 Task: Find a flat in Peabody, United States for 6 guests from 5th to 13th September with a price range of 15,000 to 20,000, 3 bedrooms, 3 bathrooms, and self check-in option.
Action: Mouse moved to (579, 137)
Screenshot: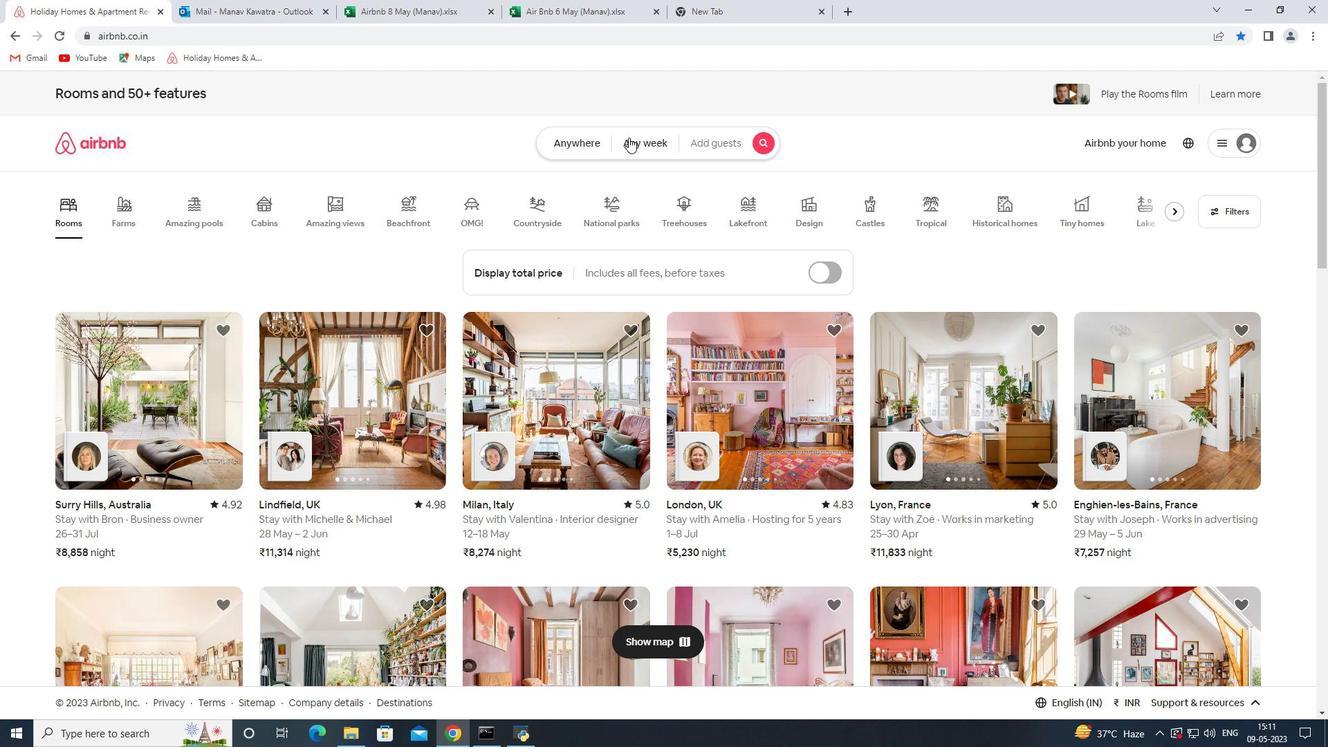 
Action: Mouse pressed left at (579, 137)
Screenshot: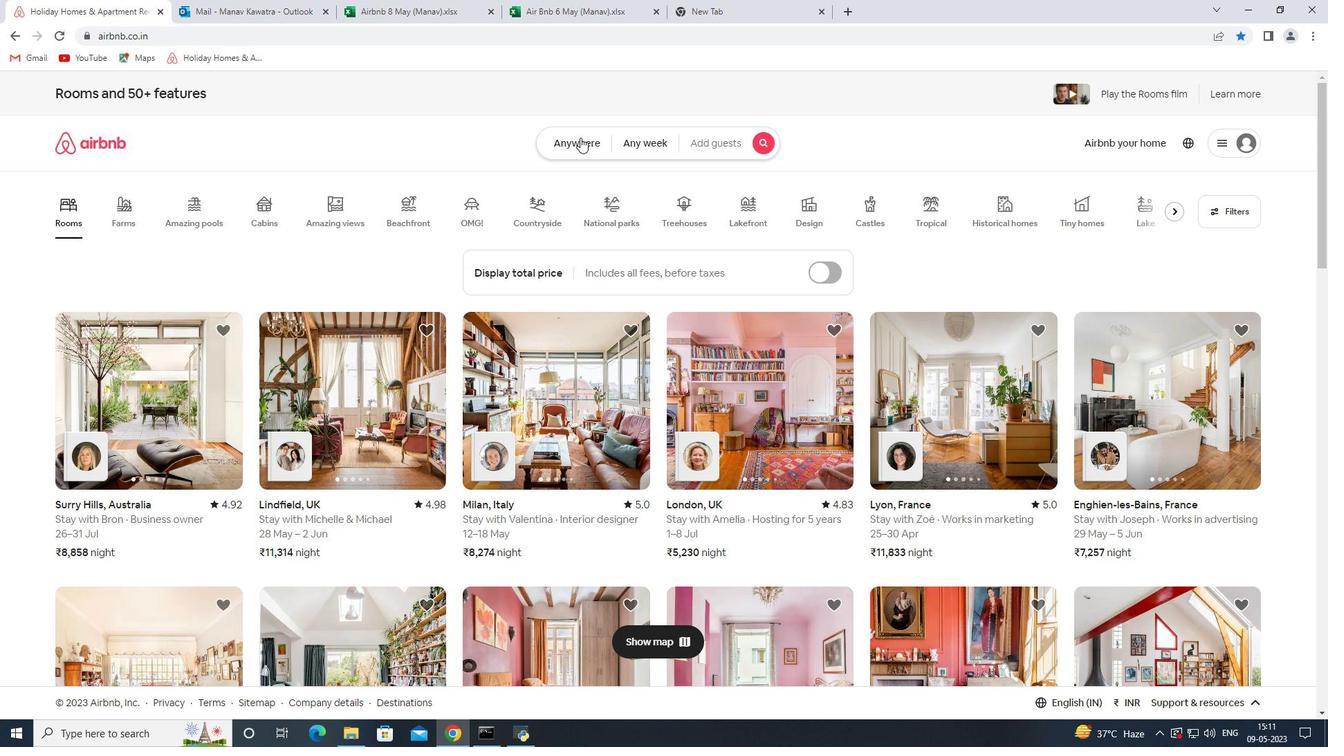 
Action: Mouse moved to (496, 207)
Screenshot: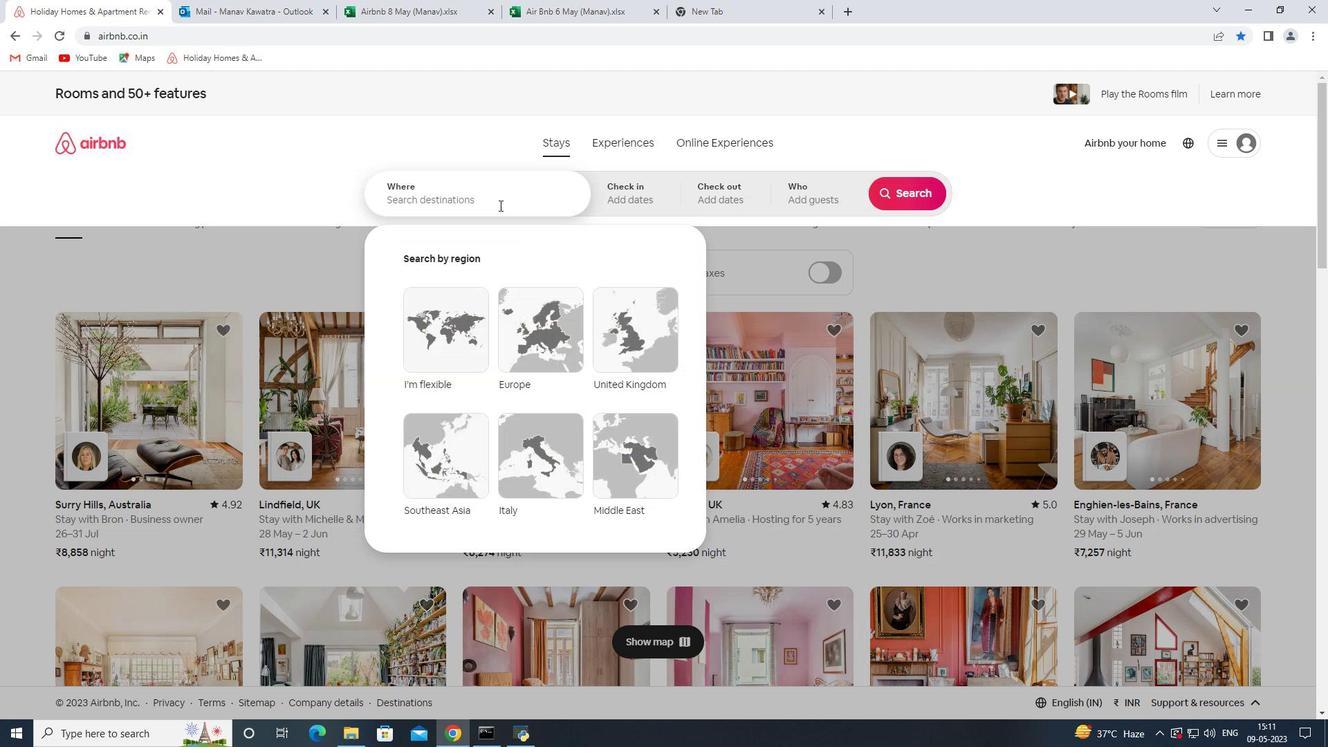 
Action: Mouse pressed left at (496, 207)
Screenshot: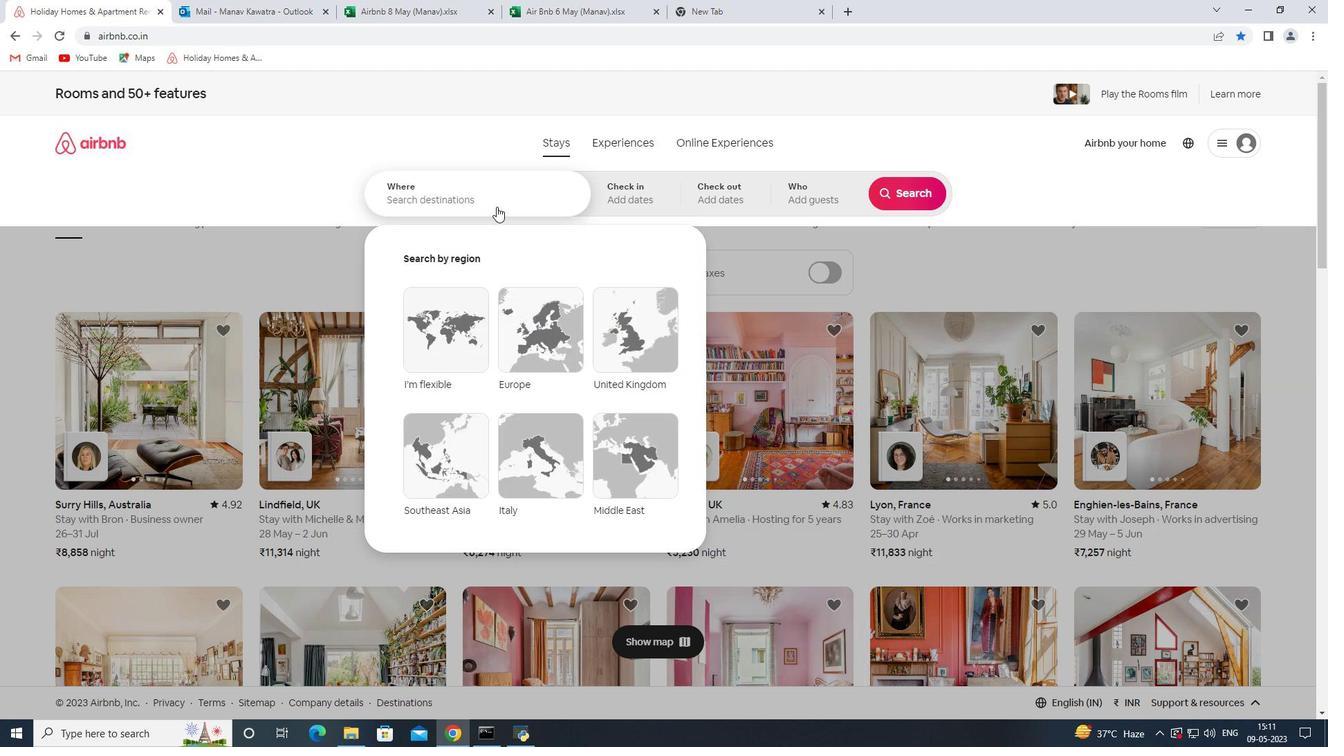 
Action: Mouse moved to (498, 199)
Screenshot: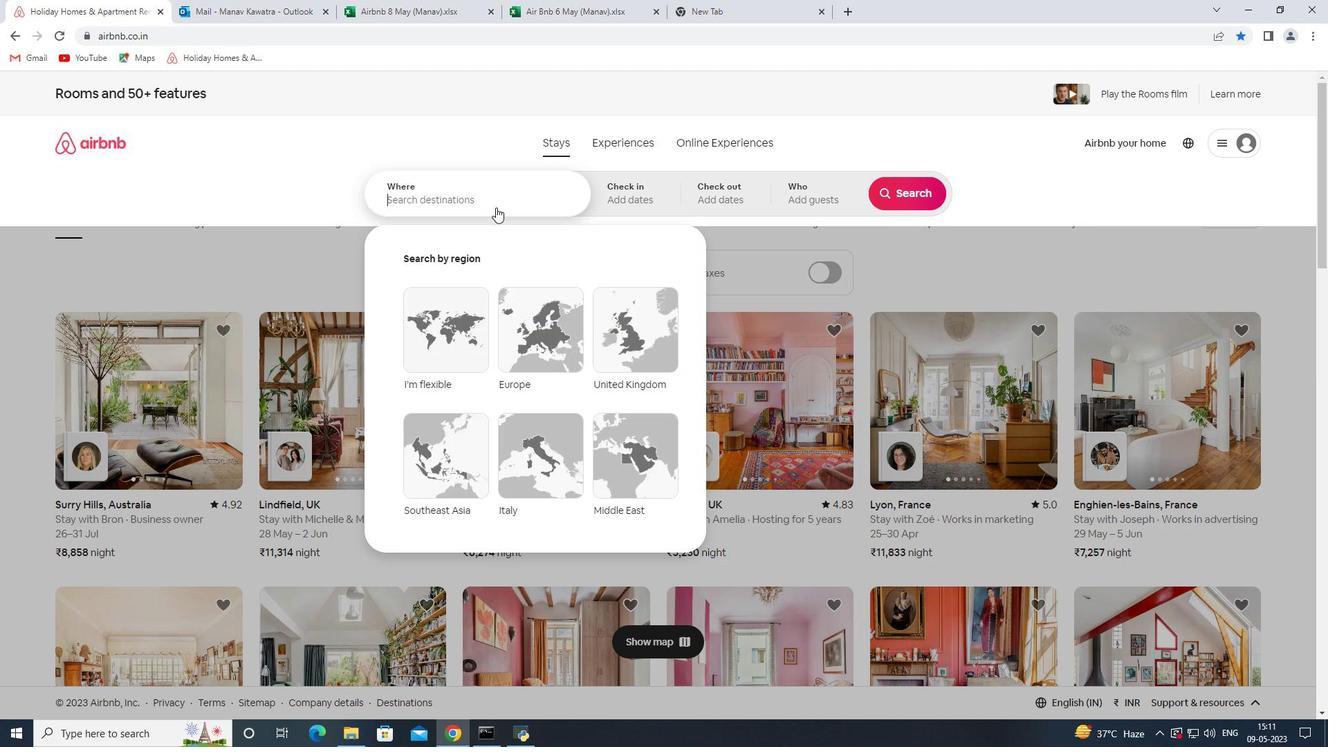 
Action: Key pressed <Key.shift><Key.shift><Key.shift><Key.shift>Pean<Key.backspace>body<Key.space><Key.shift>United<Key.space>statesb<Key.space><Key.backspace><Key.backspace><Key.enter>
Screenshot: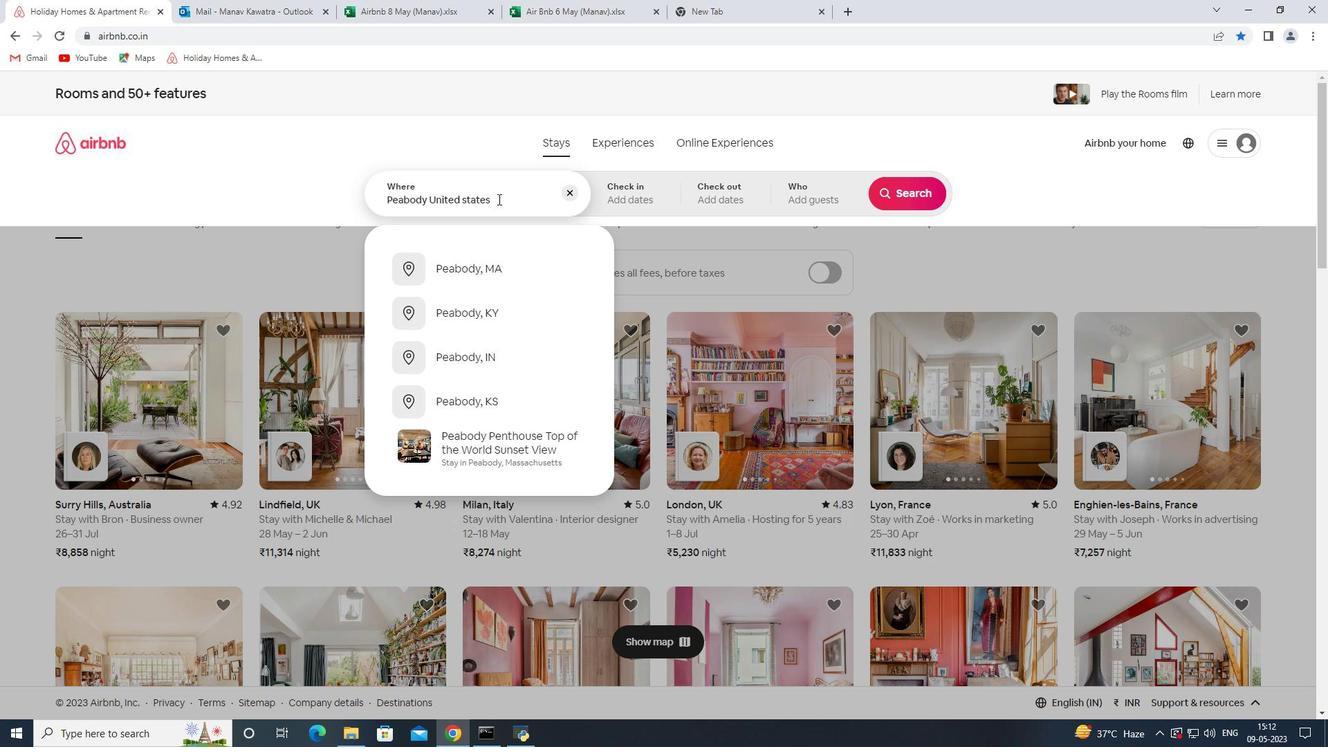
Action: Mouse moved to (908, 307)
Screenshot: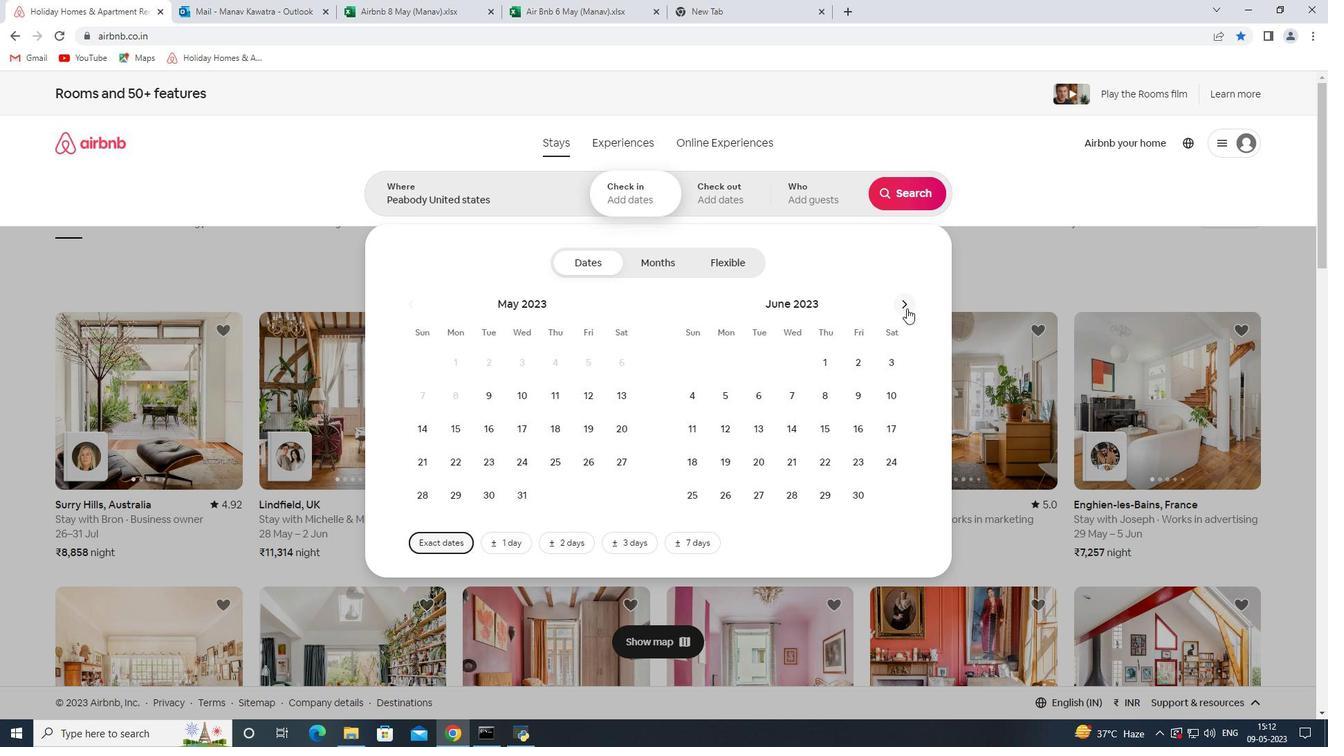 
Action: Mouse pressed left at (908, 307)
Screenshot: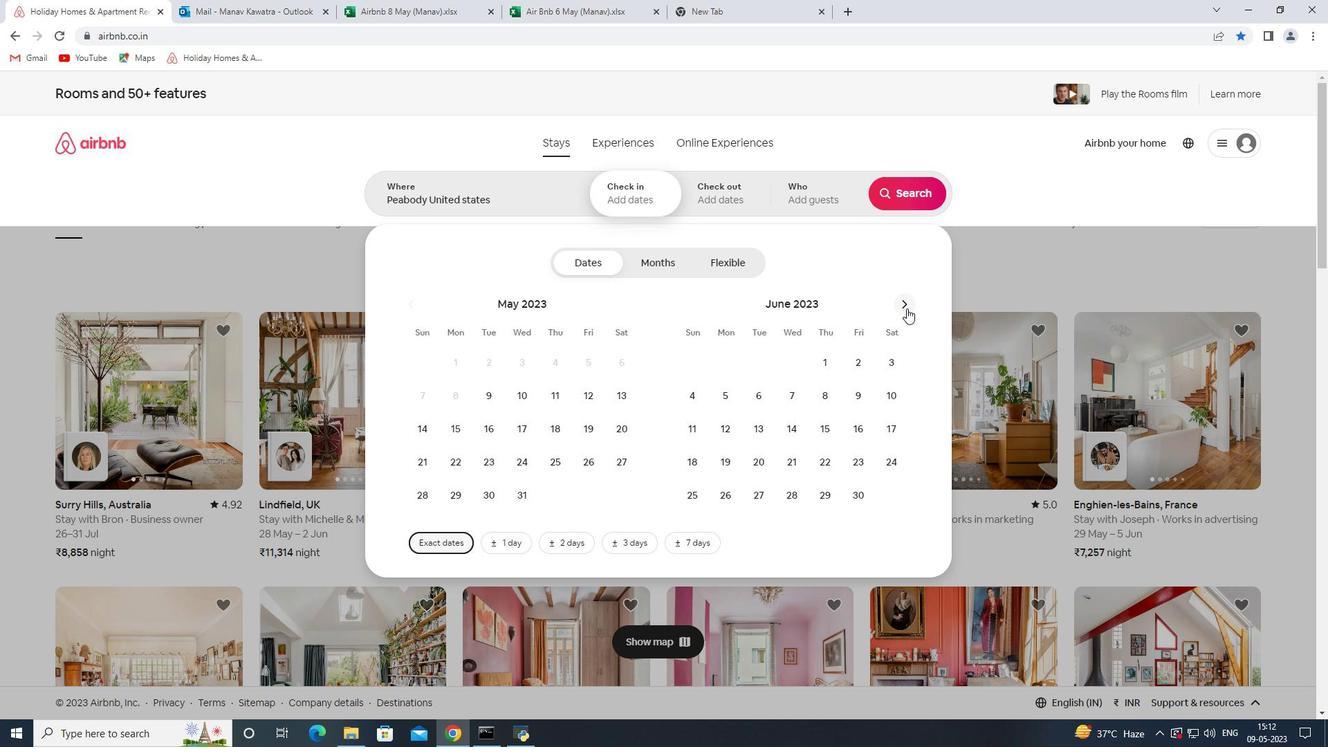 
Action: Mouse pressed left at (908, 307)
Screenshot: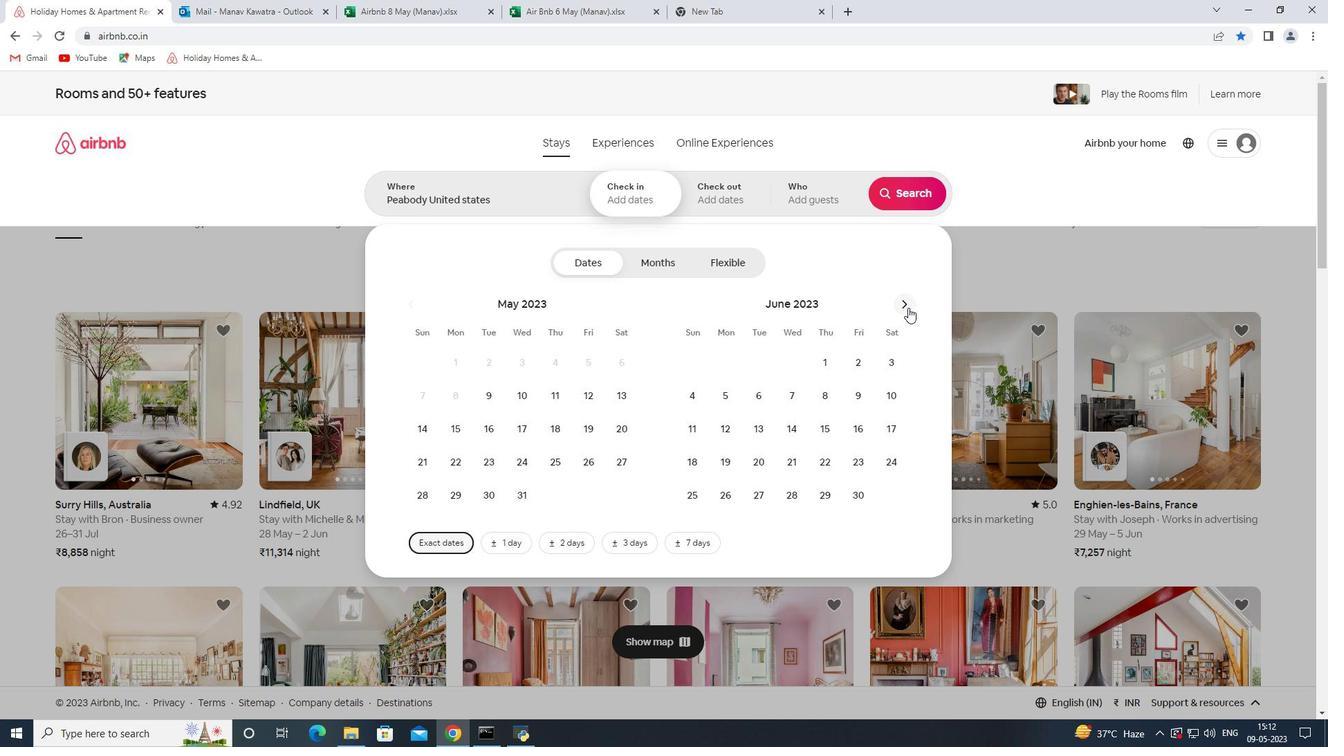 
Action: Mouse pressed left at (908, 307)
Screenshot: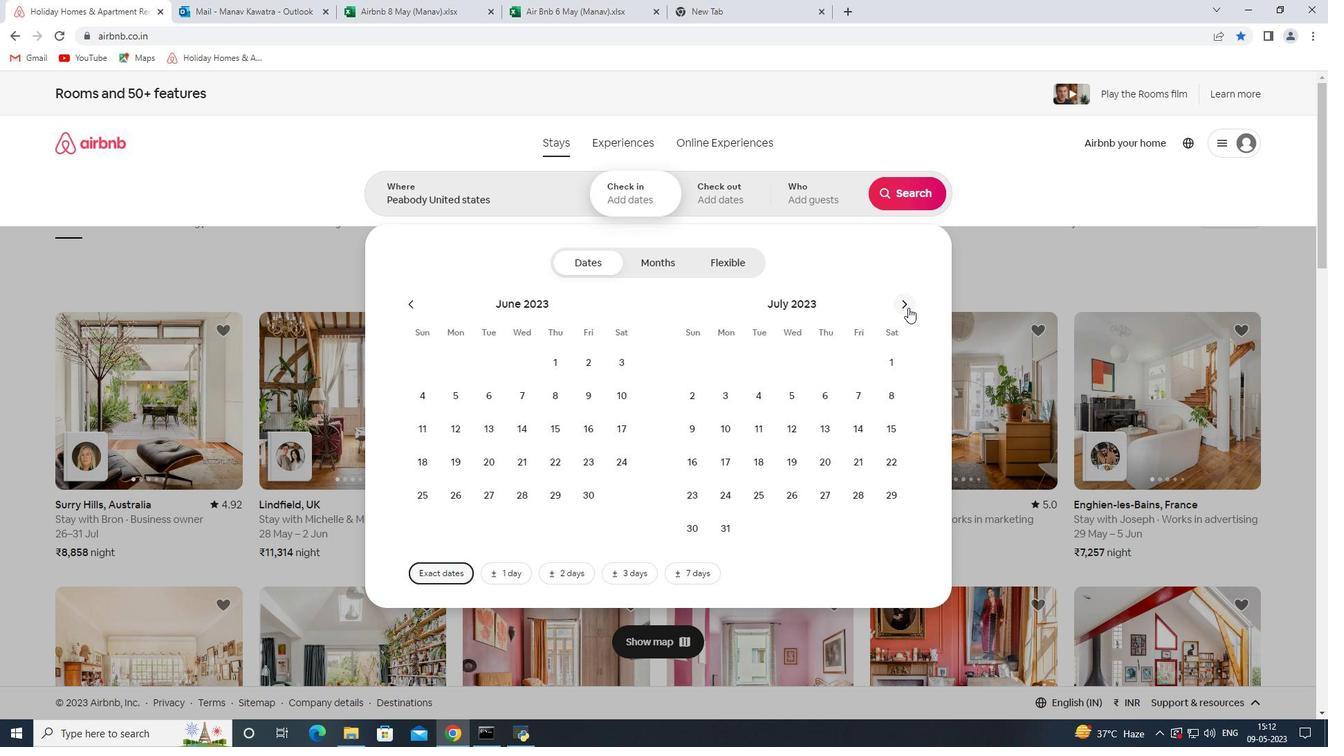 
Action: Mouse moved to (904, 303)
Screenshot: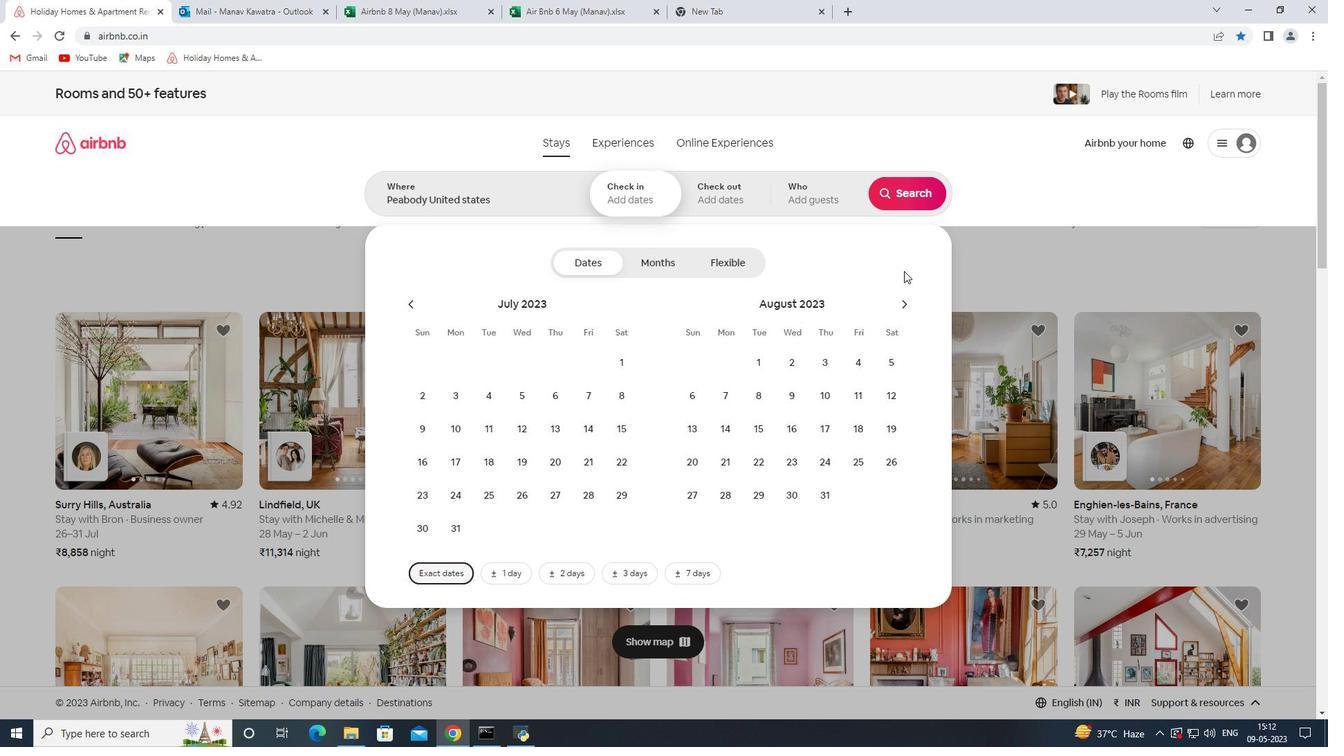 
Action: Mouse pressed left at (904, 303)
Screenshot: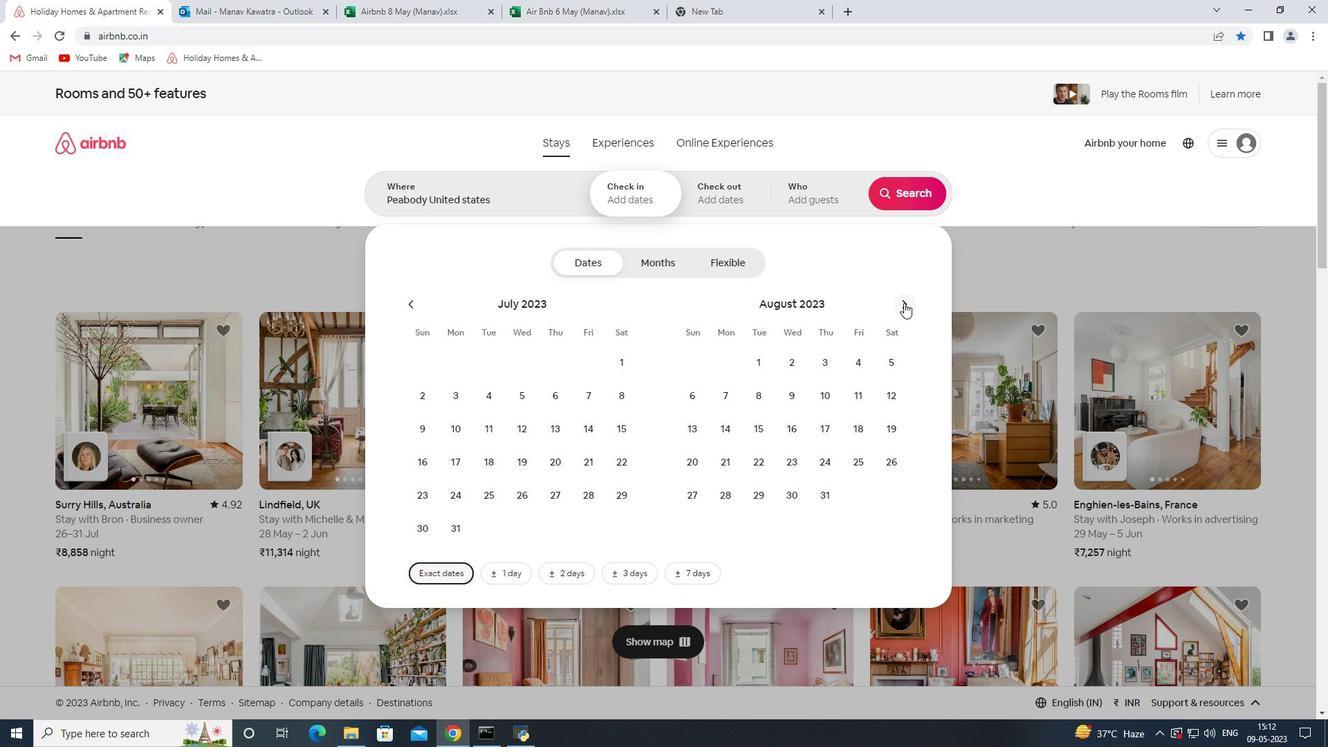 
Action: Mouse moved to (753, 398)
Screenshot: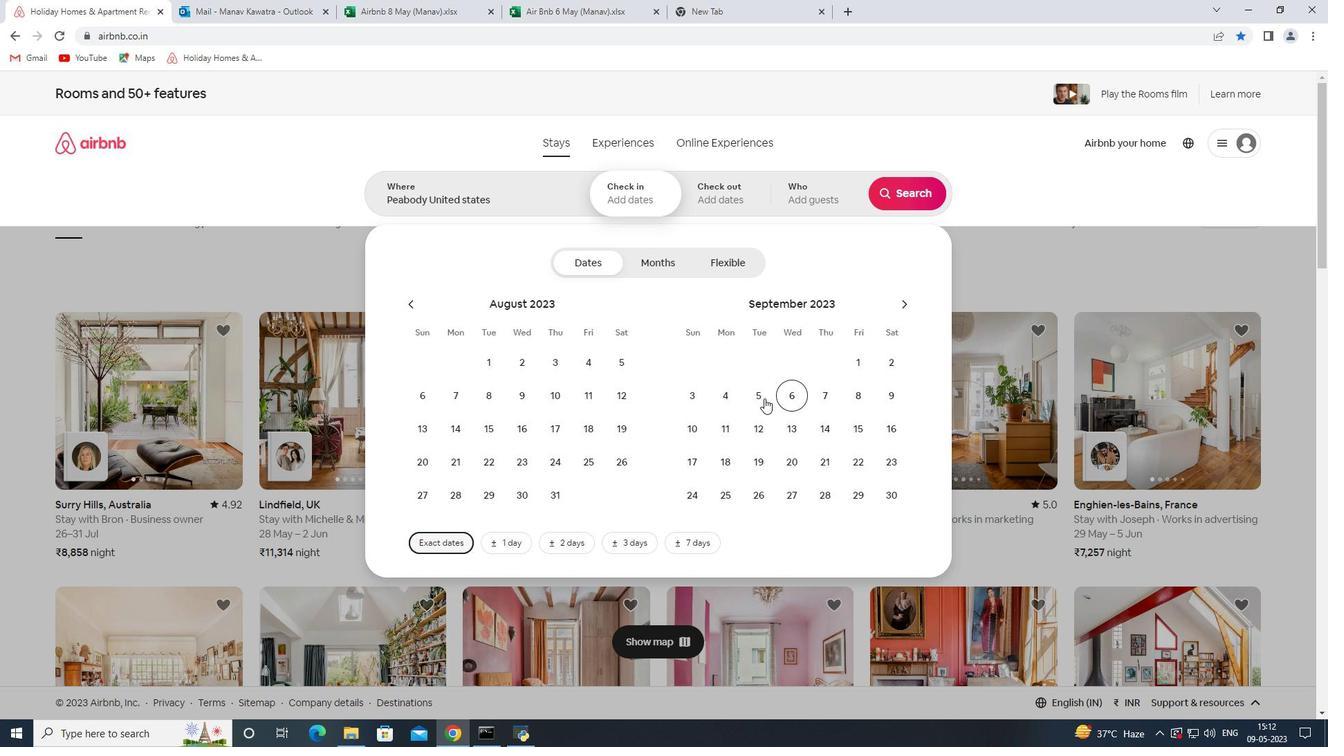 
Action: Mouse pressed left at (753, 398)
Screenshot: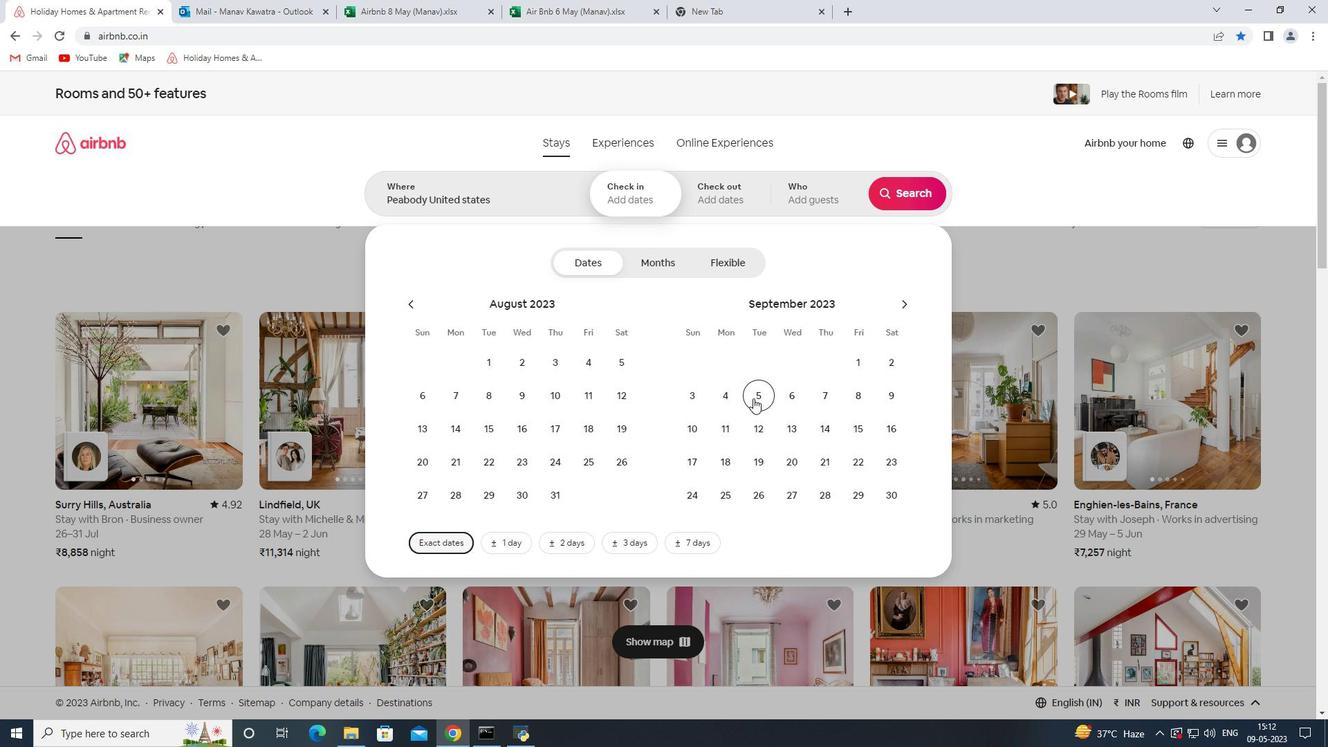
Action: Mouse moved to (794, 431)
Screenshot: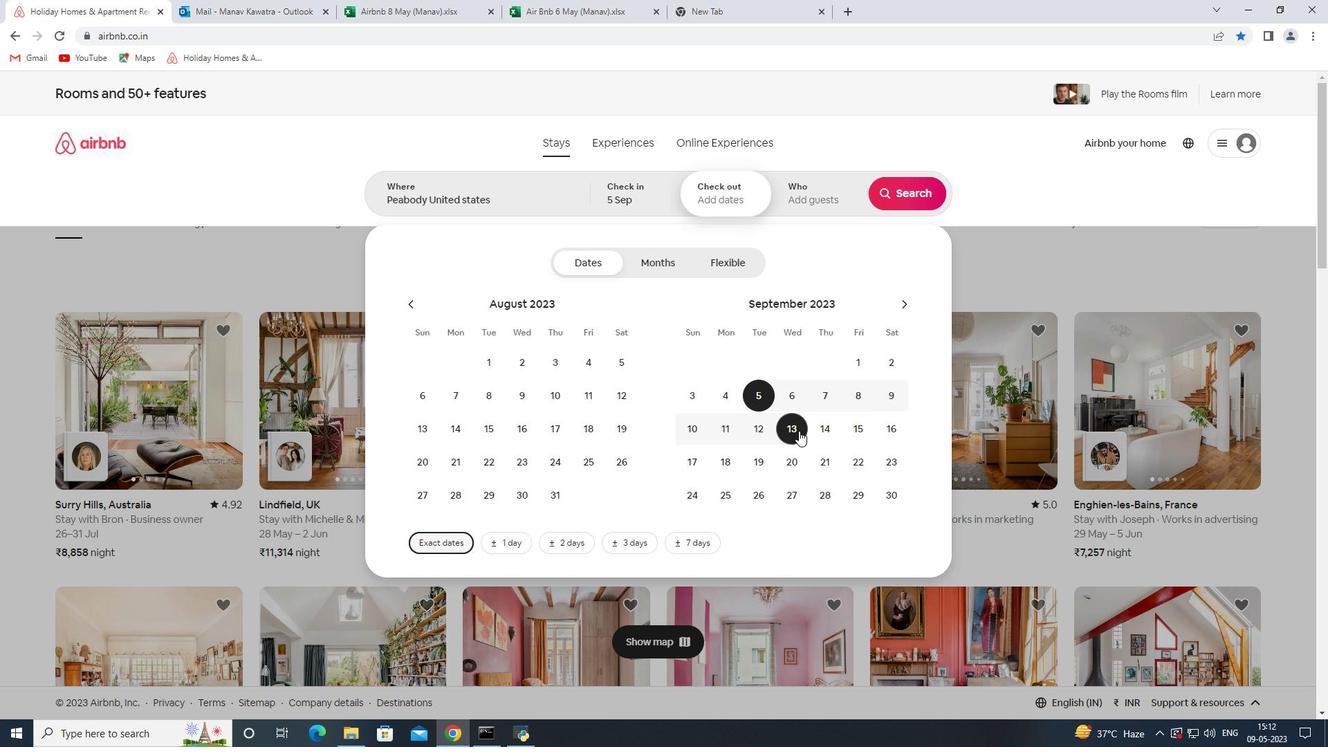 
Action: Mouse pressed left at (794, 431)
Screenshot: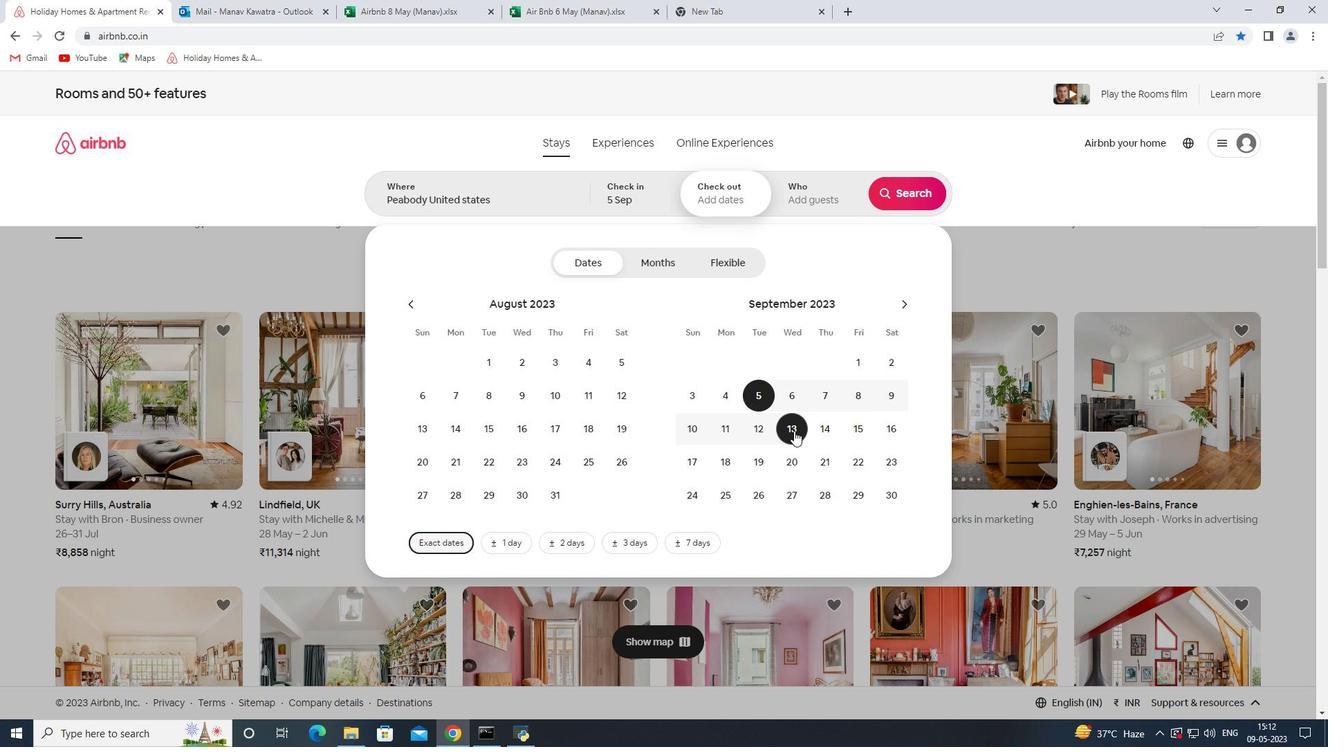 
Action: Mouse moved to (823, 199)
Screenshot: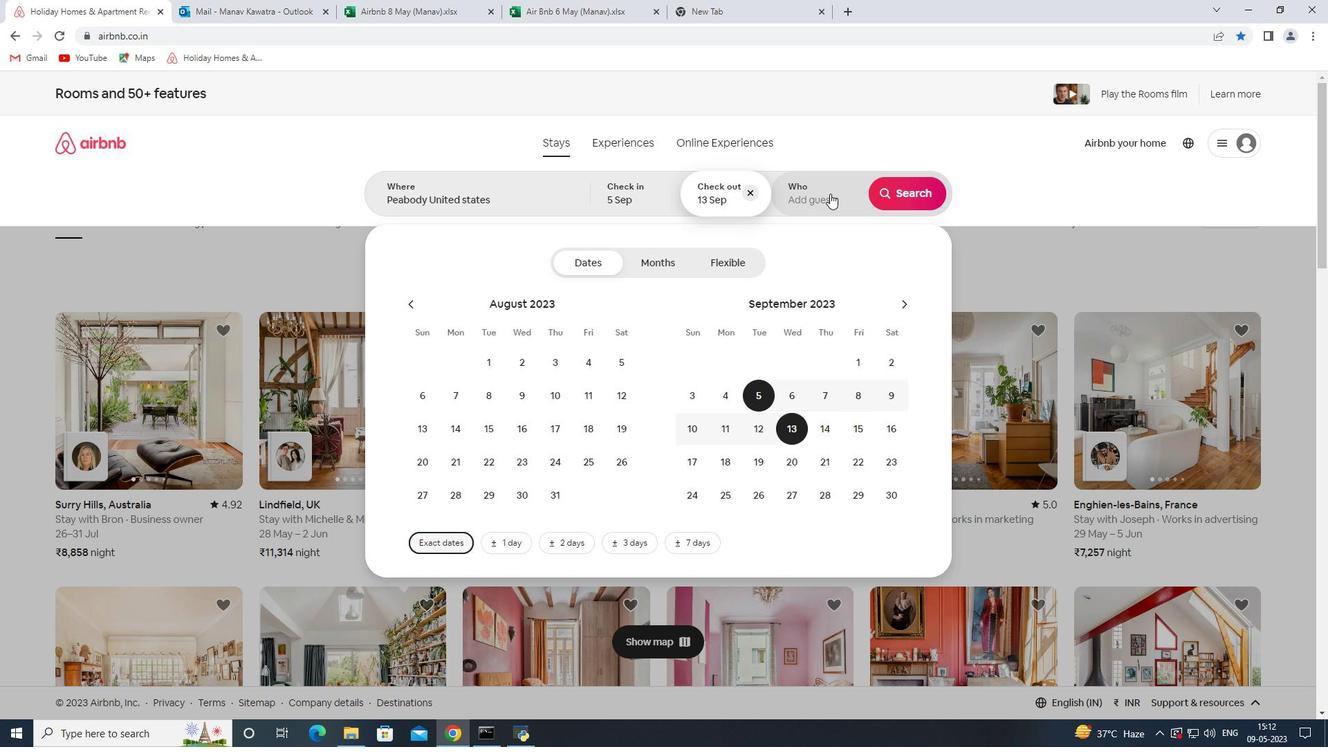 
Action: Mouse pressed left at (823, 199)
Screenshot: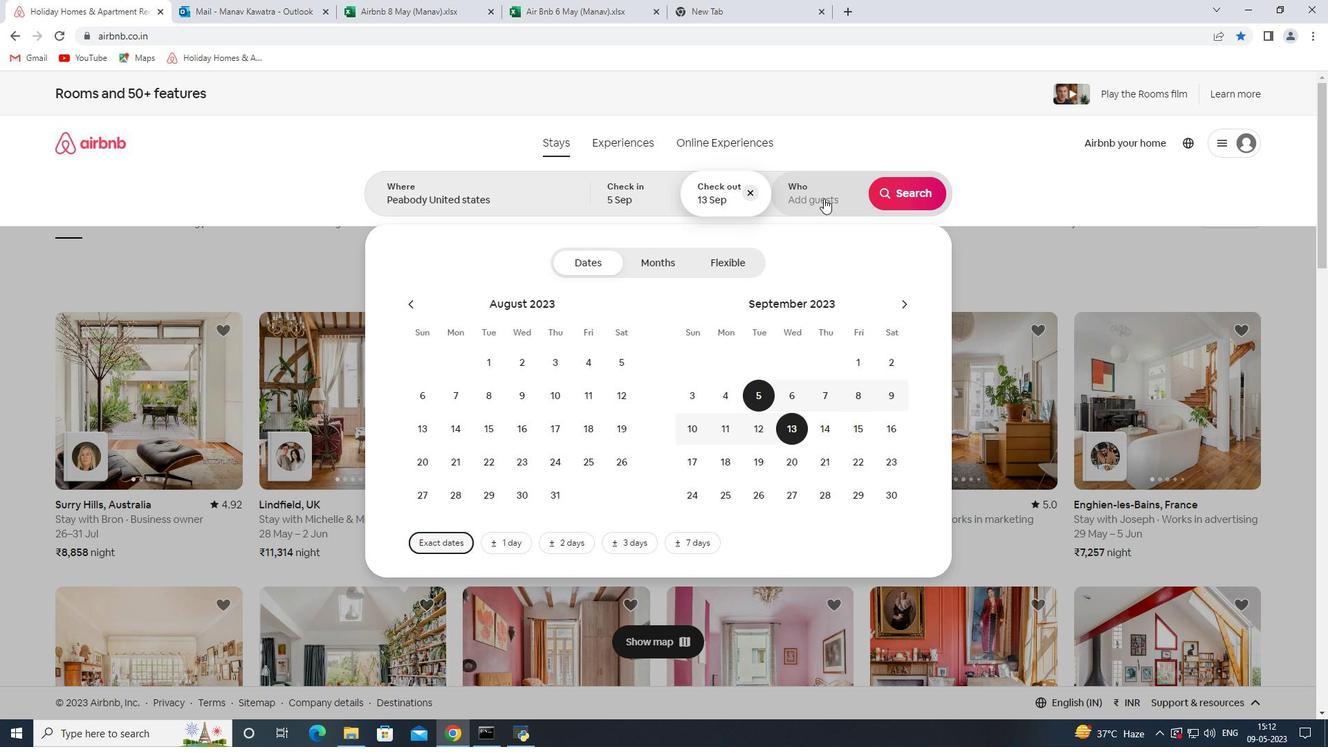 
Action: Mouse moved to (909, 262)
Screenshot: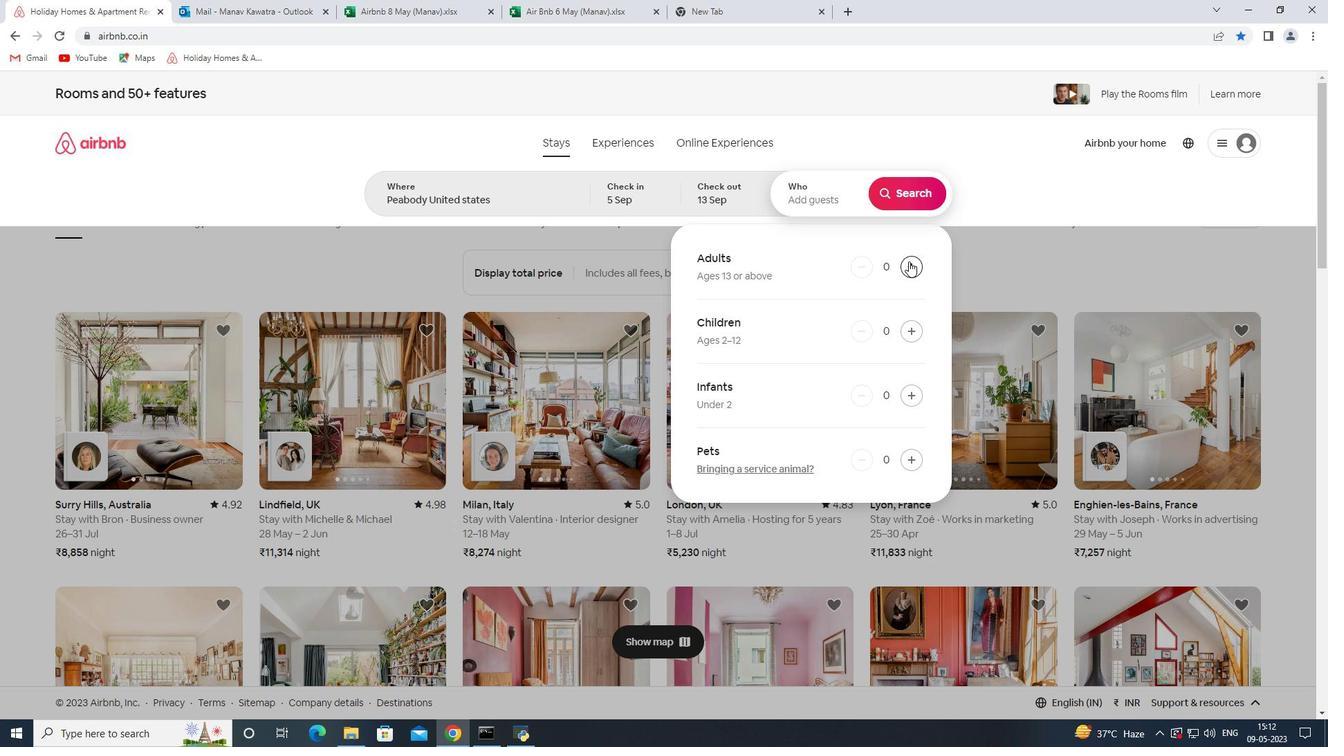 
Action: Mouse pressed left at (909, 262)
Screenshot: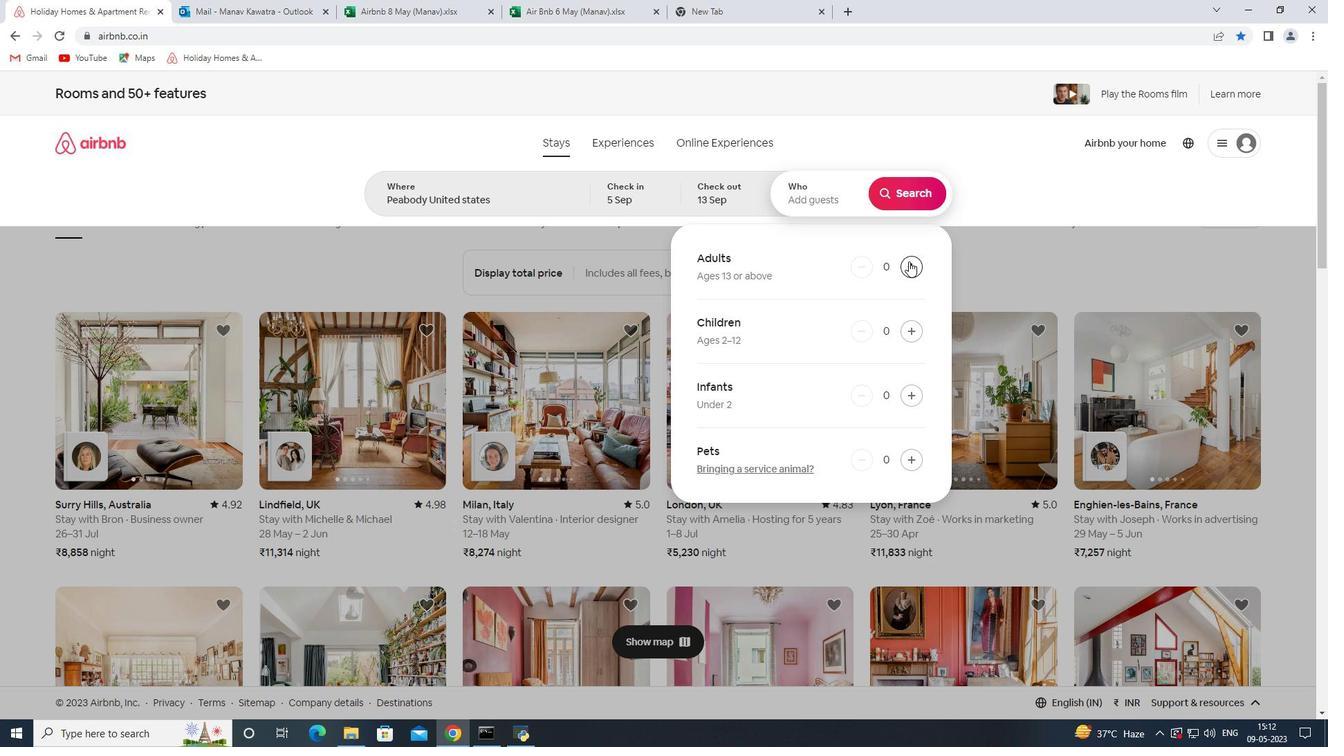 
Action: Mouse pressed left at (909, 262)
Screenshot: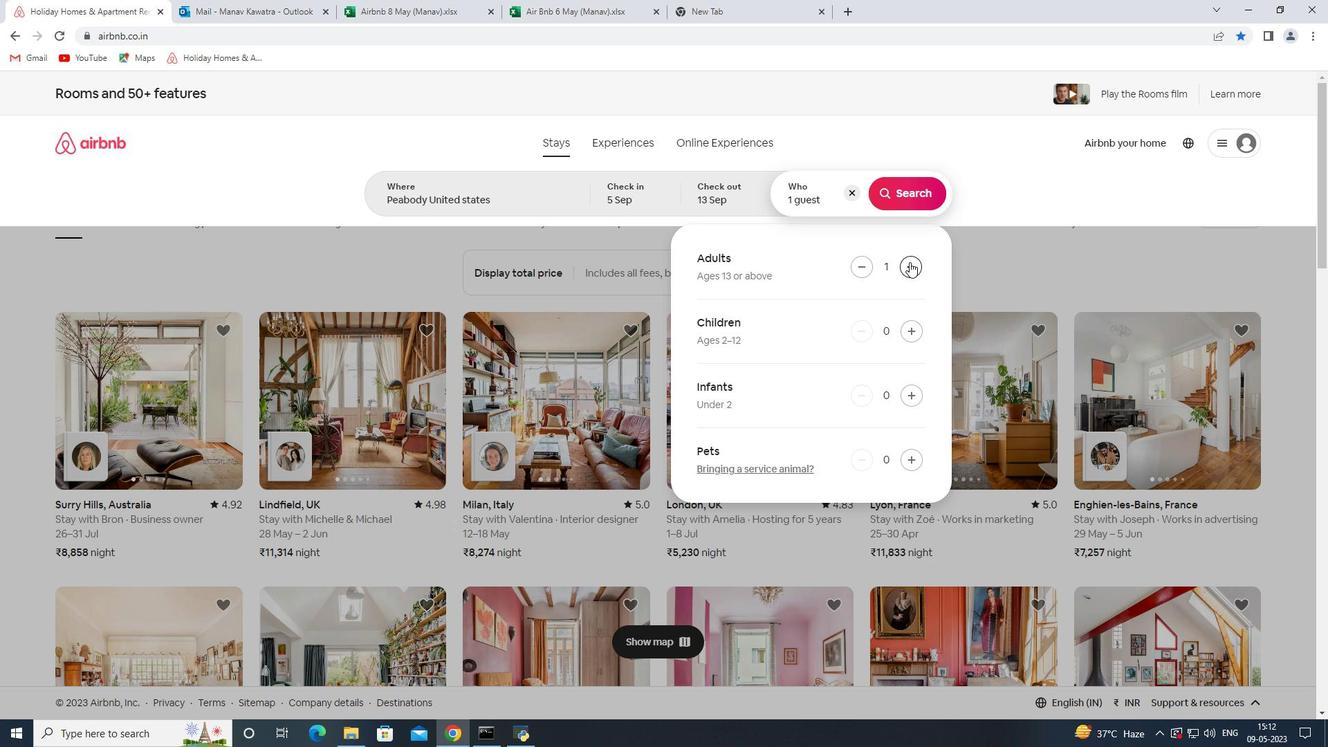 
Action: Mouse pressed left at (909, 262)
Screenshot: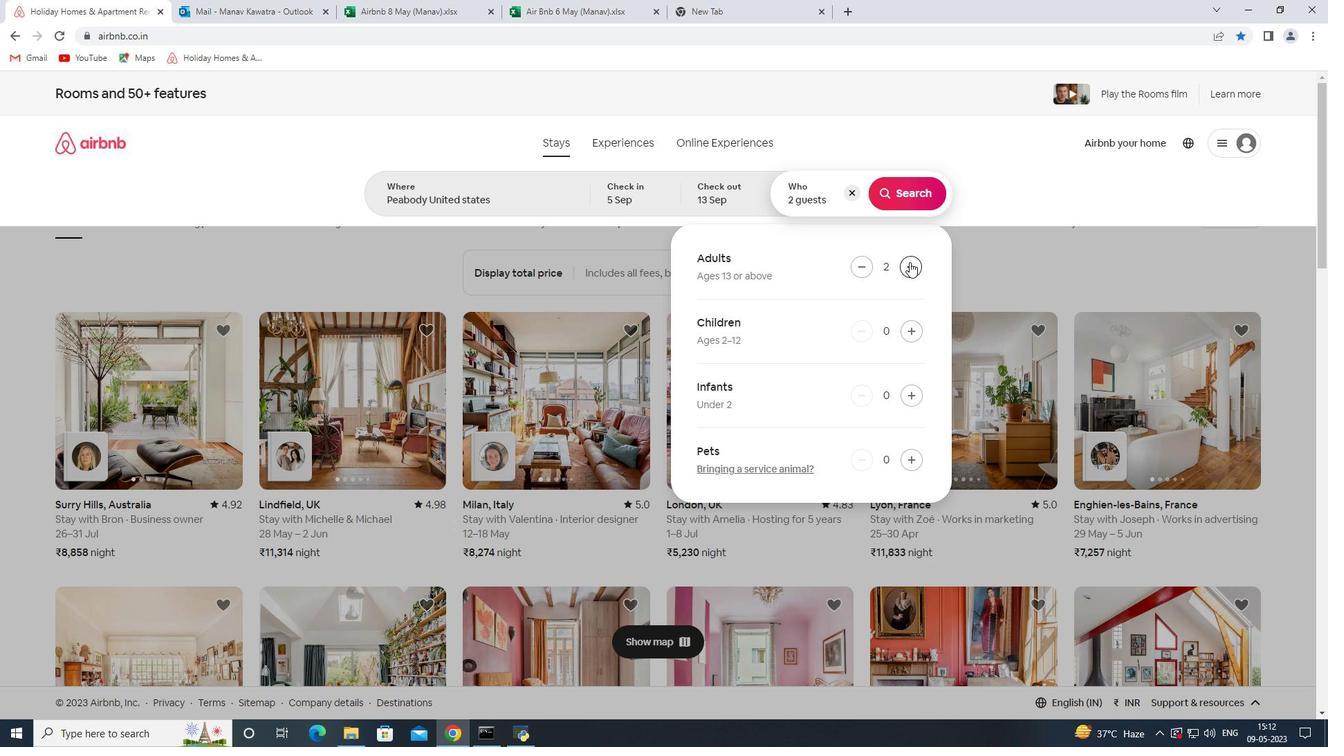 
Action: Mouse pressed left at (909, 262)
Screenshot: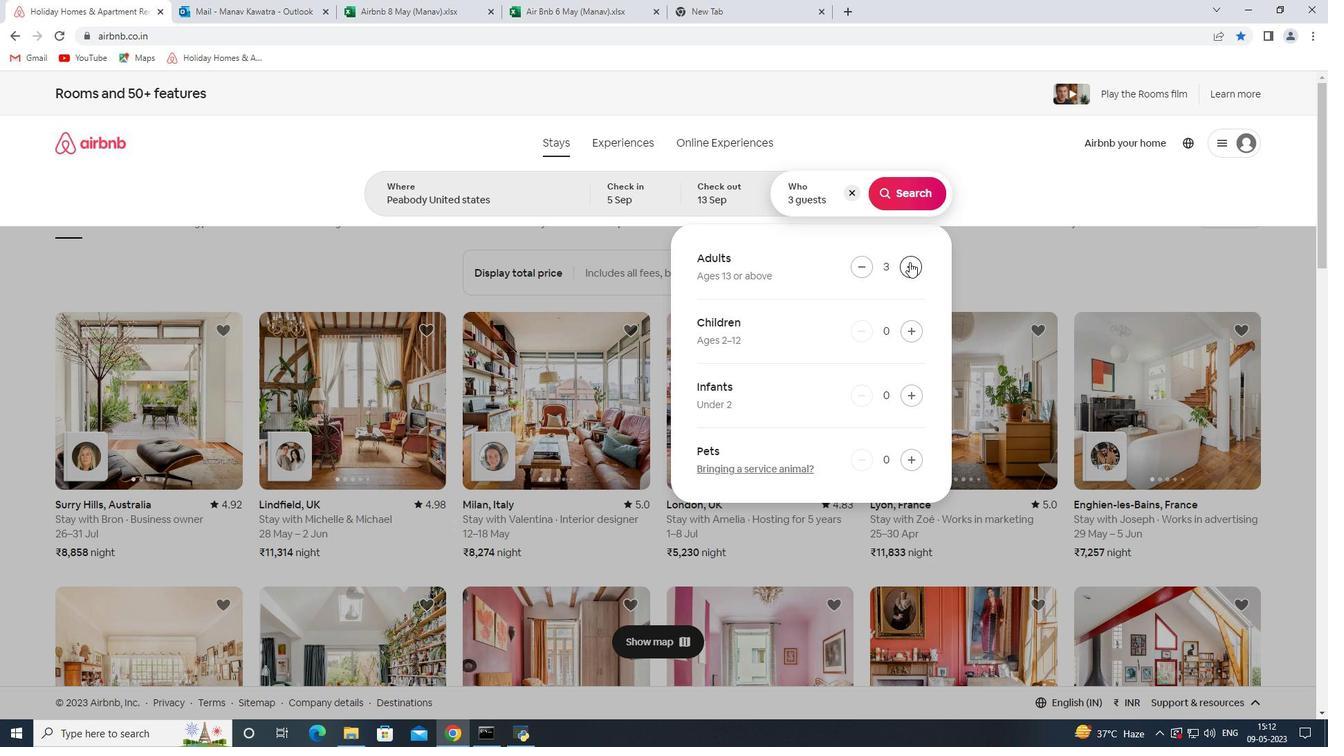 
Action: Mouse pressed left at (909, 262)
Screenshot: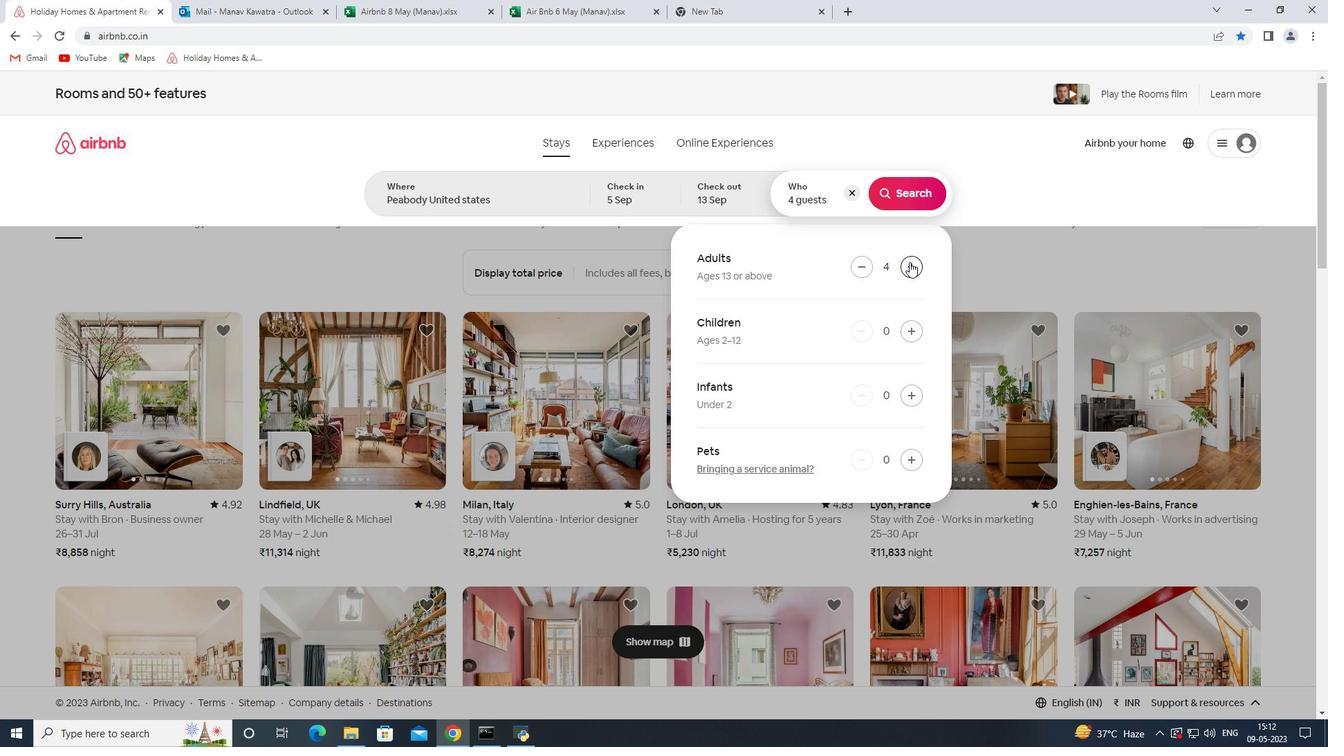 
Action: Mouse pressed left at (909, 262)
Screenshot: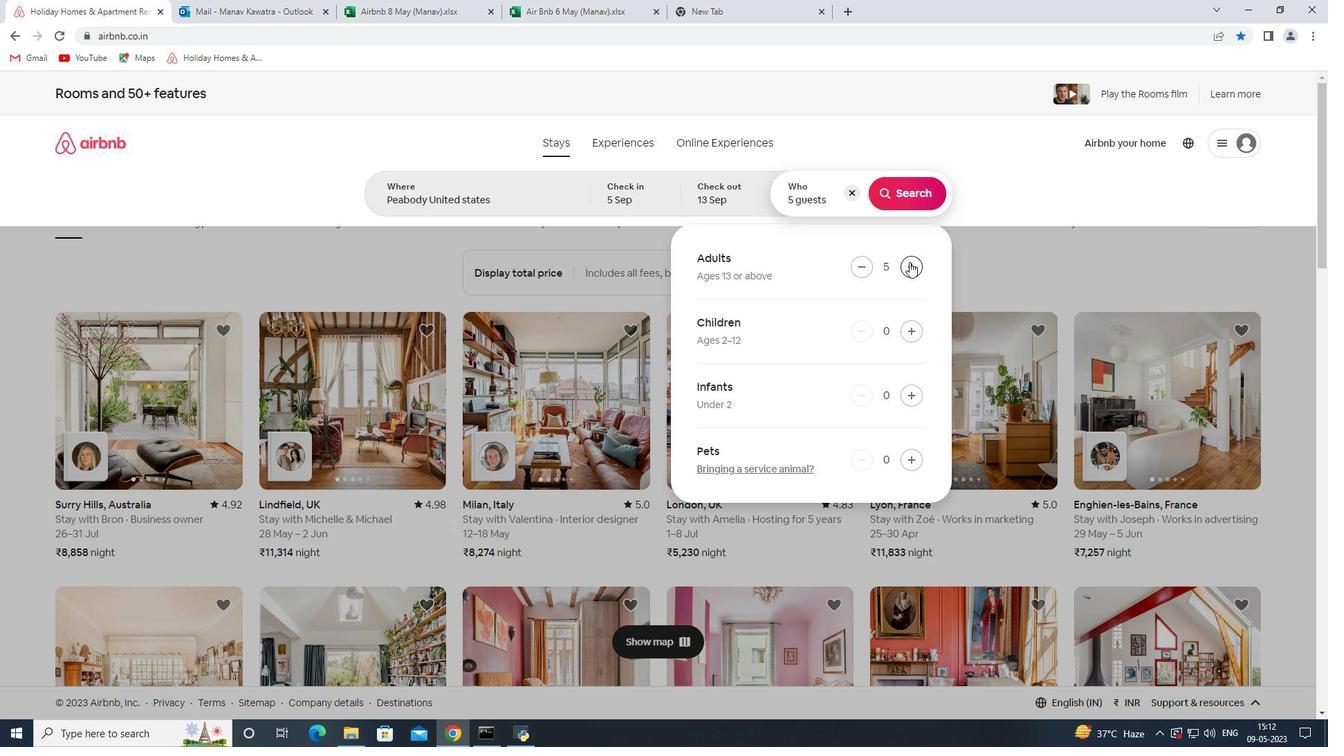 
Action: Mouse moved to (901, 200)
Screenshot: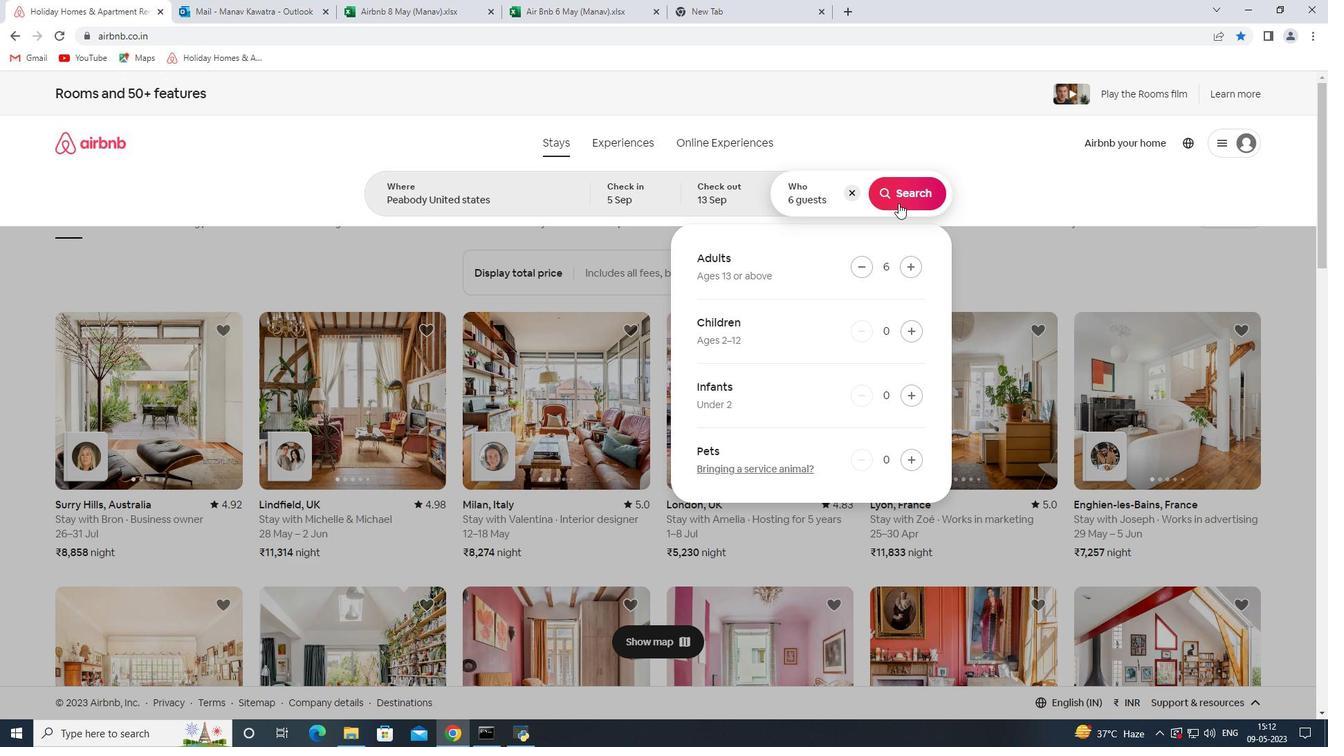 
Action: Mouse pressed left at (901, 200)
Screenshot: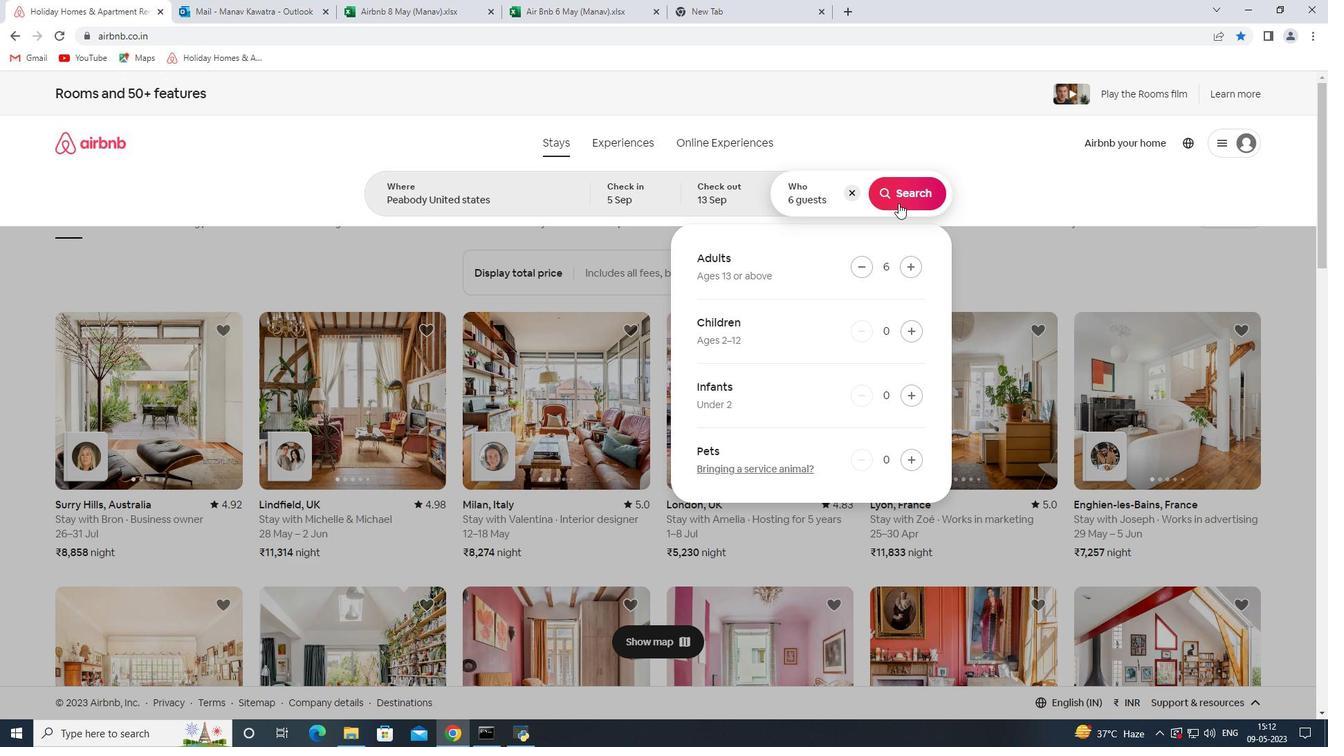 
Action: Mouse moved to (1272, 157)
Screenshot: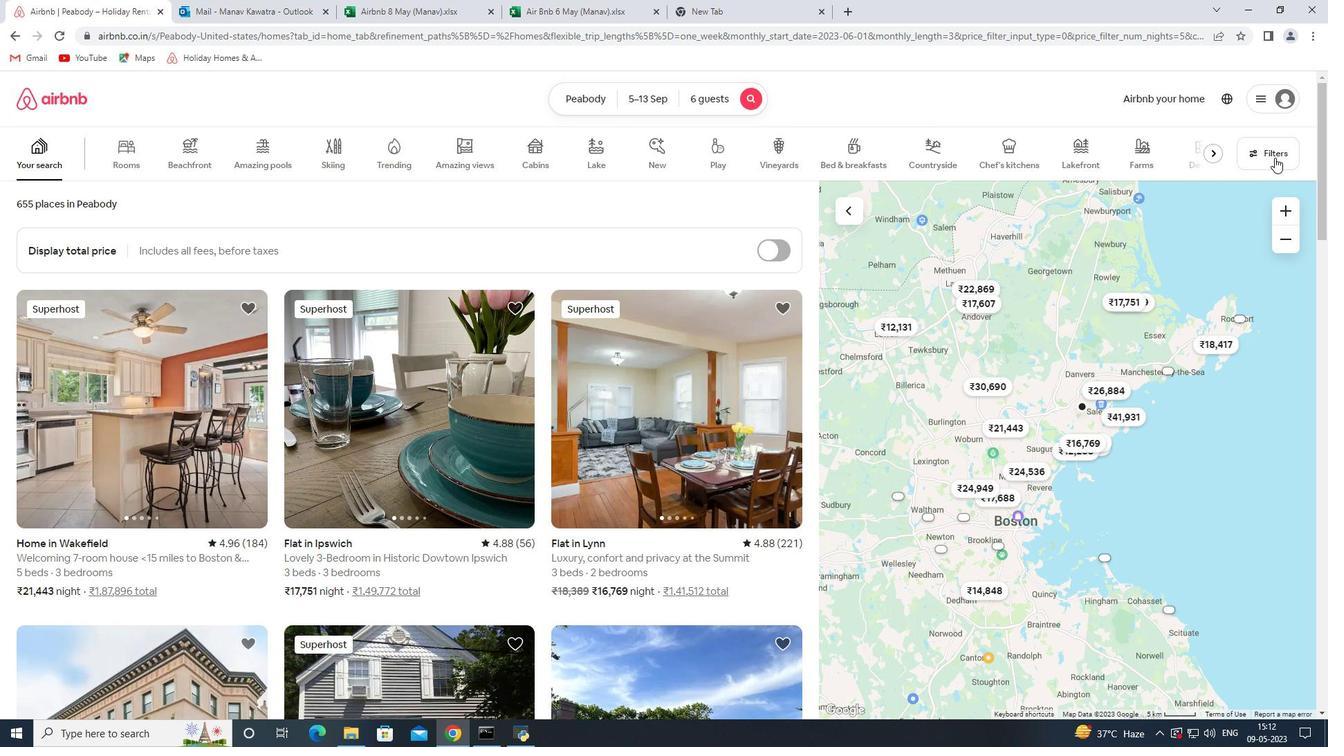 
Action: Mouse pressed left at (1272, 157)
Screenshot: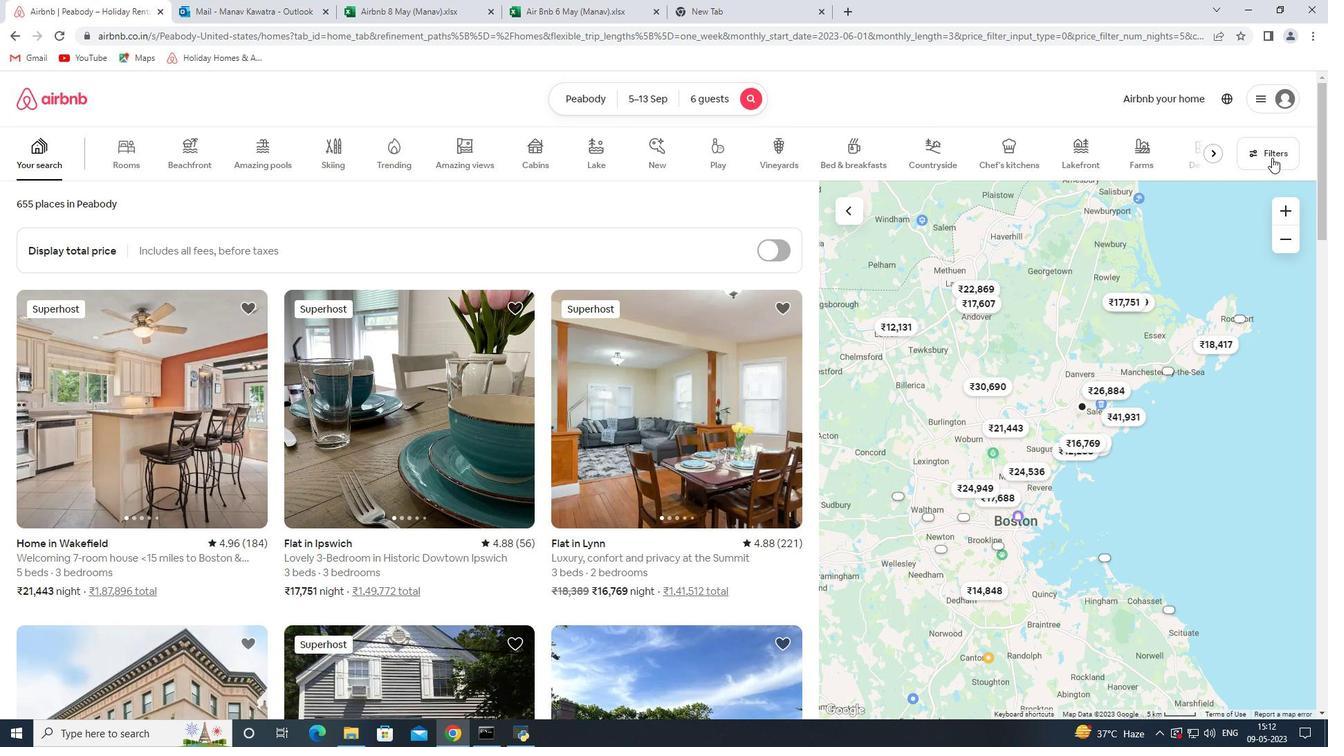 
Action: Mouse moved to (548, 492)
Screenshot: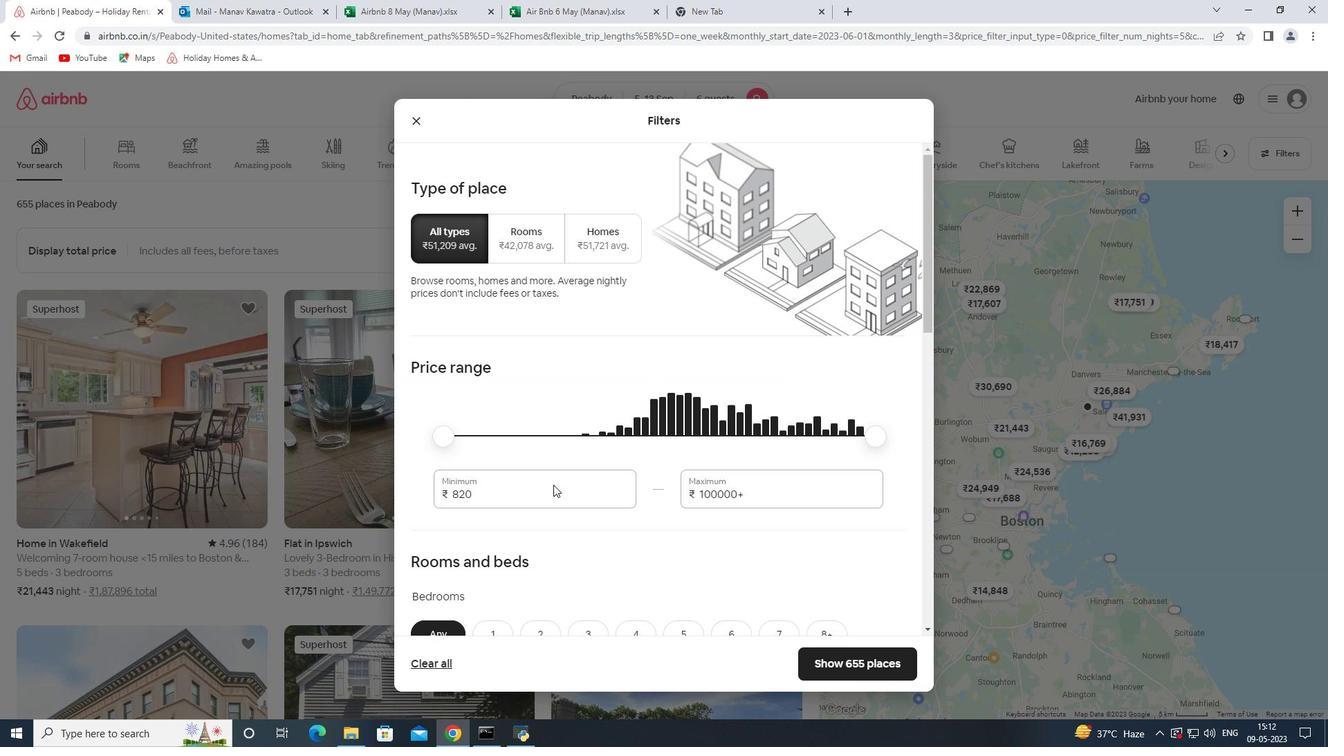 
Action: Mouse pressed left at (548, 492)
Screenshot: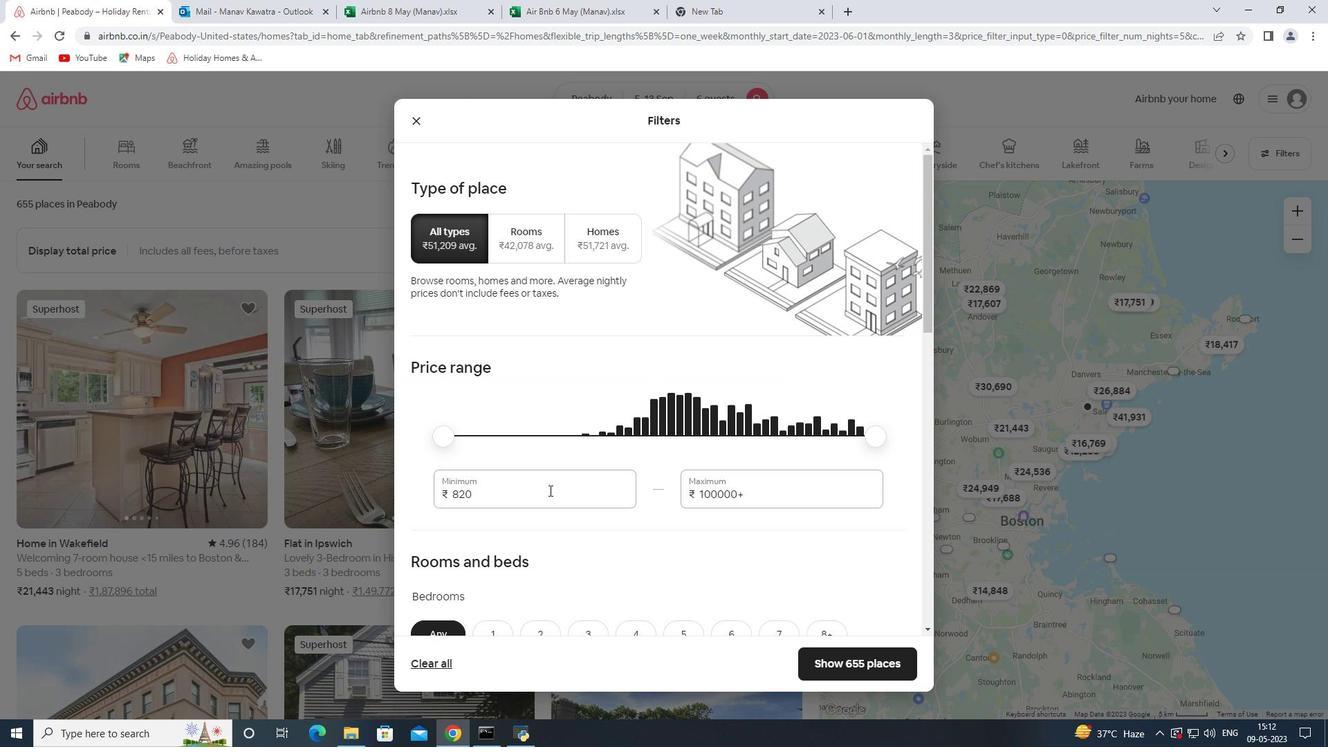 
Action: Mouse pressed left at (548, 492)
Screenshot: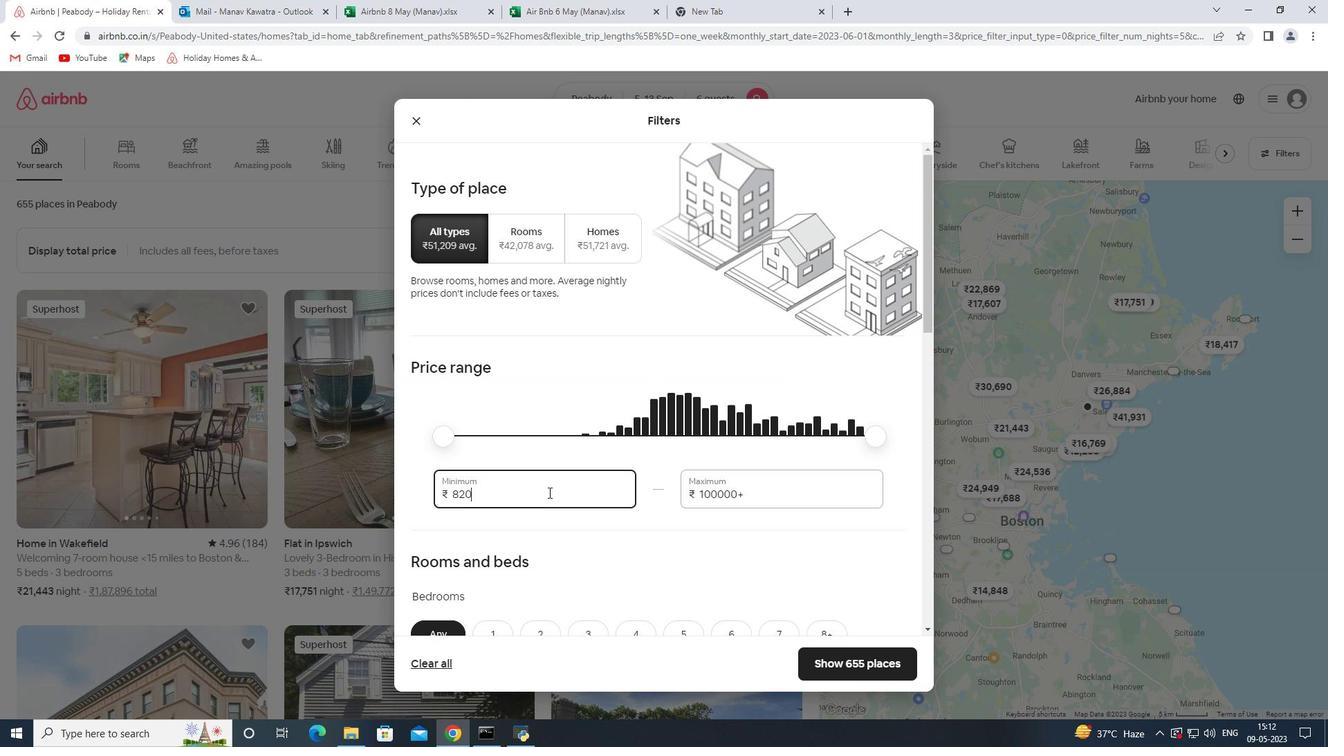 
Action: Key pressed 15000<Key.tab>20000
Screenshot: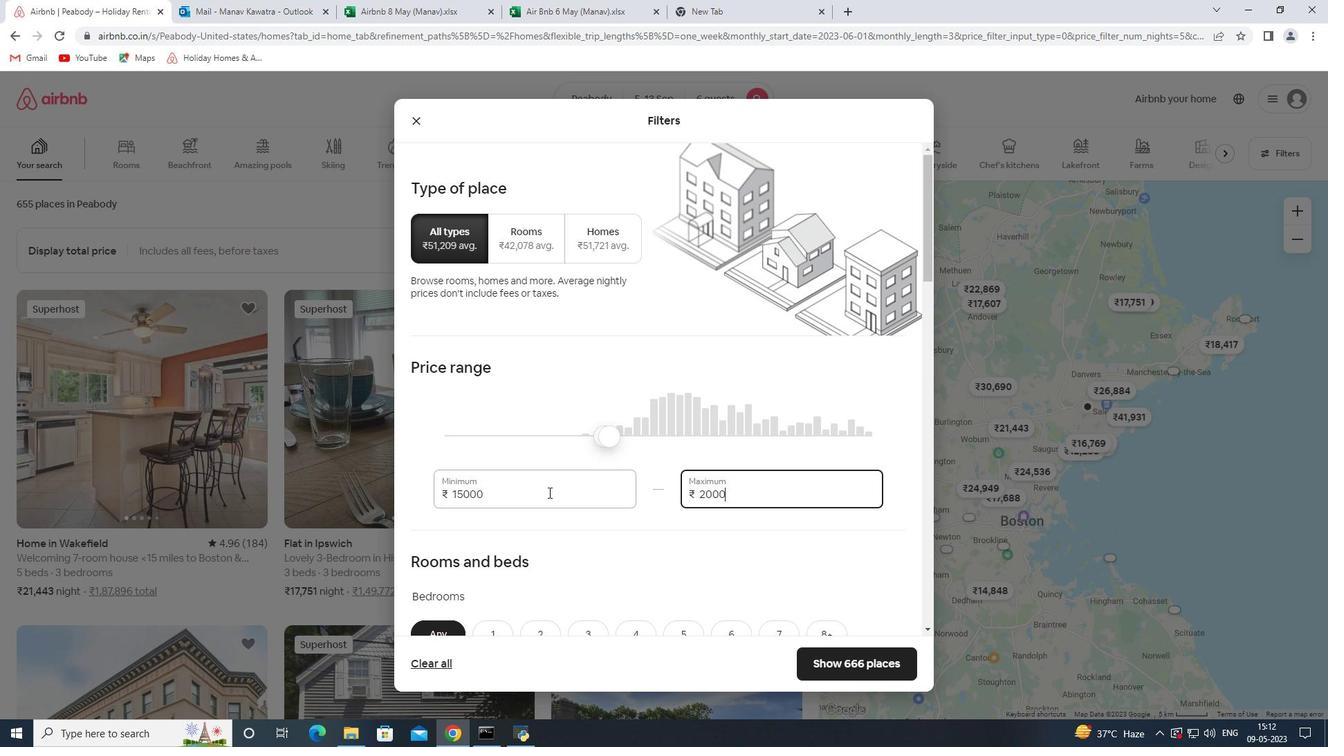 
Action: Mouse moved to (575, 467)
Screenshot: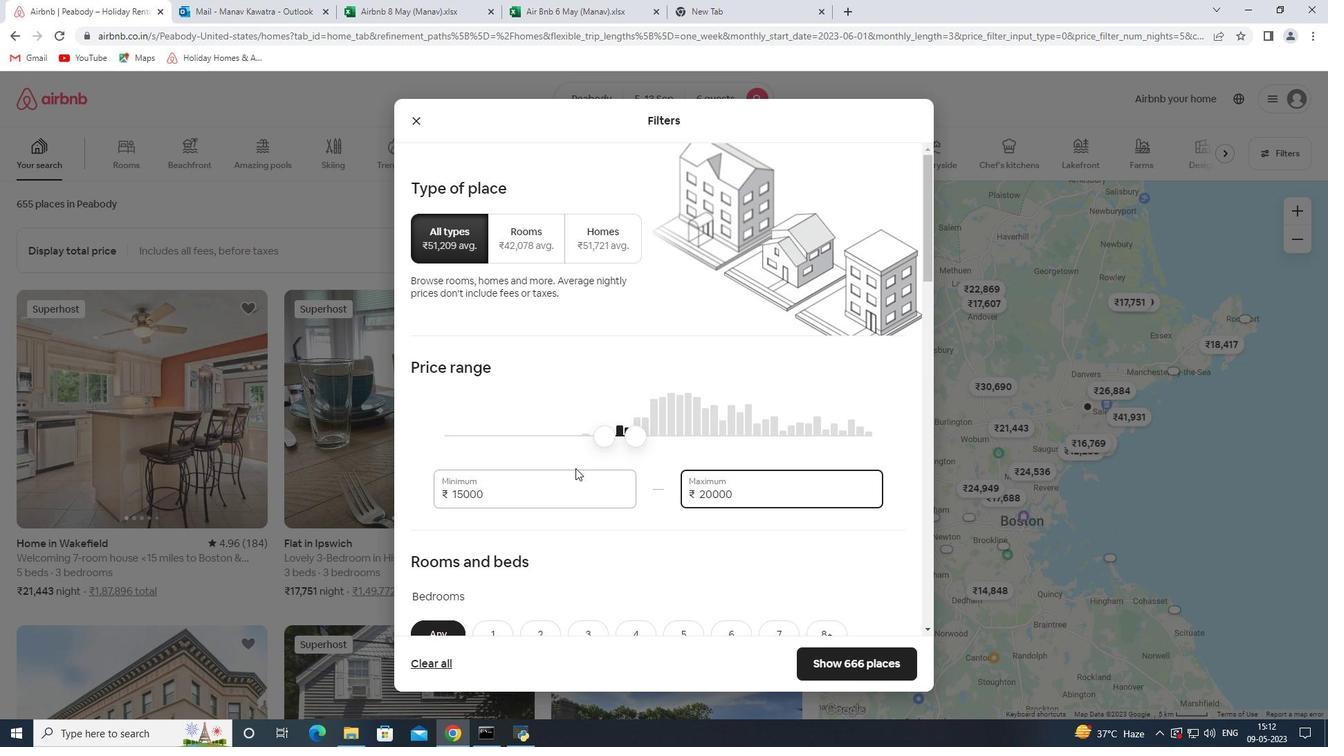 
Action: Mouse scrolled (575, 467) with delta (0, 0)
Screenshot: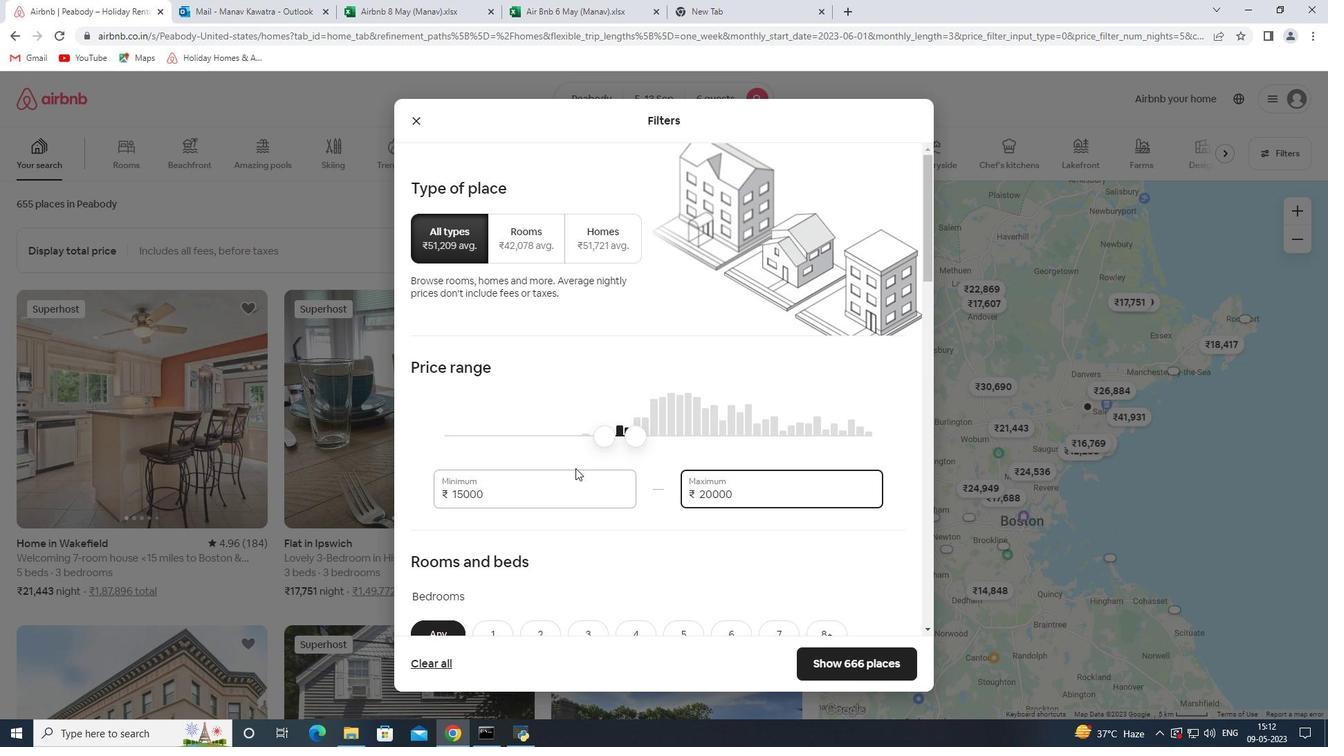 
Action: Mouse scrolled (575, 467) with delta (0, 0)
Screenshot: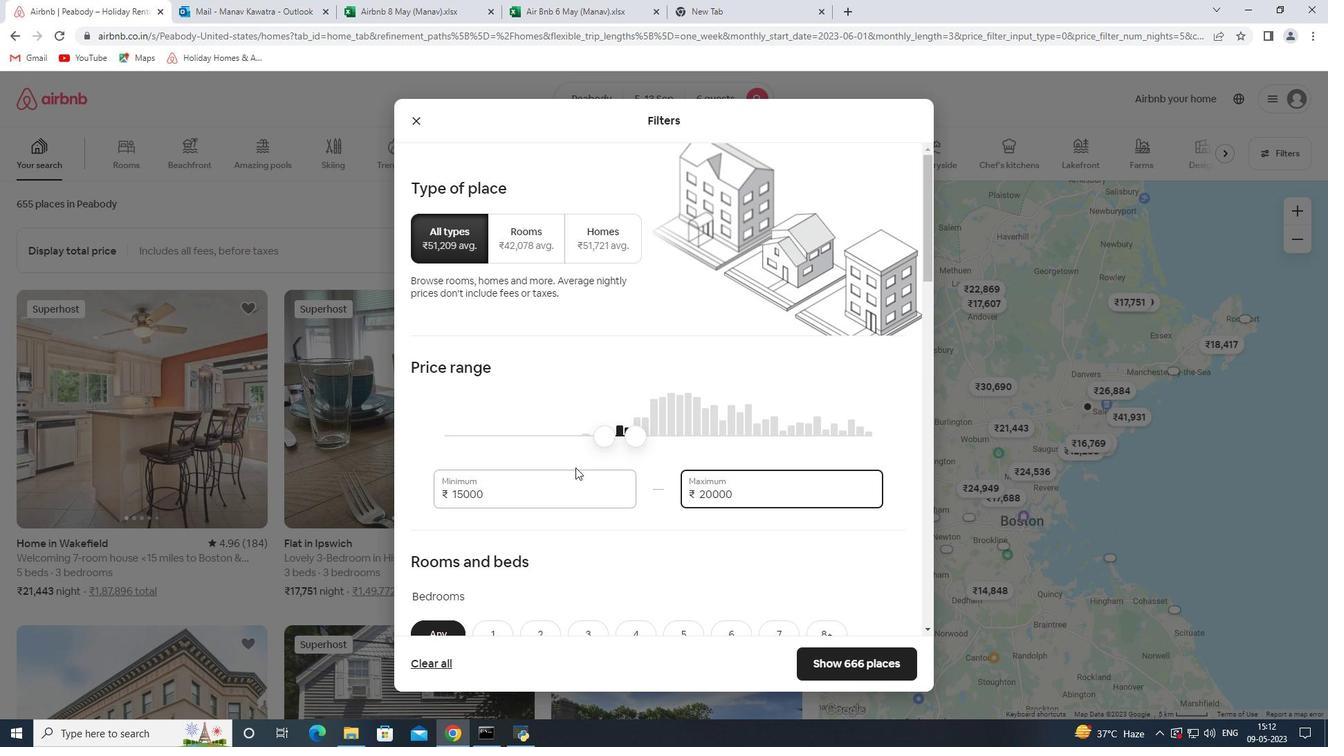 
Action: Mouse moved to (495, 396)
Screenshot: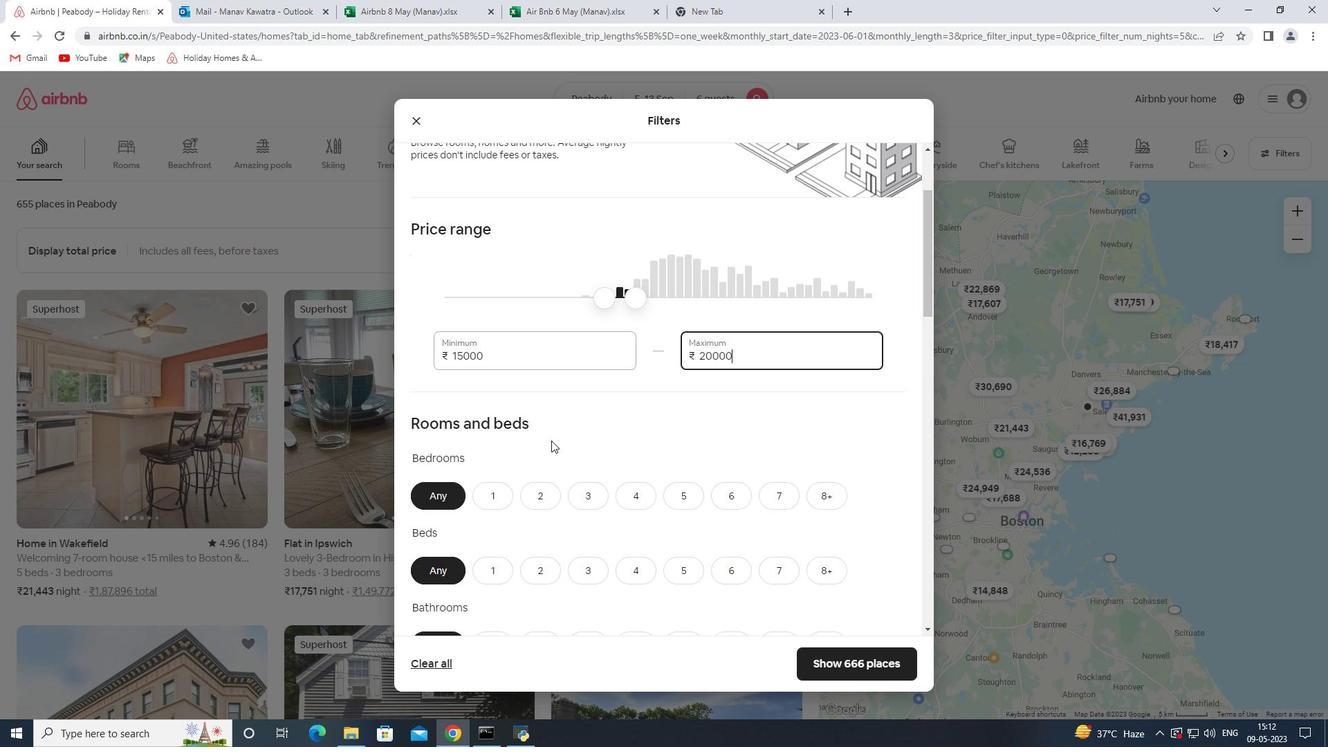 
Action: Mouse scrolled (495, 395) with delta (0, 0)
Screenshot: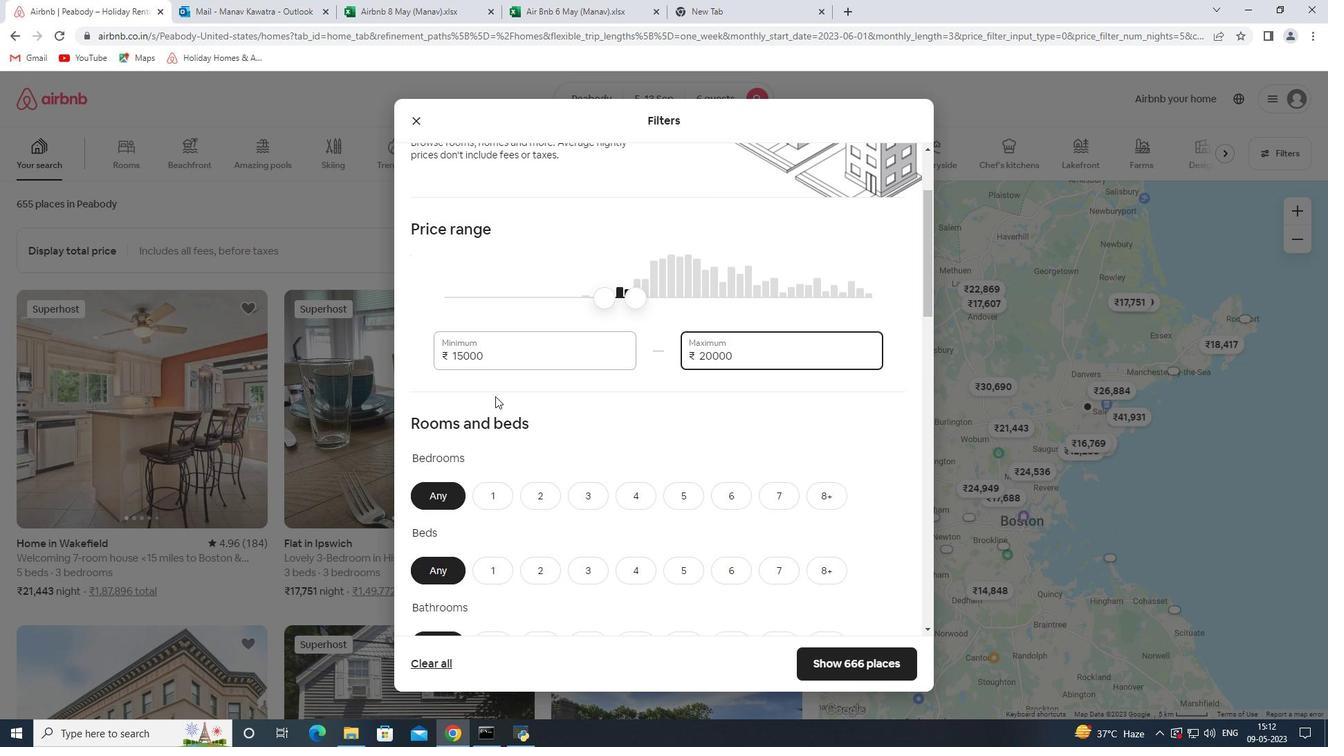 
Action: Mouse scrolled (495, 395) with delta (0, 0)
Screenshot: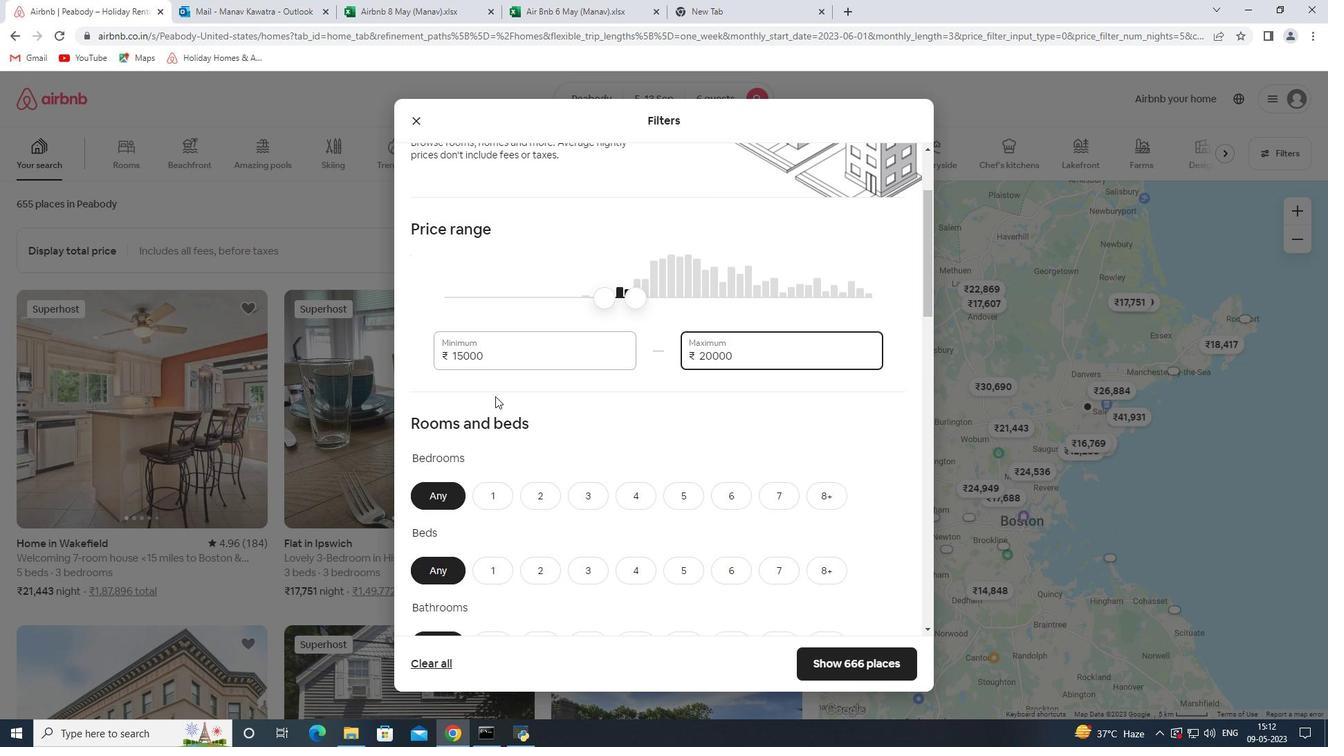 
Action: Mouse moved to (593, 362)
Screenshot: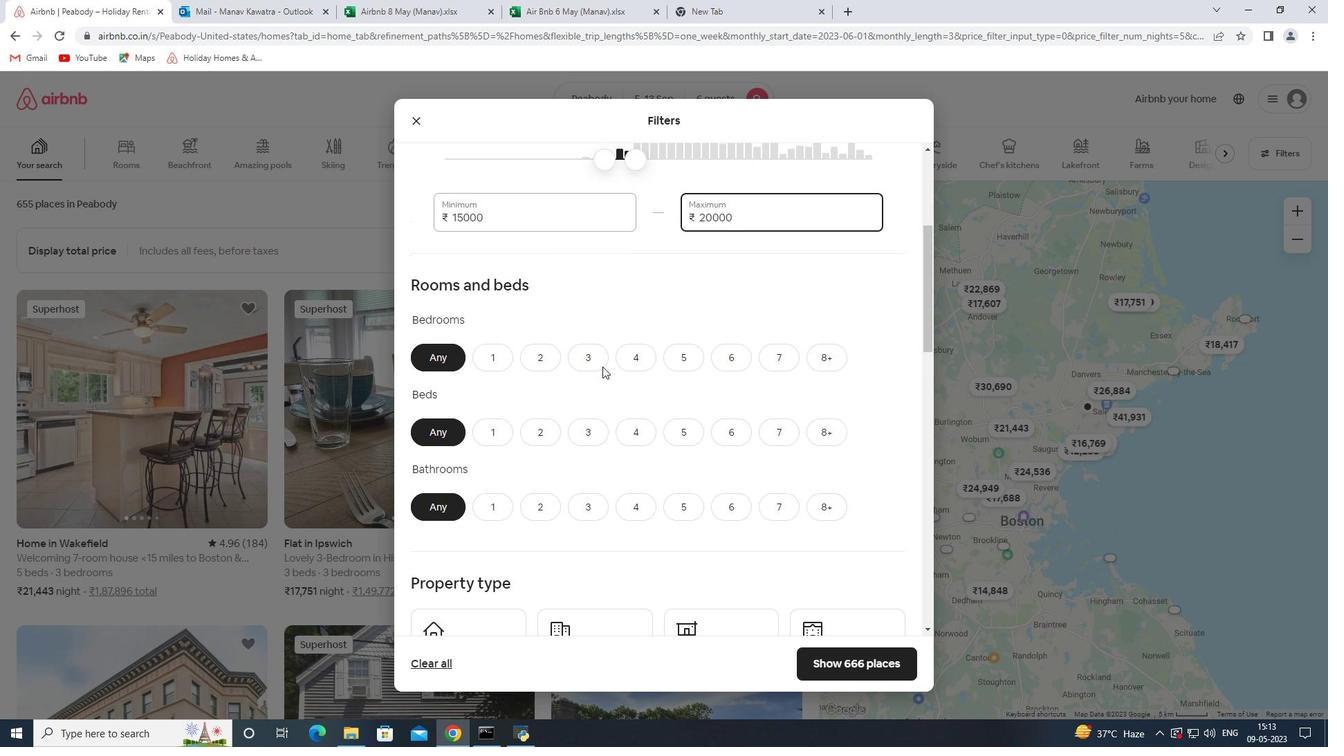 
Action: Mouse pressed left at (593, 362)
Screenshot: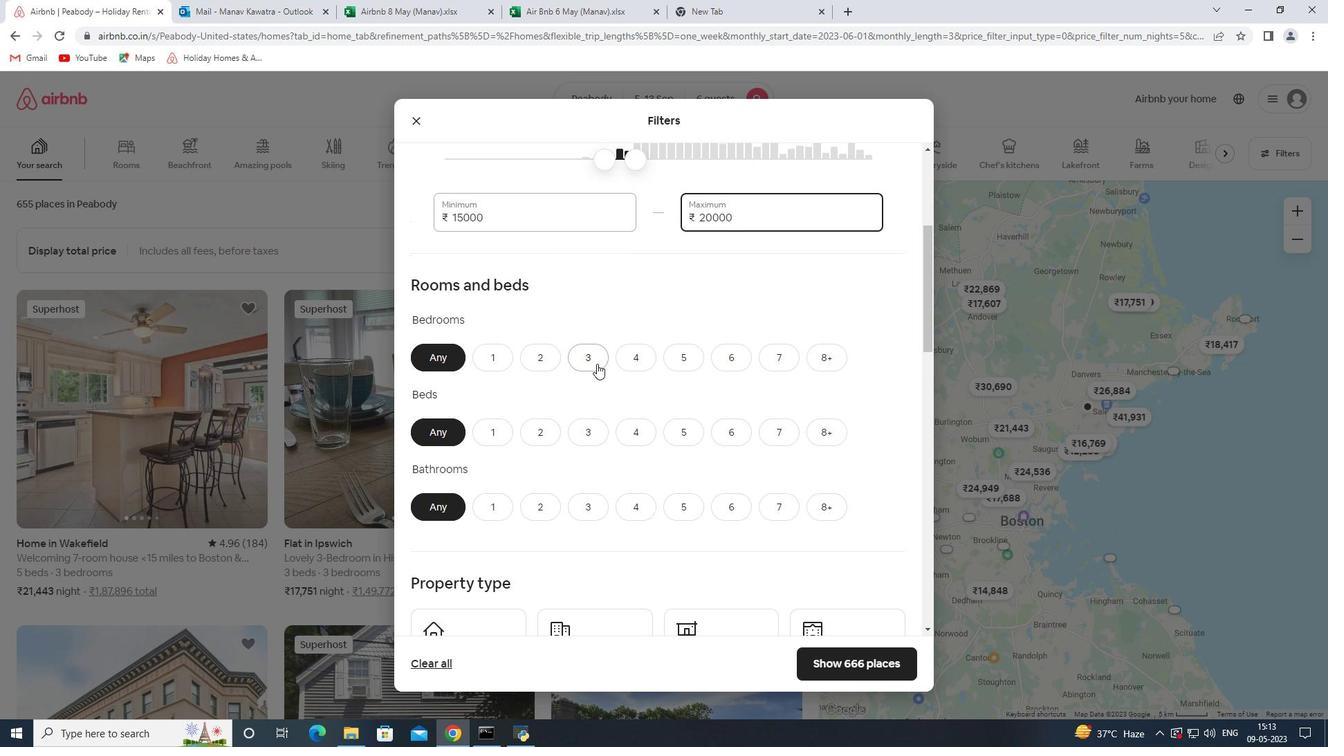 
Action: Mouse moved to (589, 428)
Screenshot: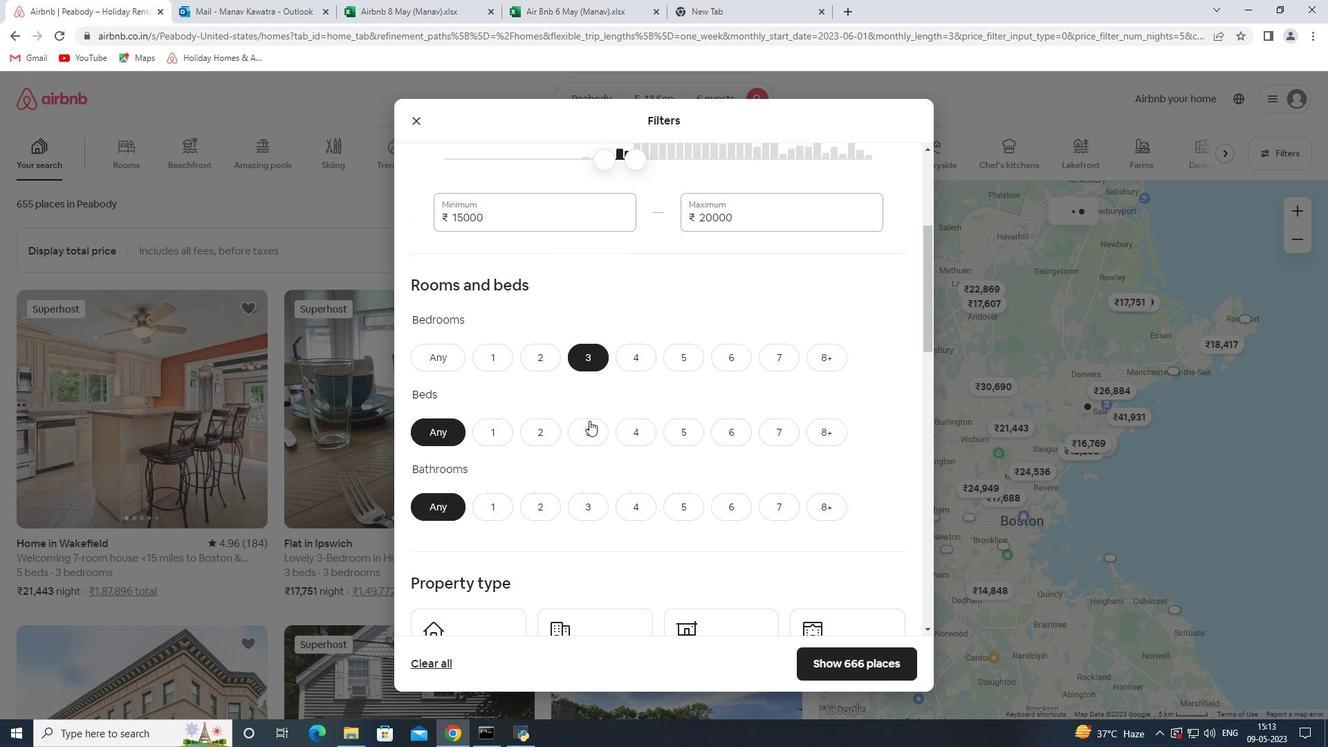 
Action: Mouse pressed left at (589, 428)
Screenshot: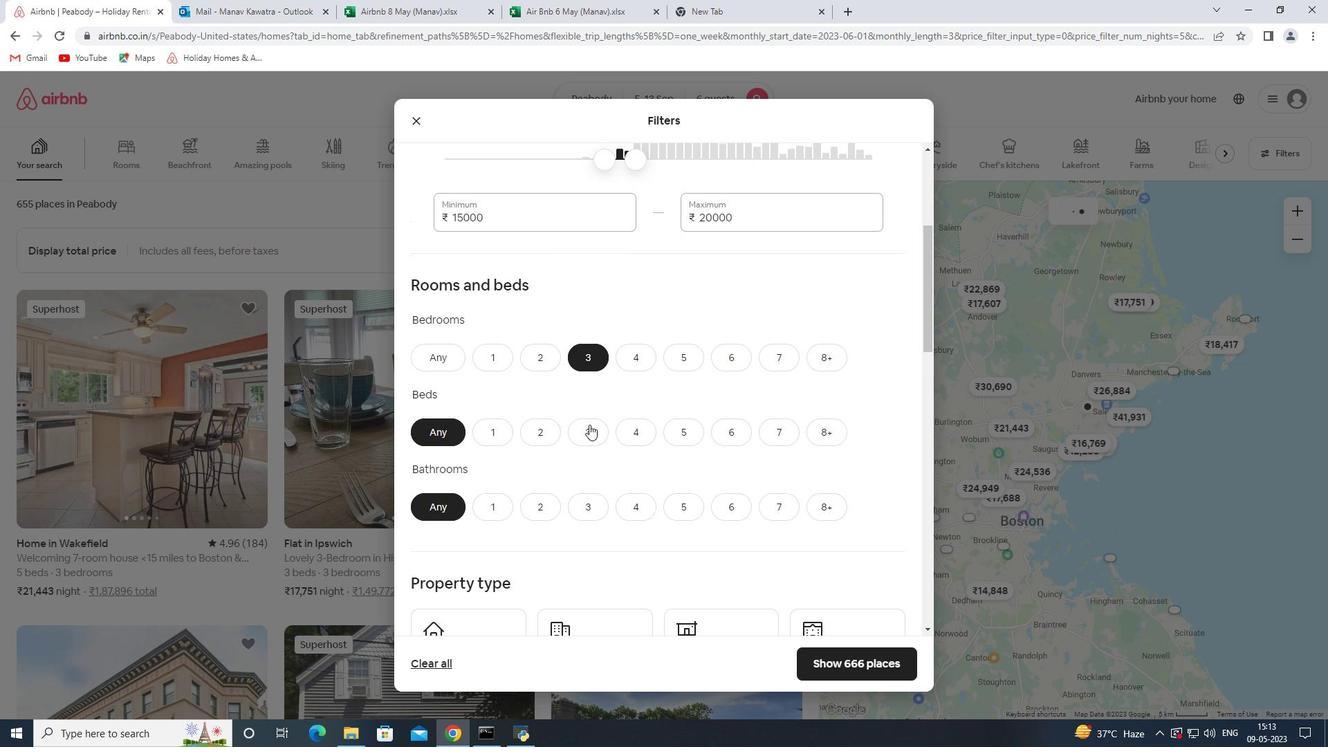 
Action: Mouse moved to (588, 503)
Screenshot: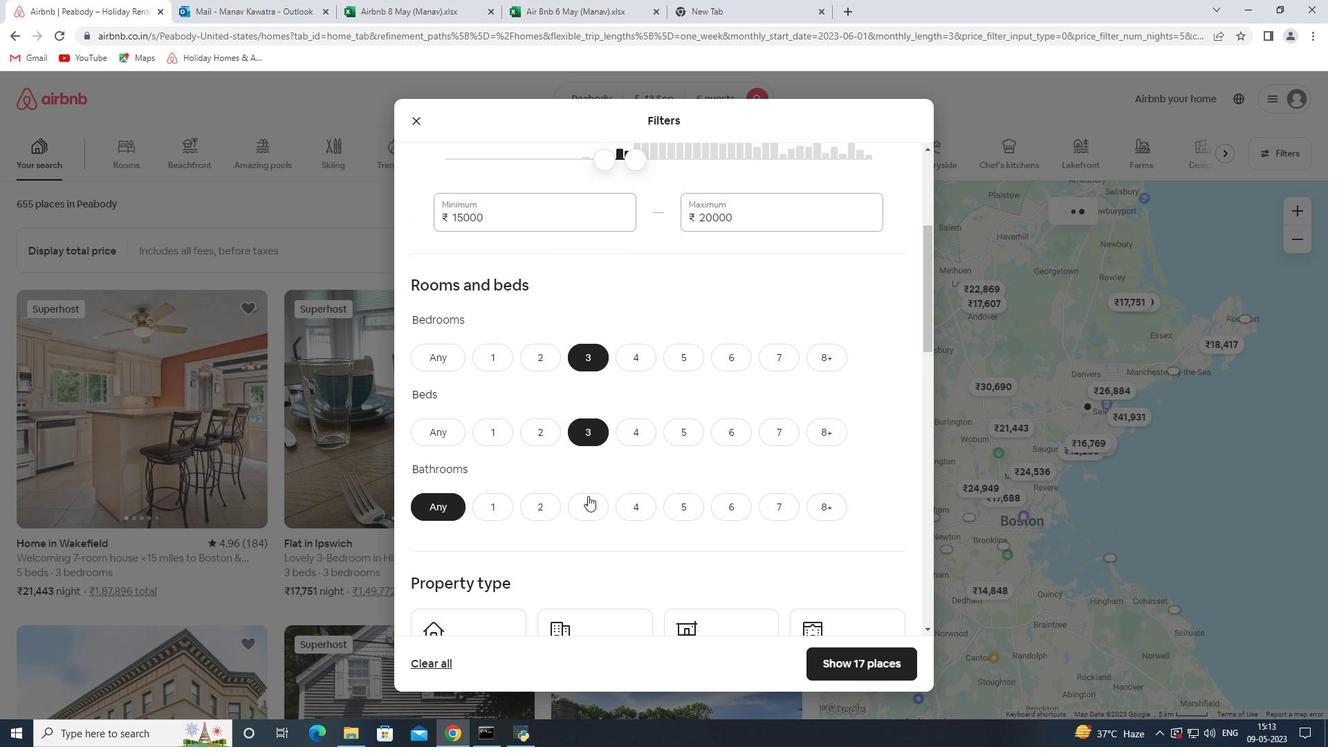 
Action: Mouse pressed left at (588, 503)
Screenshot: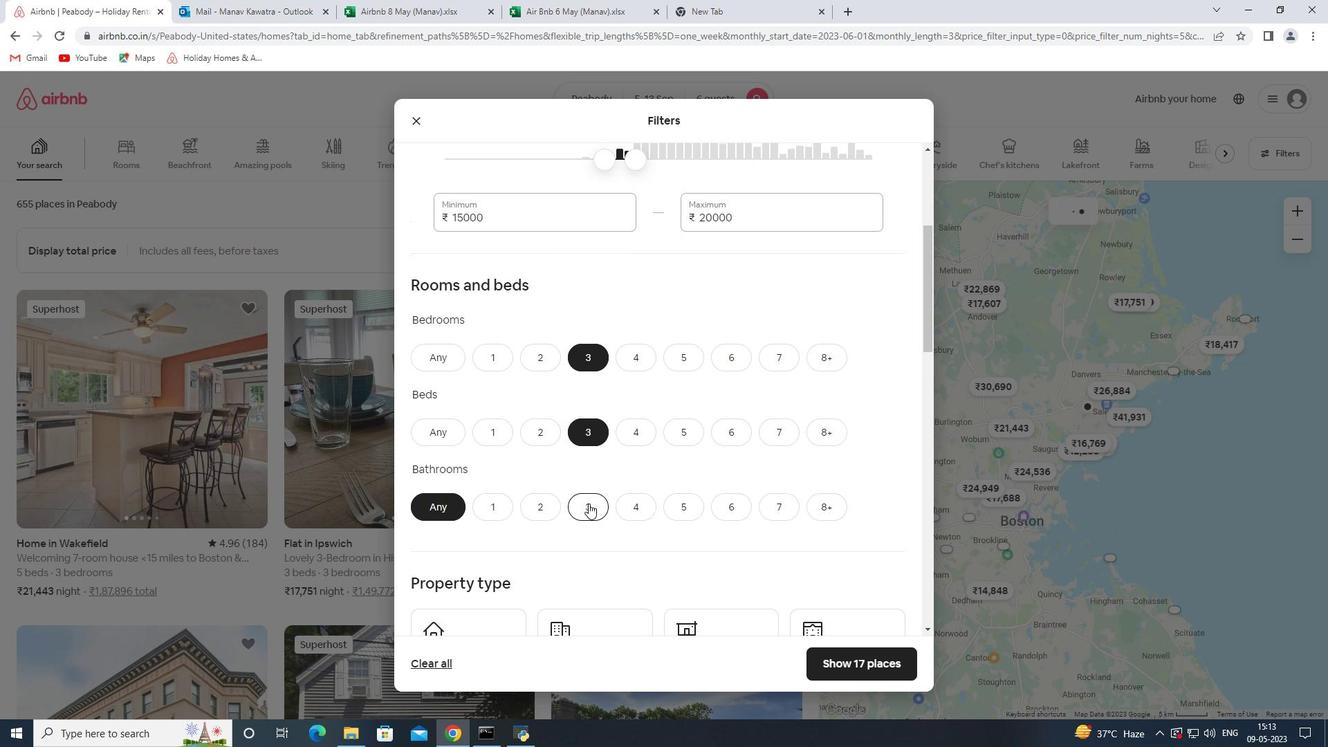 
Action: Mouse moved to (606, 449)
Screenshot: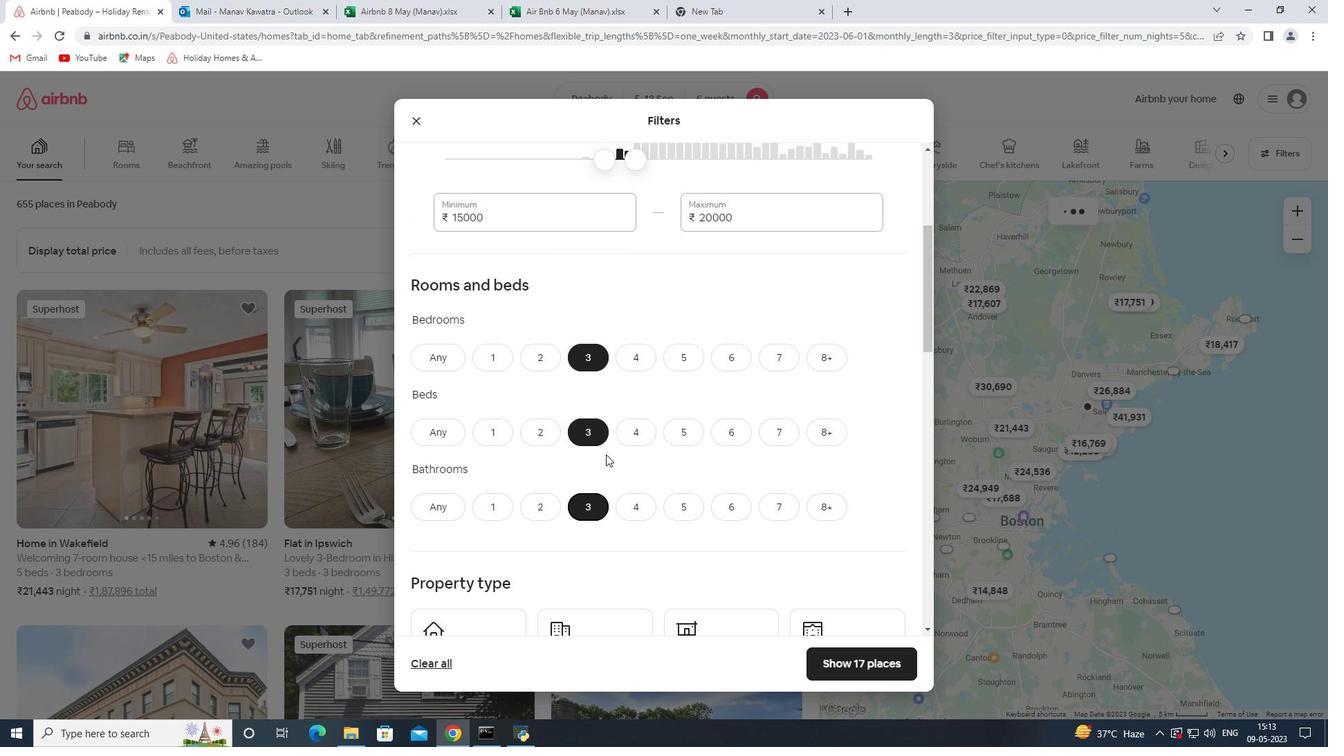 
Action: Mouse scrolled (606, 448) with delta (0, 0)
Screenshot: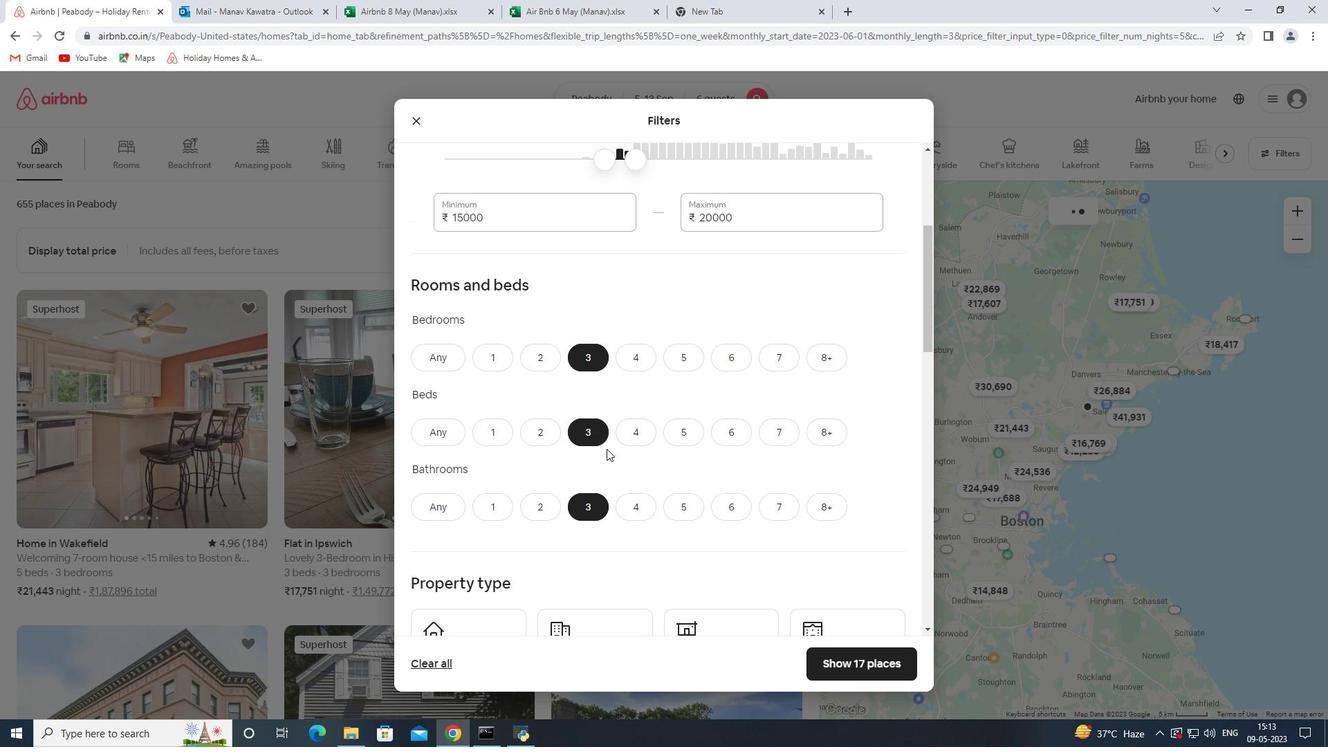 
Action: Mouse scrolled (606, 448) with delta (0, 0)
Screenshot: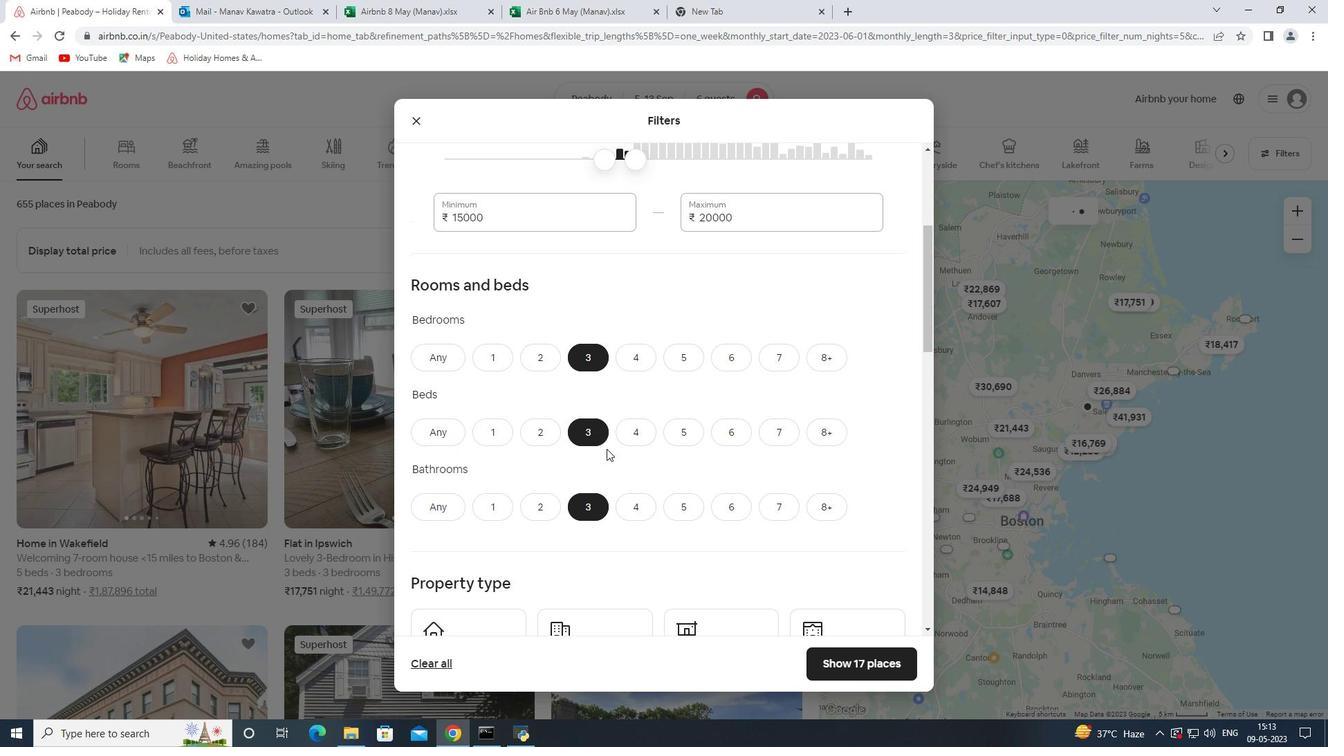 
Action: Mouse scrolled (606, 448) with delta (0, 0)
Screenshot: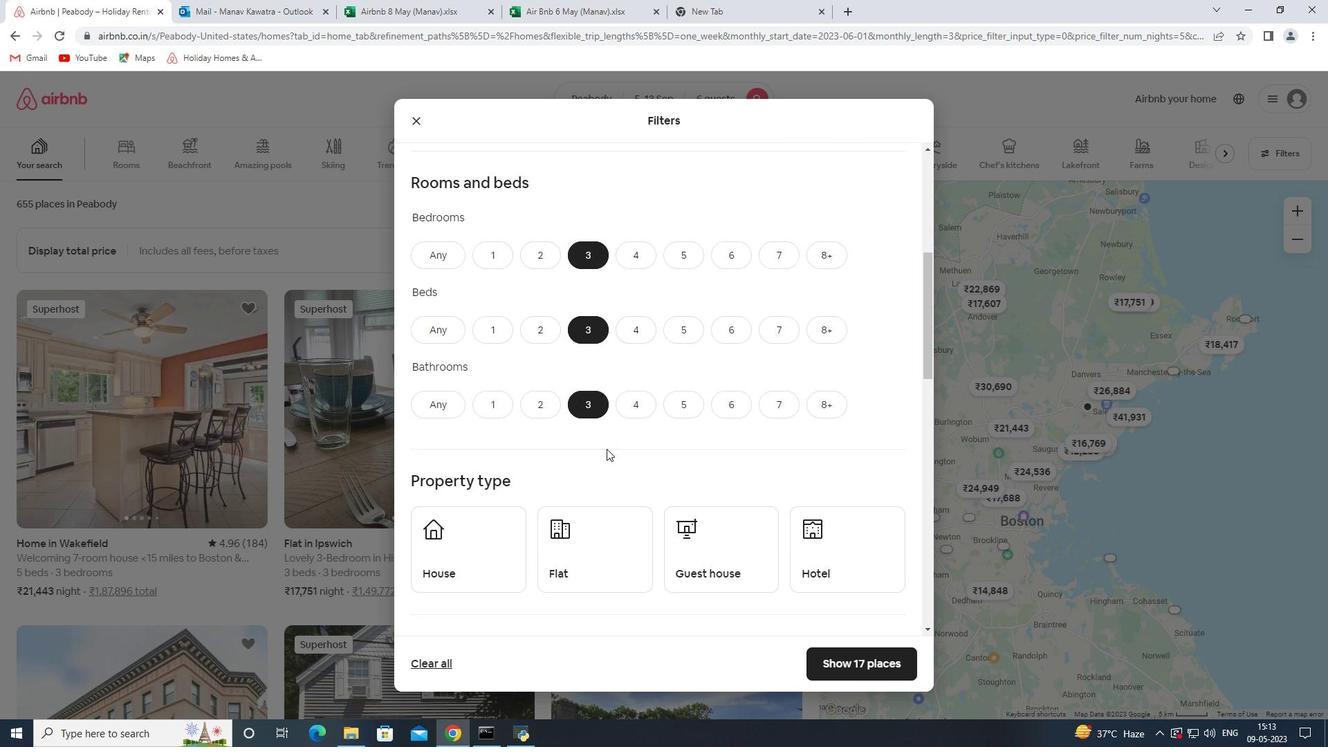 
Action: Mouse moved to (500, 457)
Screenshot: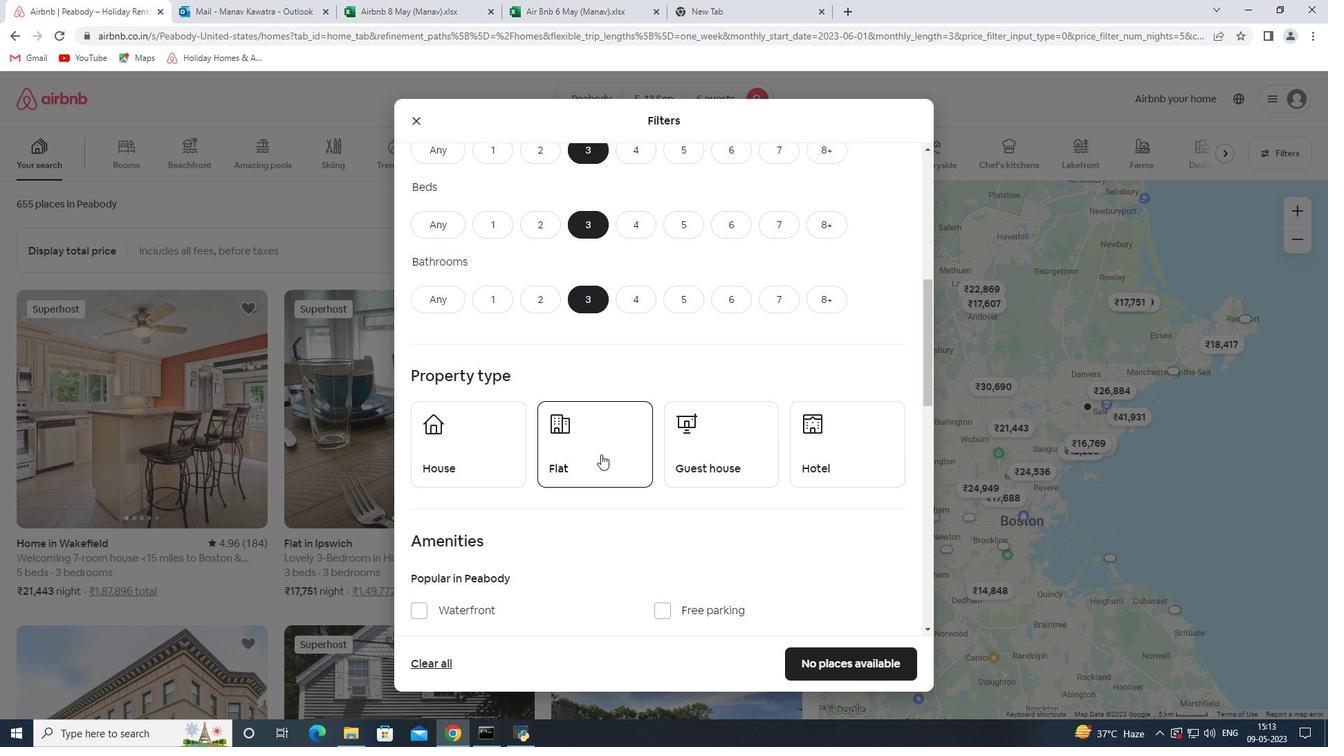 
Action: Mouse pressed left at (500, 457)
Screenshot: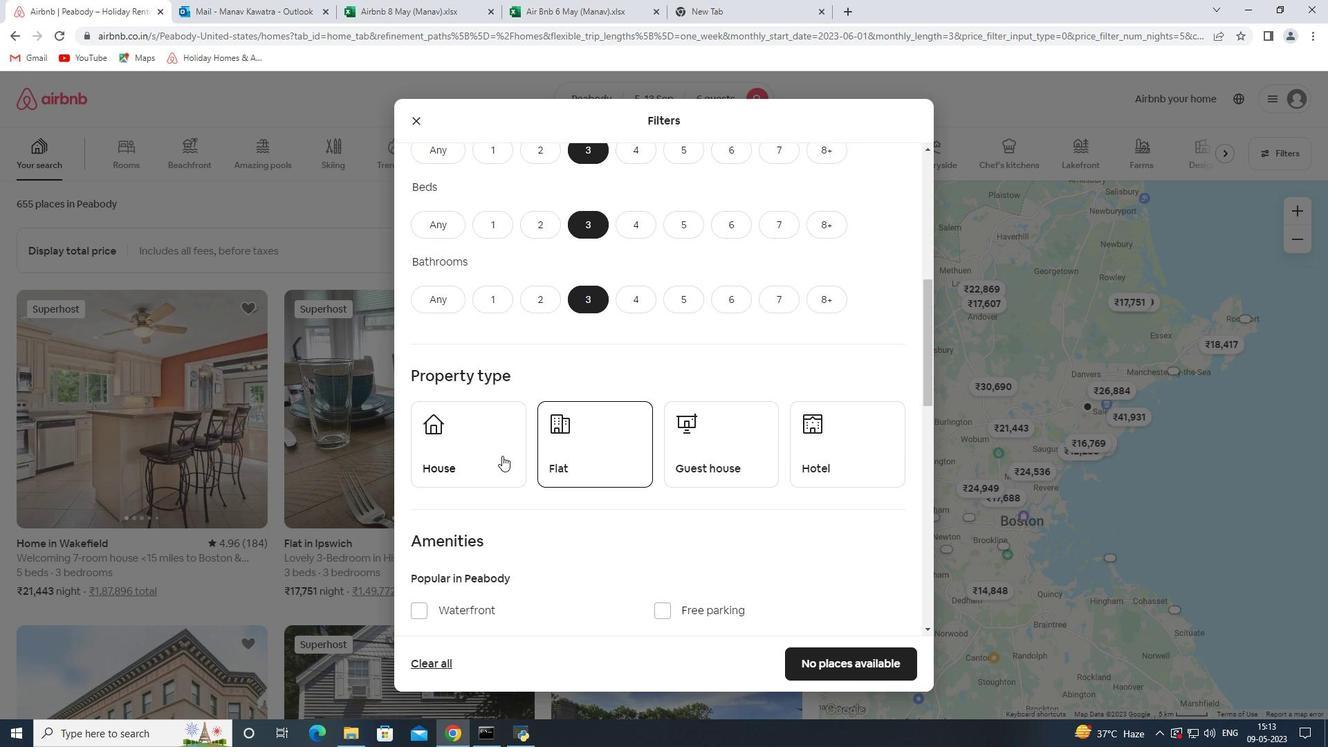
Action: Mouse moved to (583, 462)
Screenshot: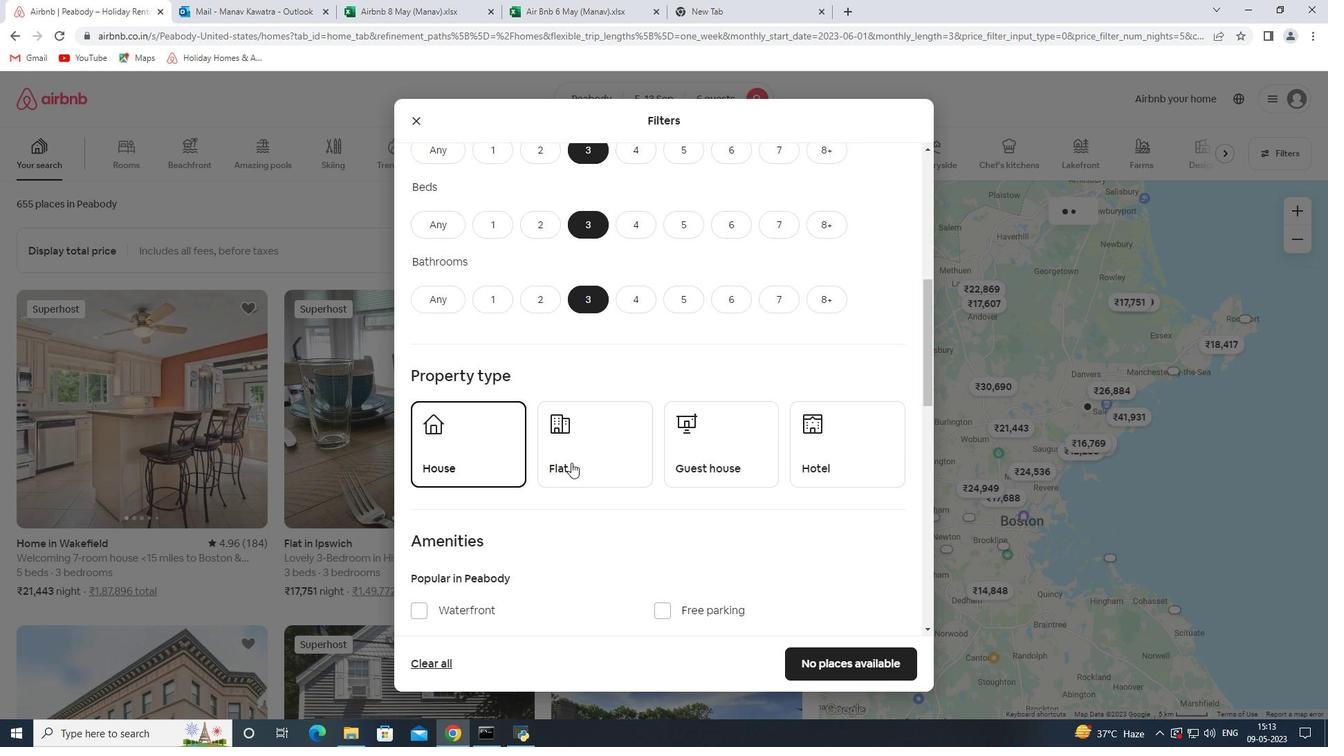 
Action: Mouse pressed left at (583, 462)
Screenshot: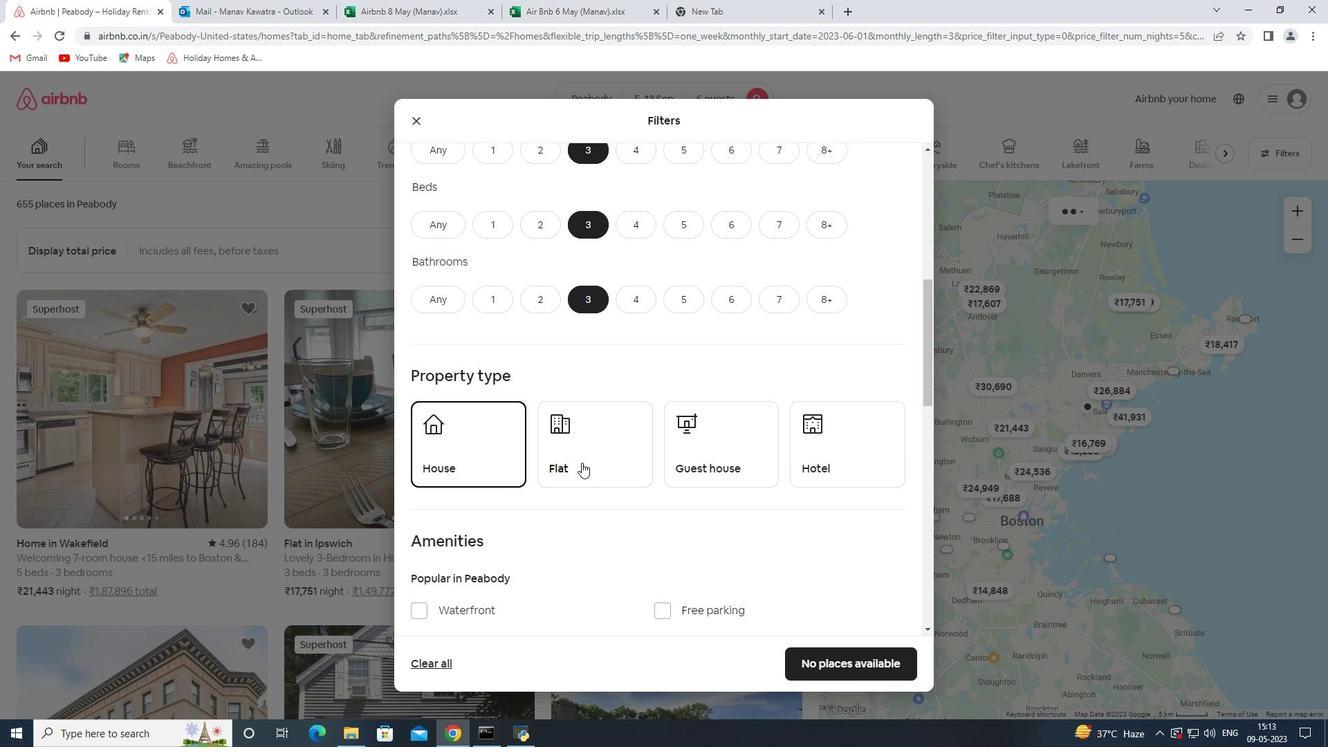 
Action: Mouse moved to (678, 451)
Screenshot: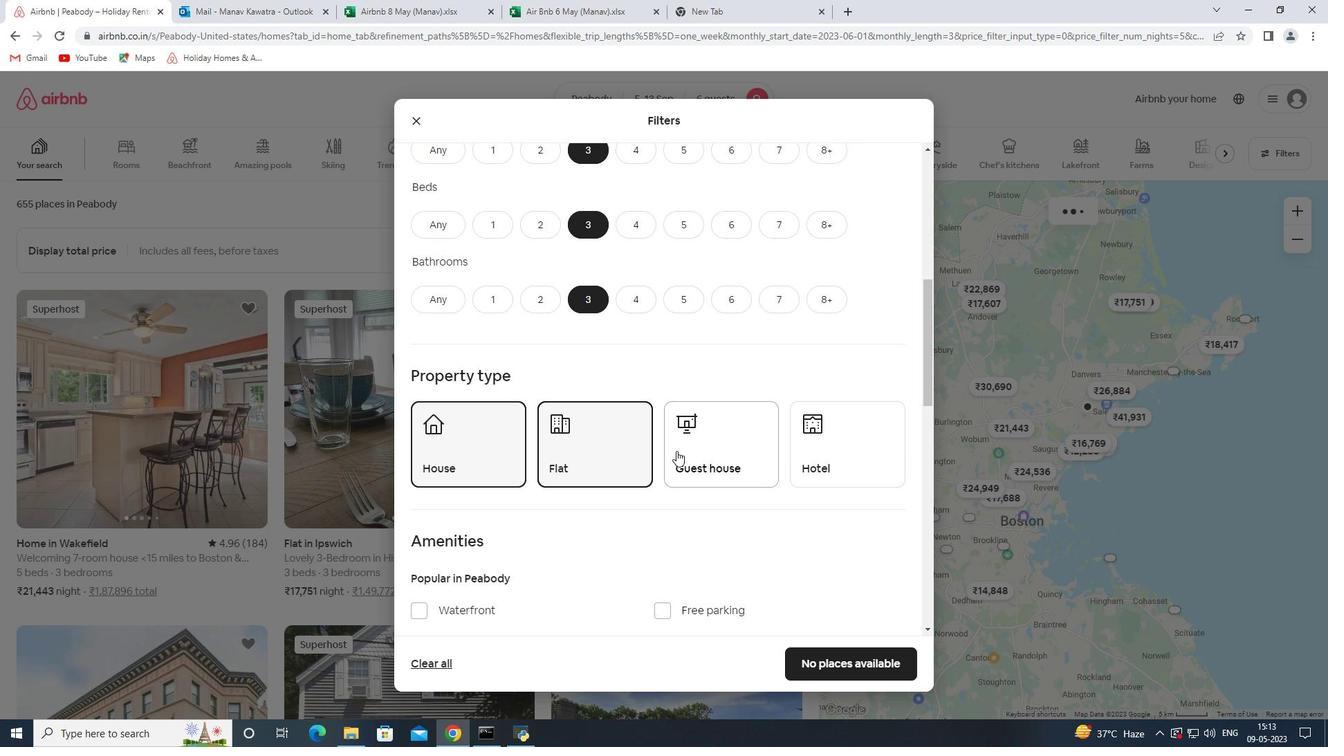 
Action: Mouse pressed left at (678, 451)
Screenshot: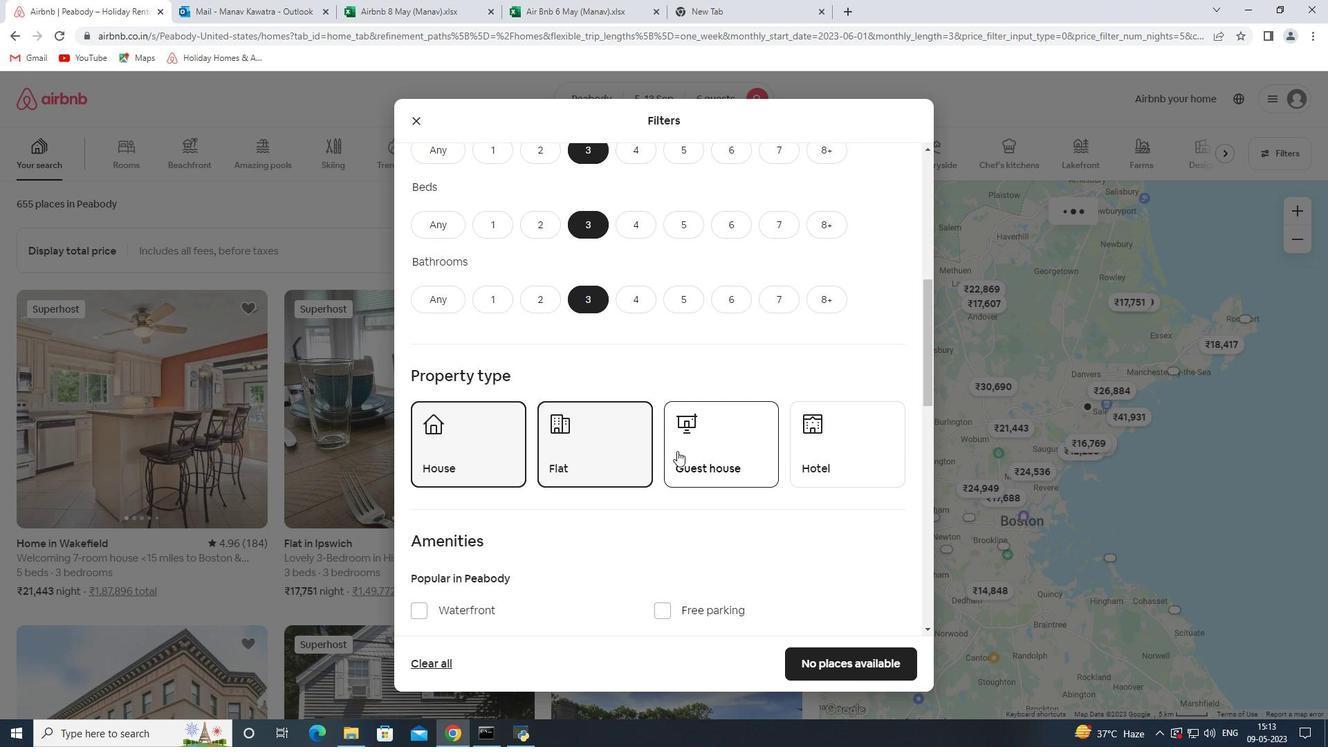 
Action: Mouse moved to (653, 451)
Screenshot: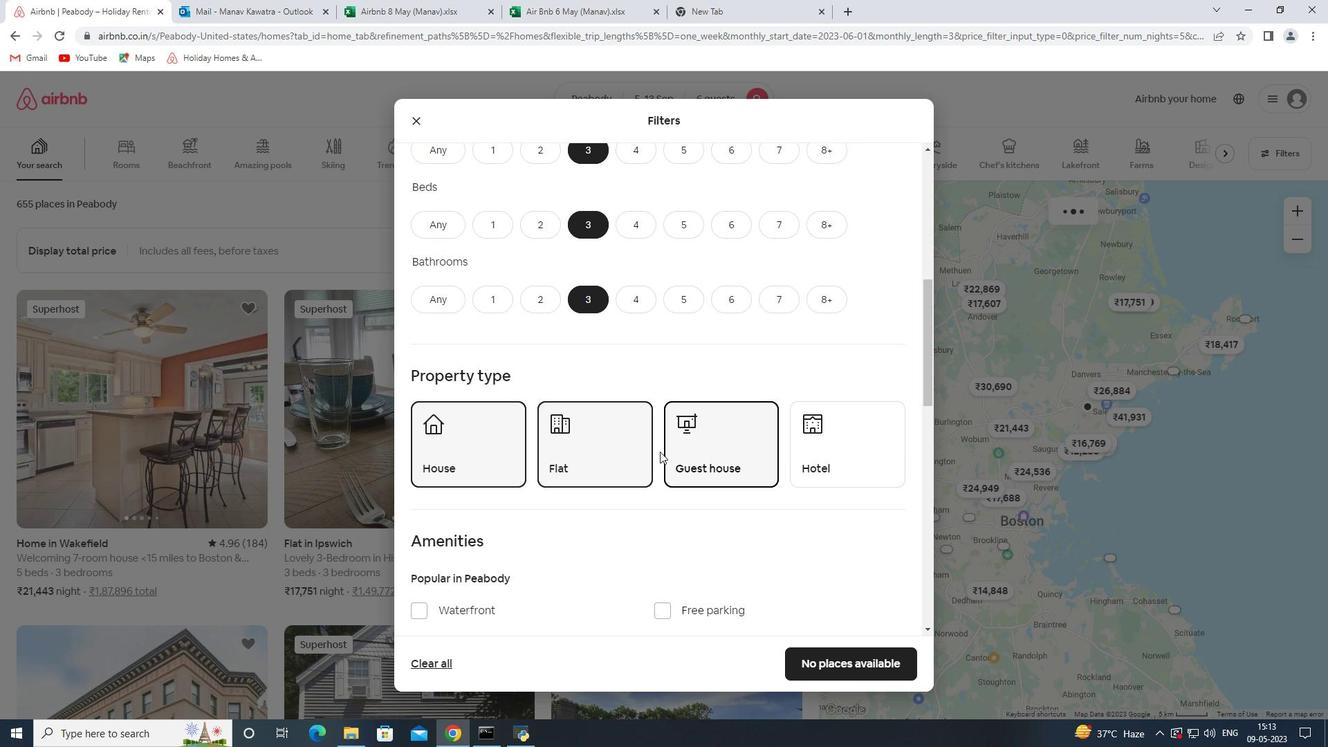 
Action: Mouse scrolled (653, 451) with delta (0, 0)
Screenshot: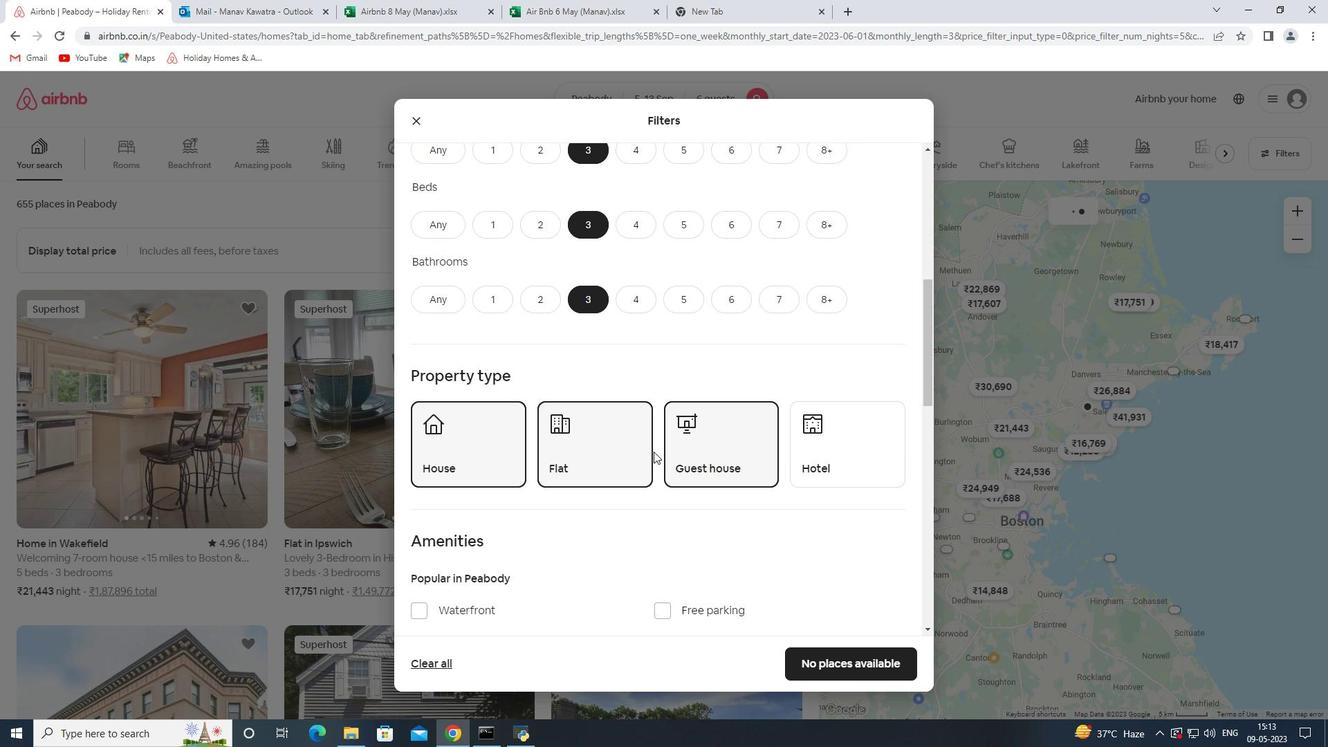 
Action: Mouse scrolled (653, 451) with delta (0, 0)
Screenshot: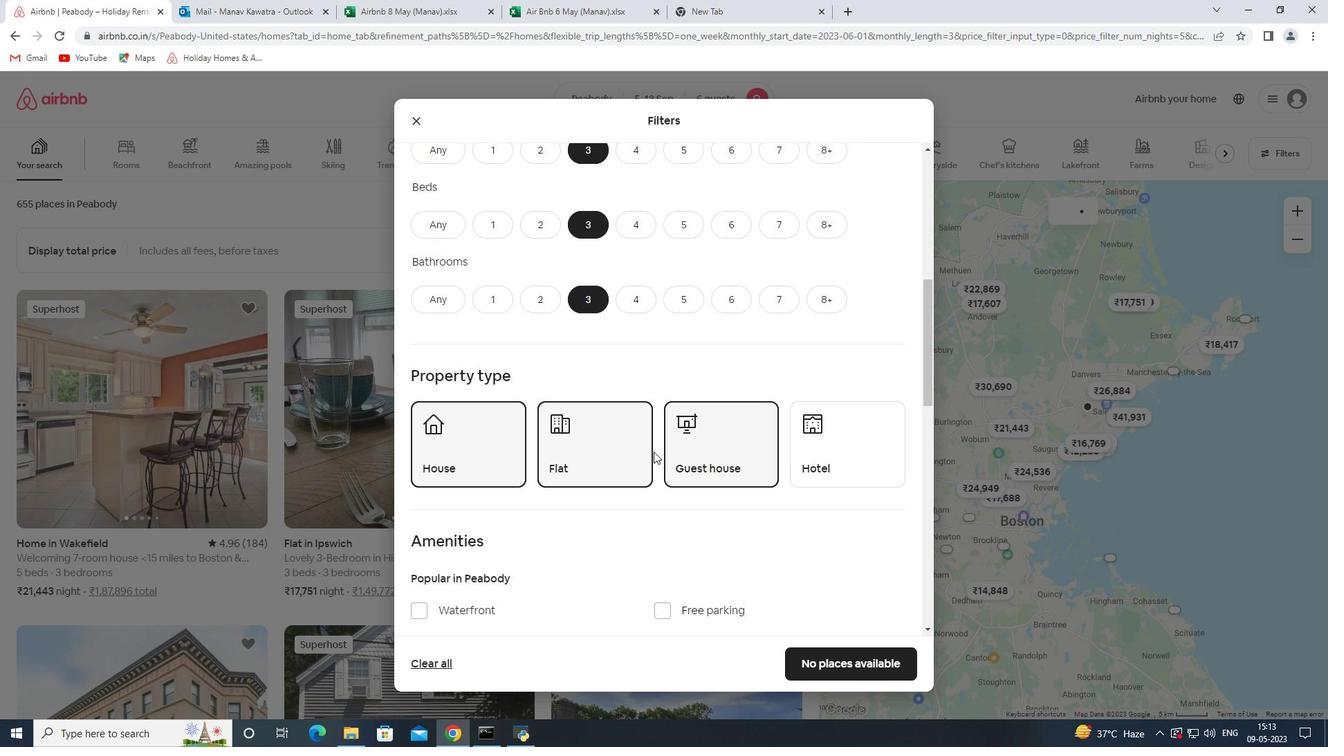 
Action: Mouse scrolled (653, 451) with delta (0, 0)
Screenshot: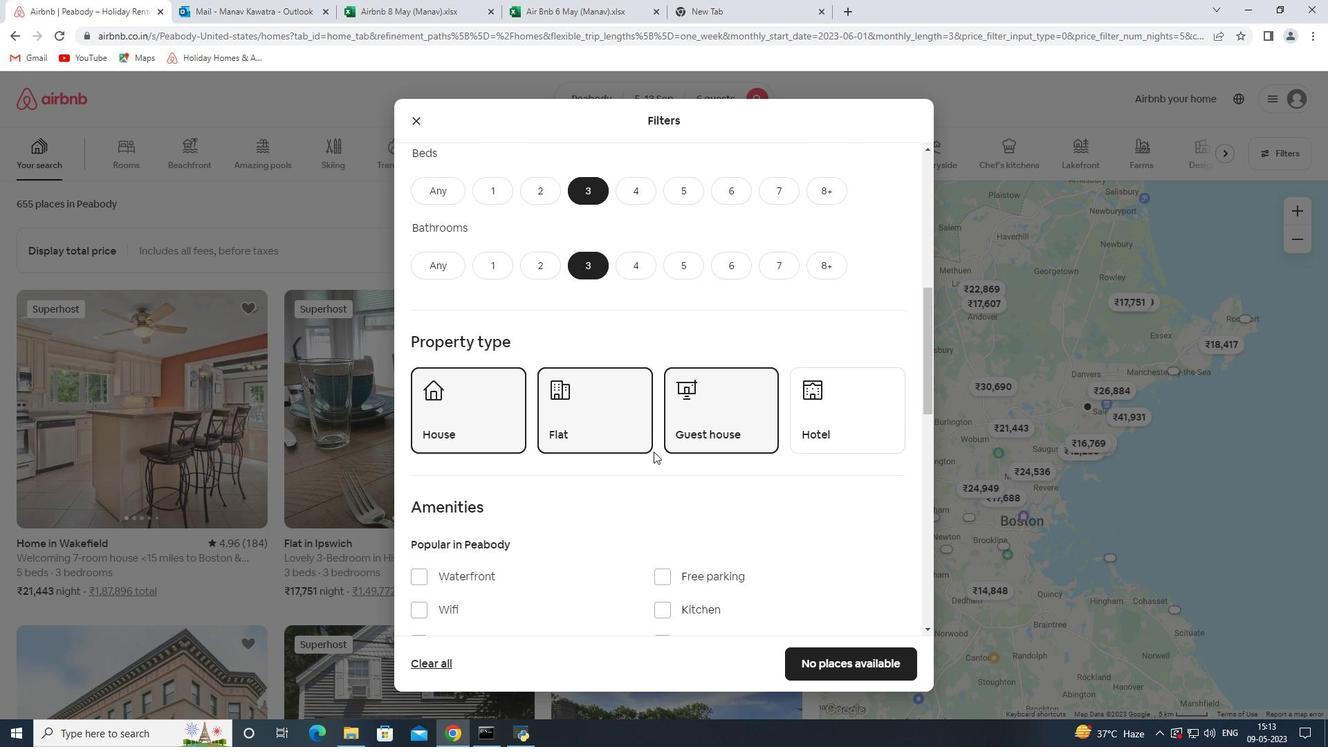 
Action: Mouse scrolled (653, 451) with delta (0, 0)
Screenshot: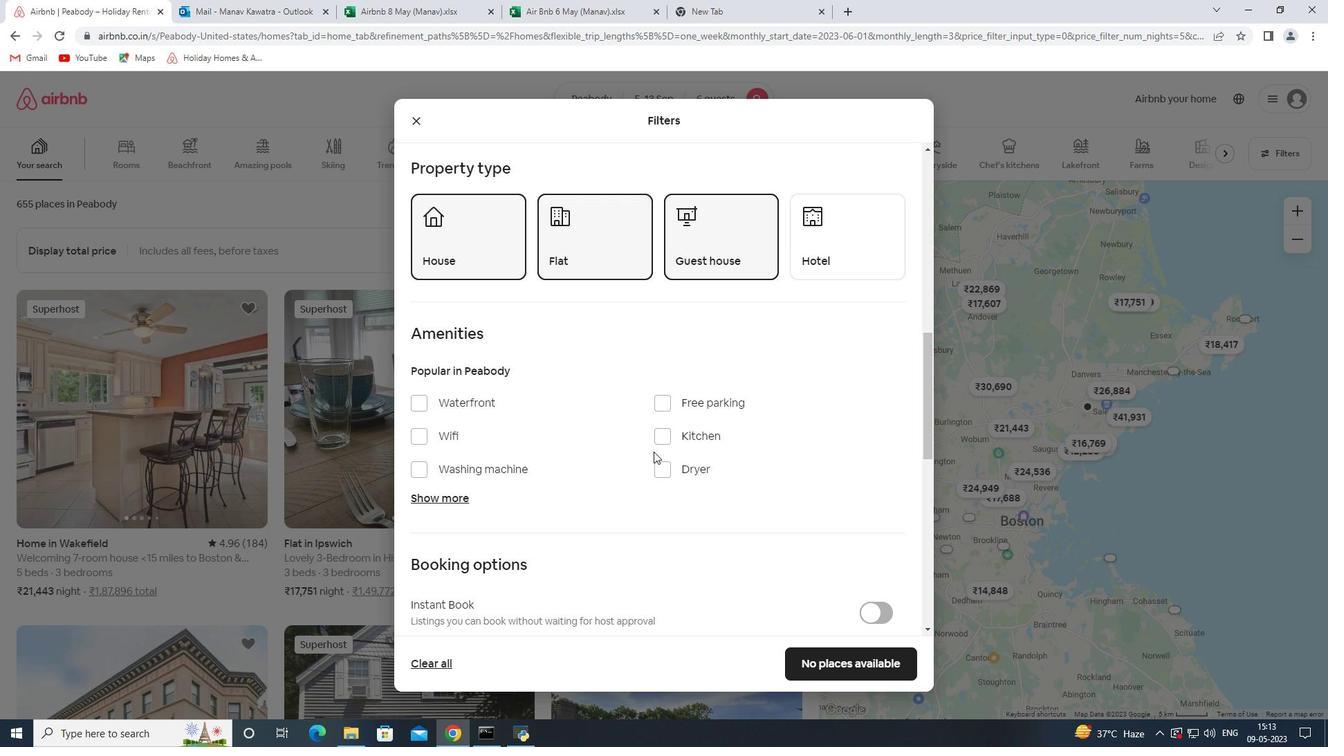 
Action: Mouse moved to (734, 513)
Screenshot: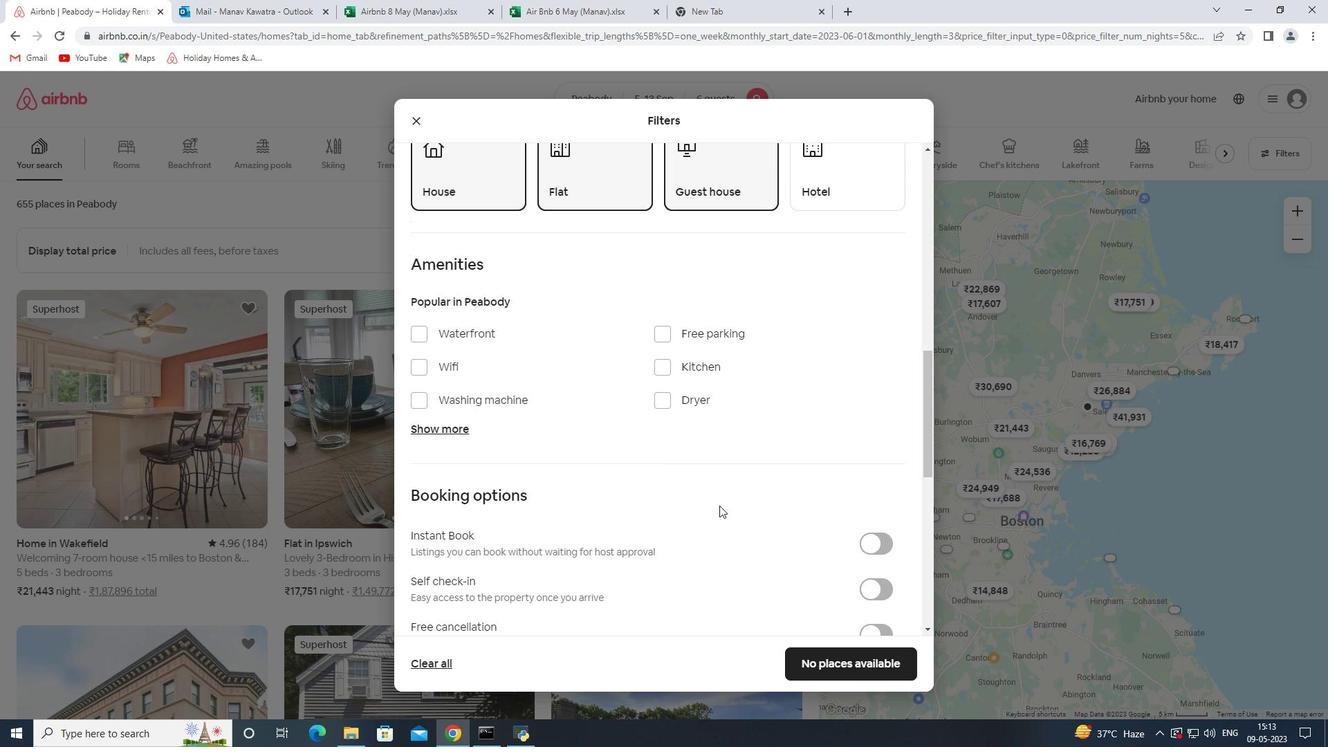 
Action: Mouse scrolled (734, 512) with delta (0, 0)
Screenshot: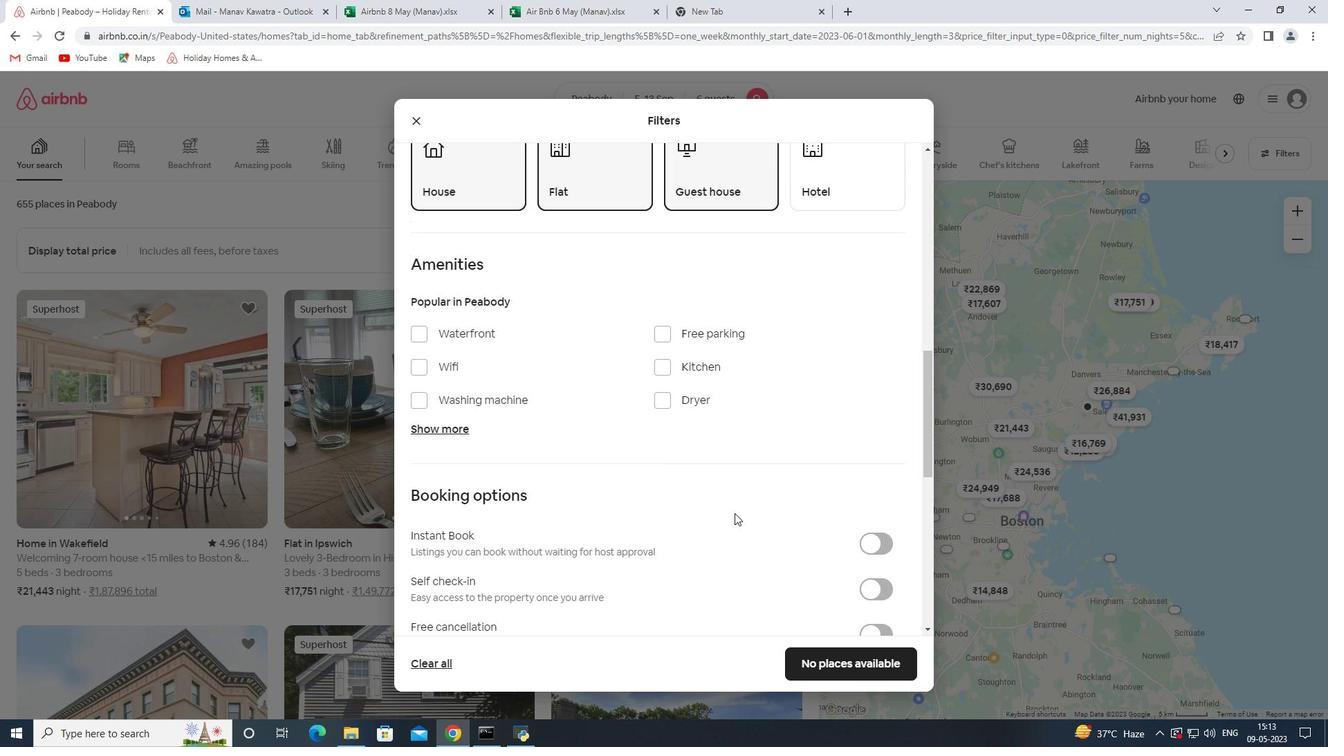 
Action: Mouse scrolled (734, 512) with delta (0, 0)
Screenshot: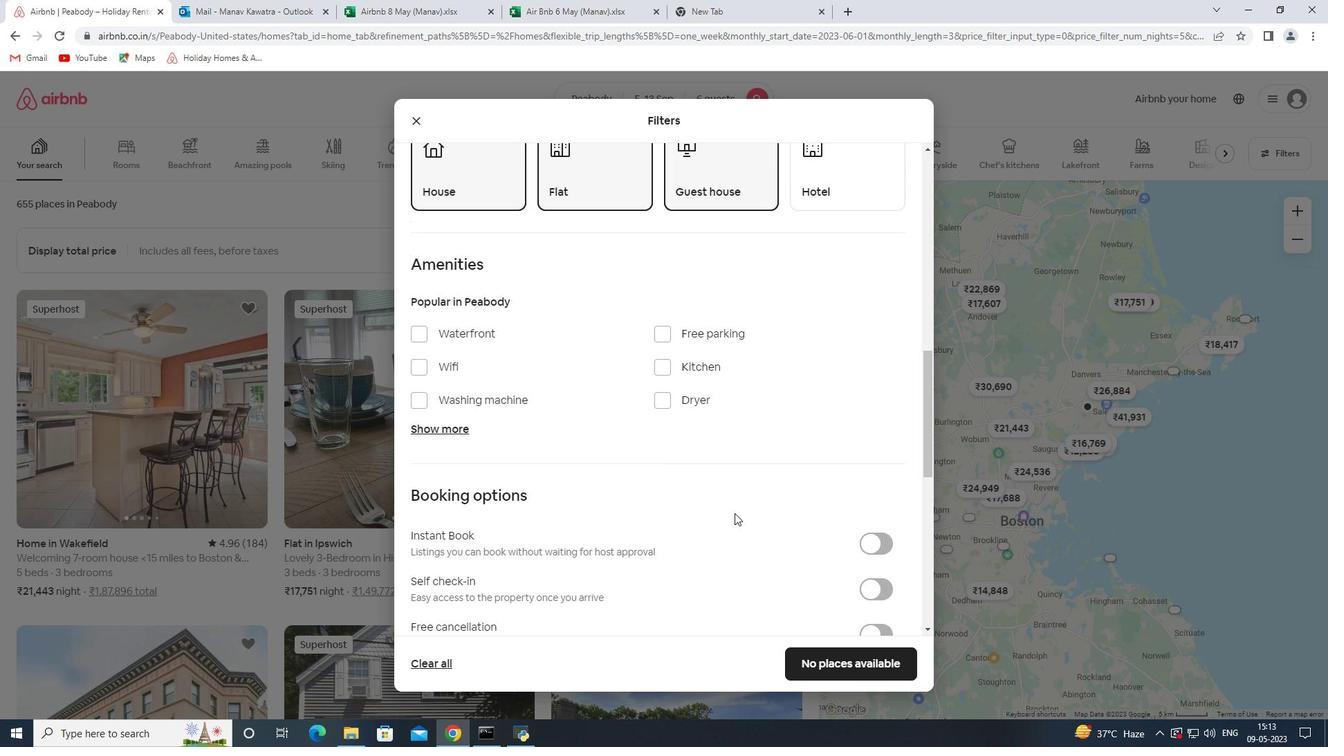 
Action: Mouse moved to (875, 453)
Screenshot: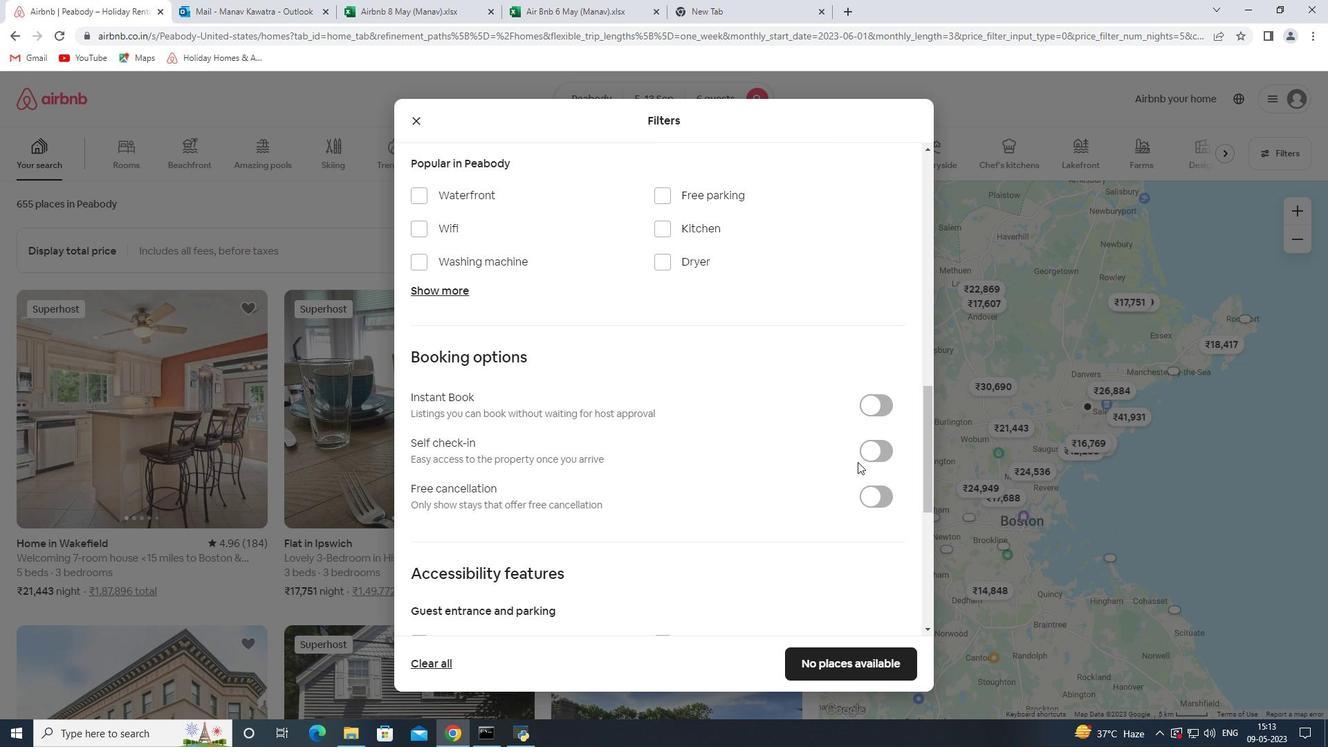 
Action: Mouse pressed left at (875, 453)
Screenshot: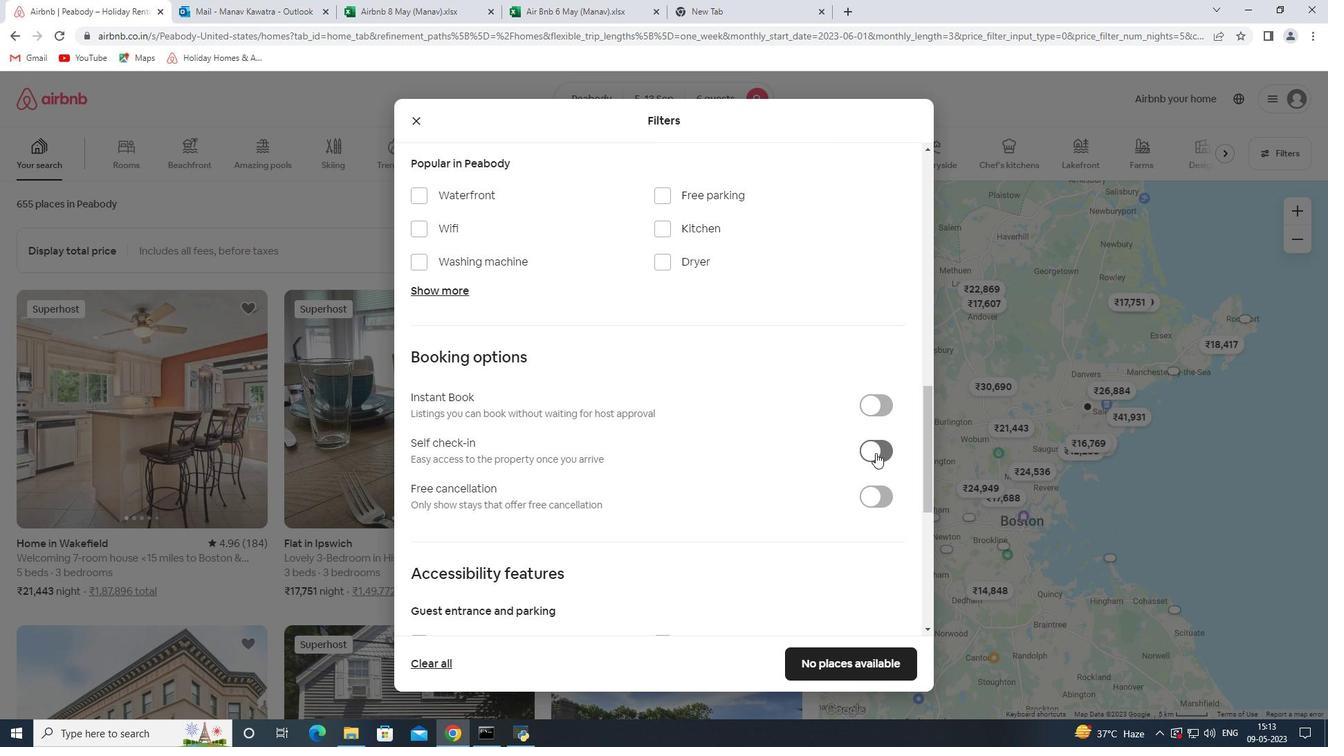 
Action: Mouse moved to (680, 449)
Screenshot: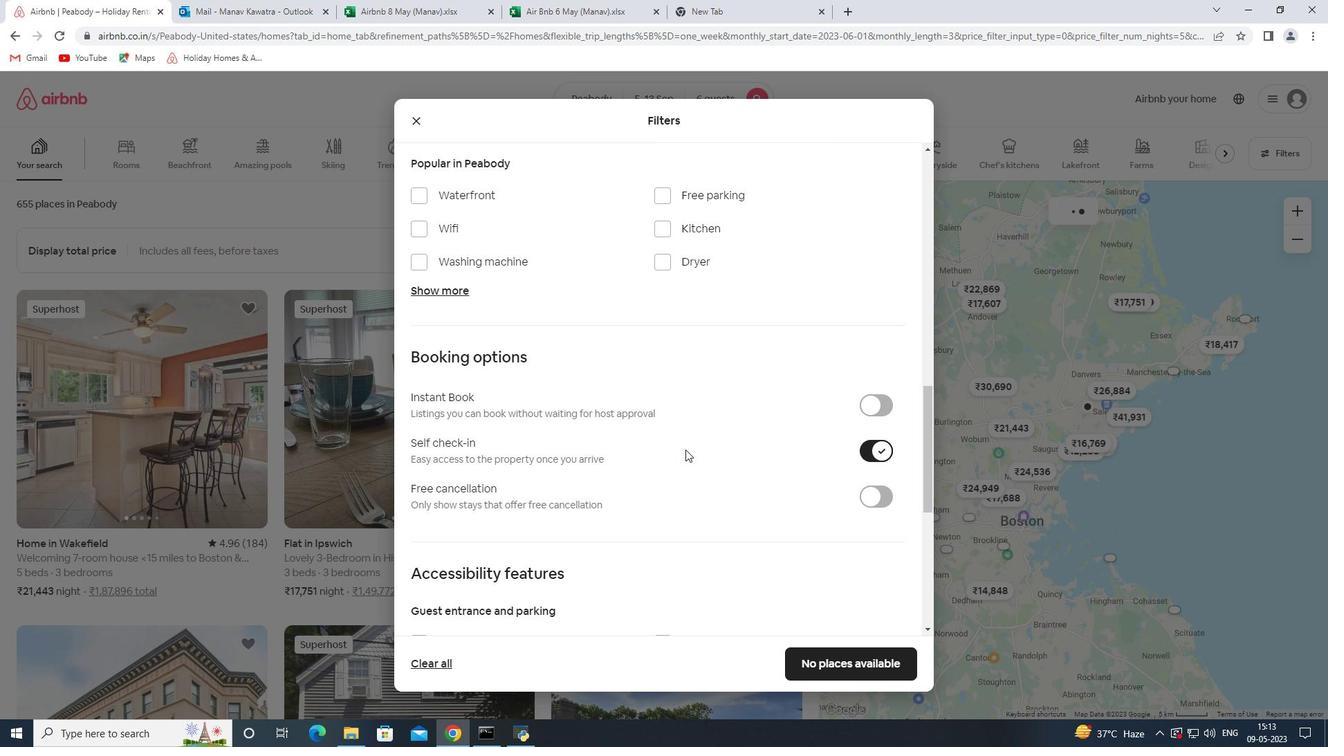 
Action: Mouse scrolled (680, 449) with delta (0, 0)
Screenshot: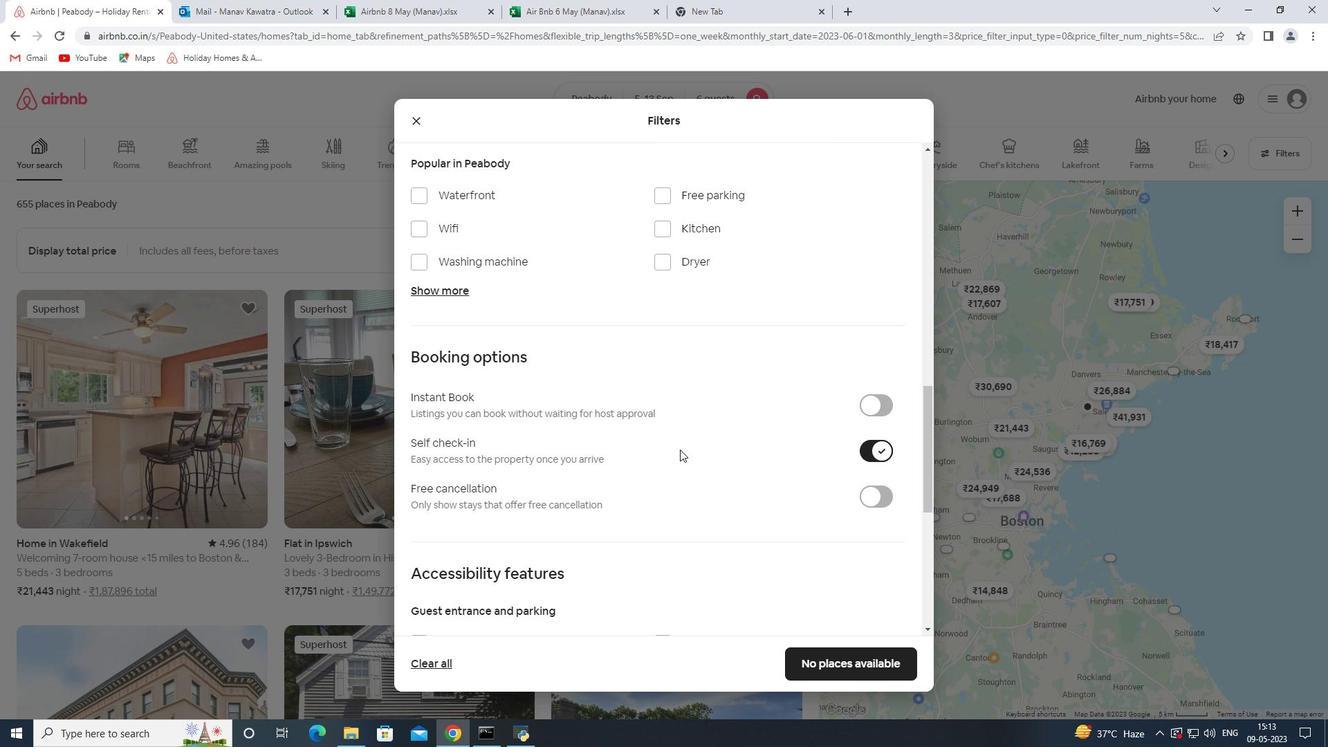 
Action: Mouse scrolled (680, 449) with delta (0, 0)
Screenshot: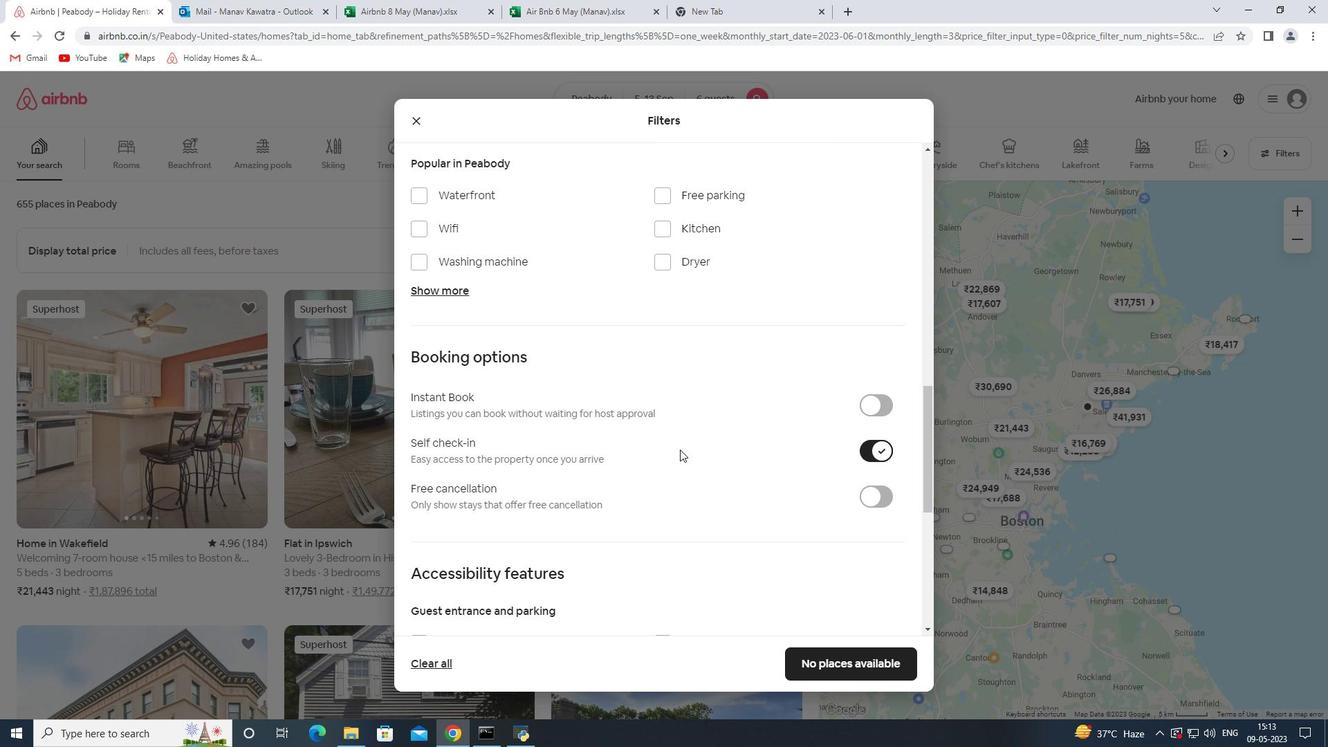 
Action: Mouse scrolled (680, 449) with delta (0, 0)
Screenshot: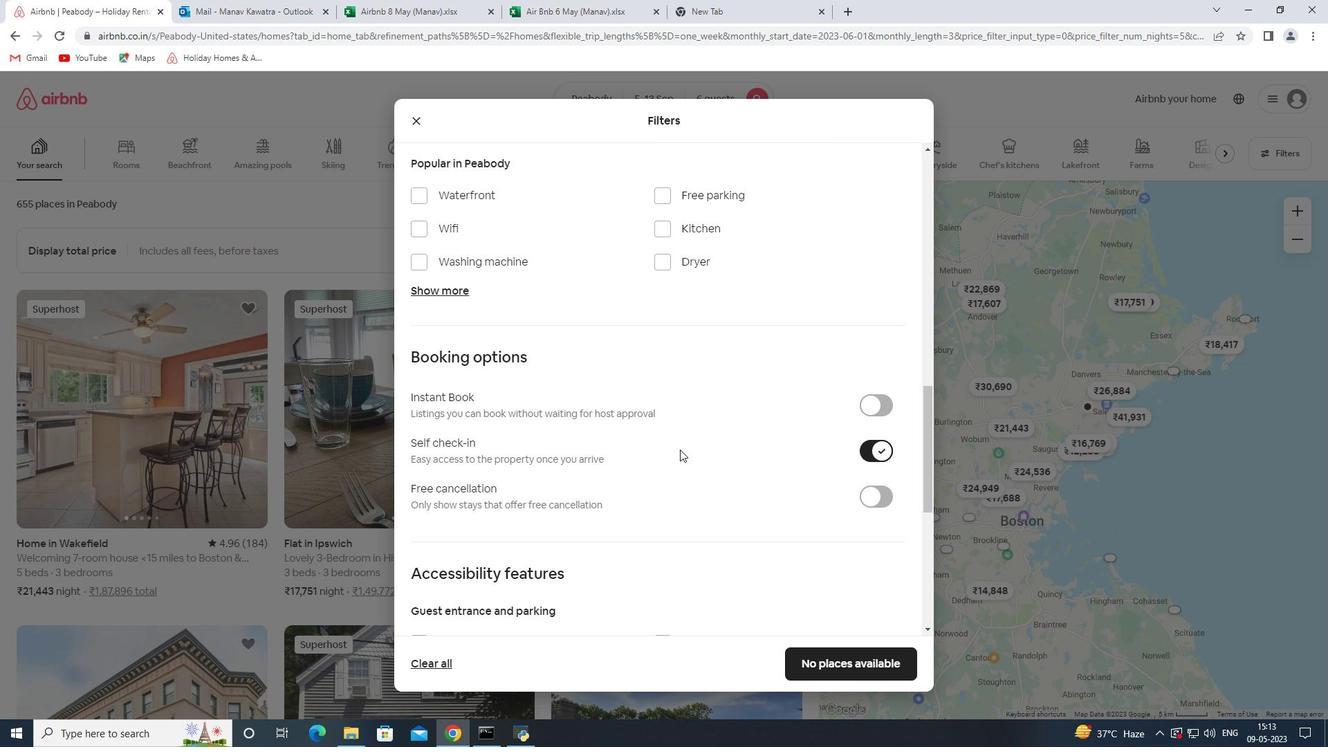 
Action: Mouse scrolled (680, 449) with delta (0, 0)
Screenshot: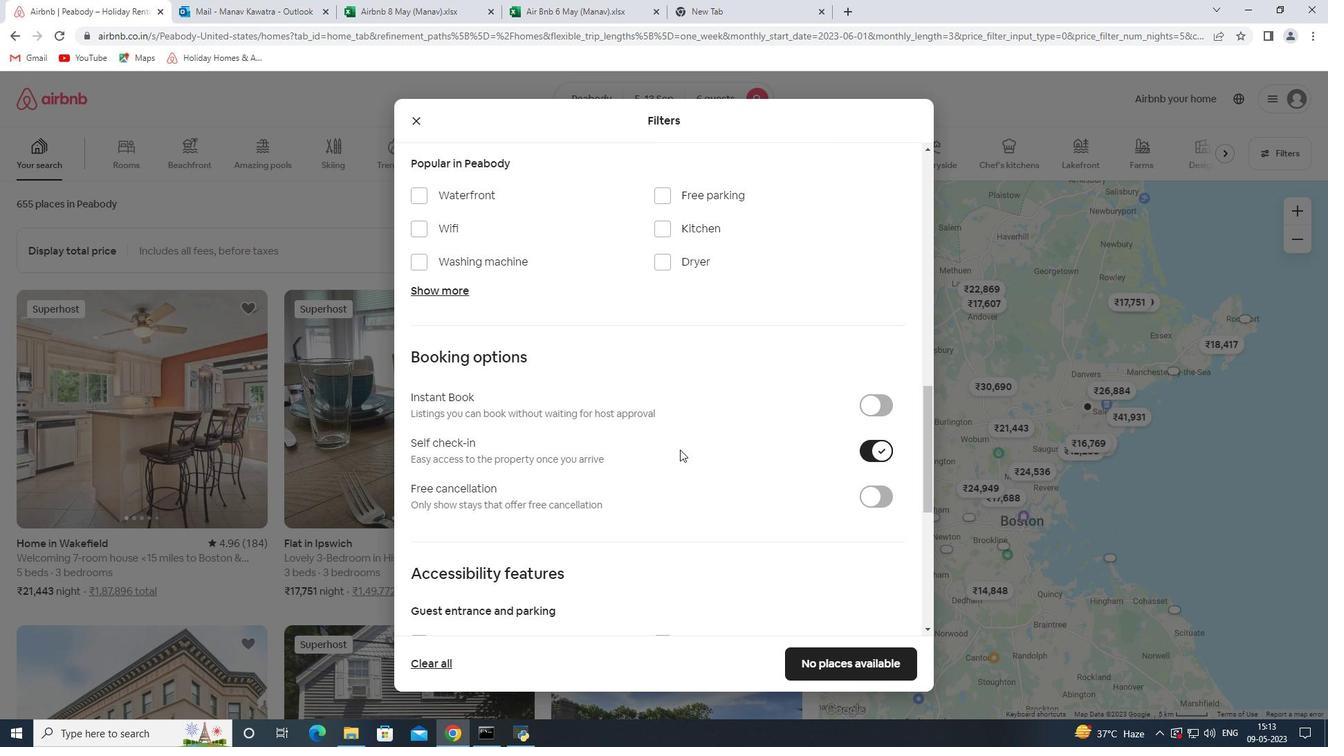 
Action: Mouse scrolled (680, 449) with delta (0, 0)
Screenshot: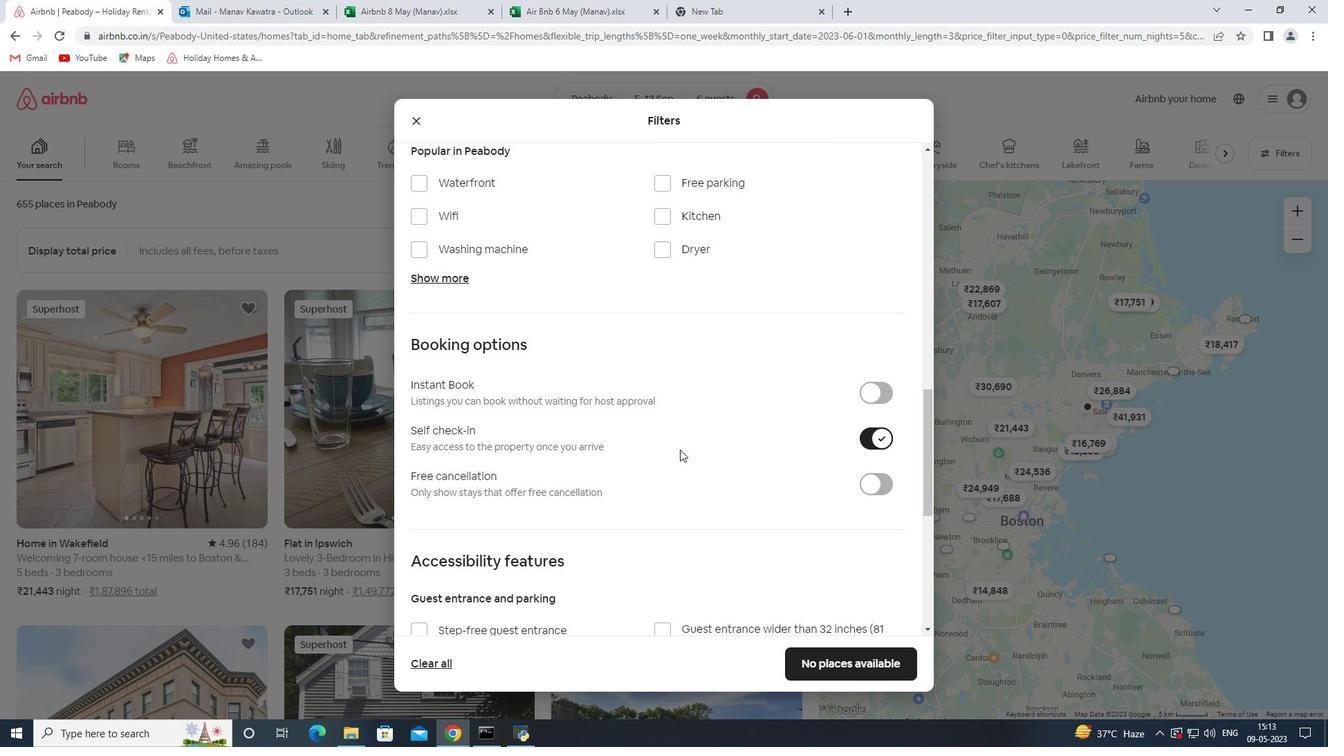 
Action: Mouse scrolled (680, 449) with delta (0, 0)
Screenshot: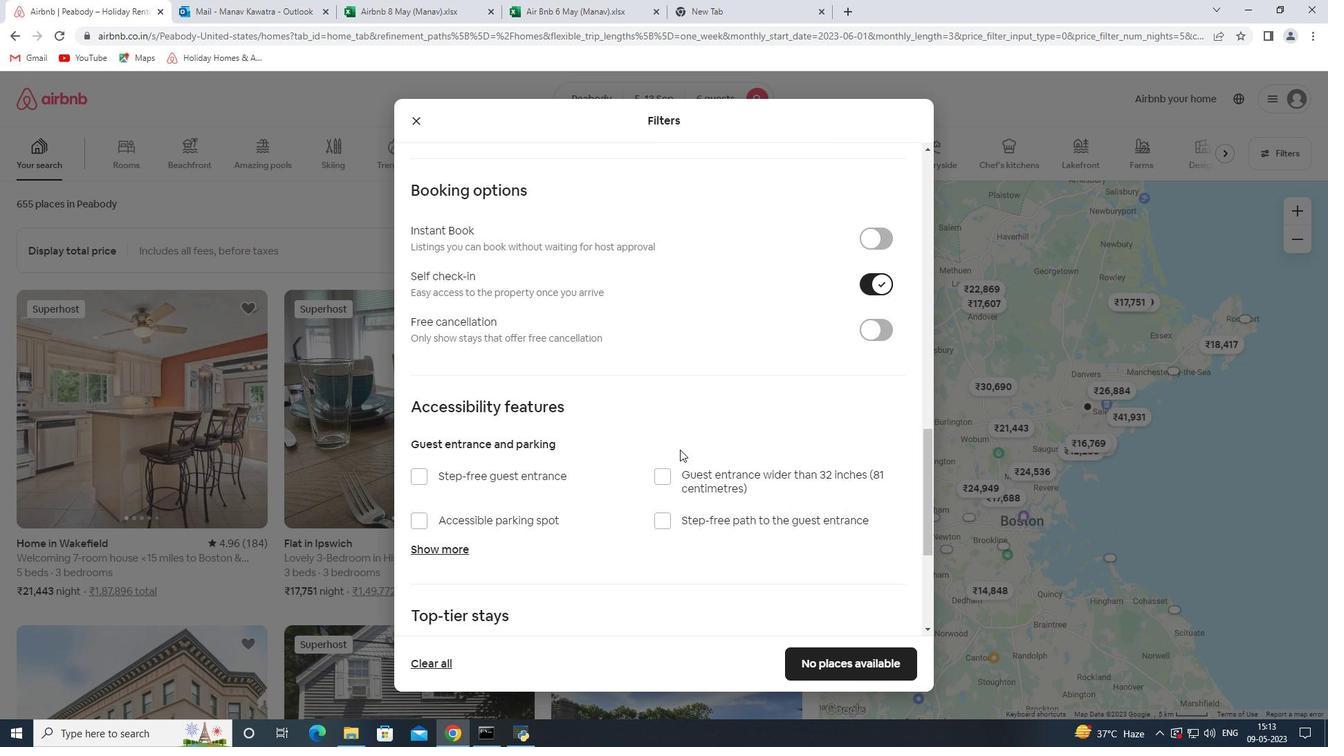 
Action: Mouse moved to (473, 557)
Screenshot: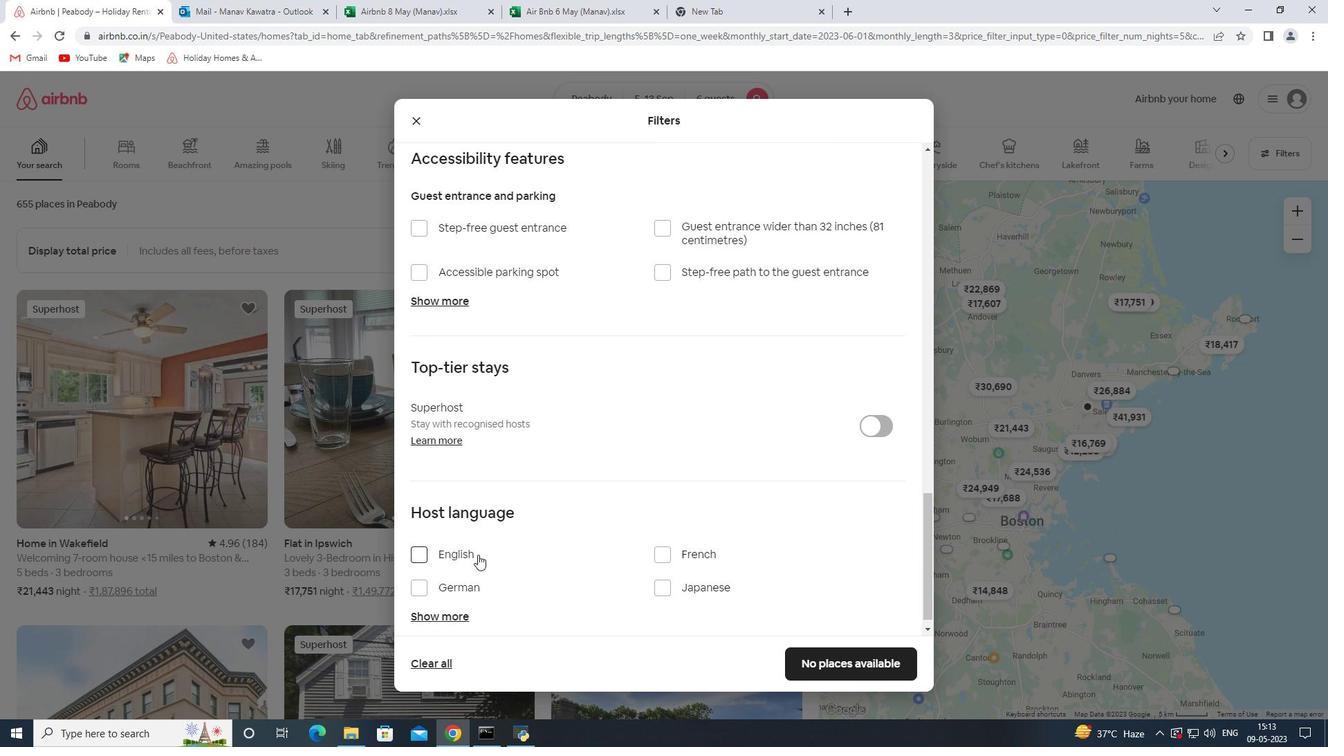 
Action: Mouse pressed left at (473, 557)
Screenshot: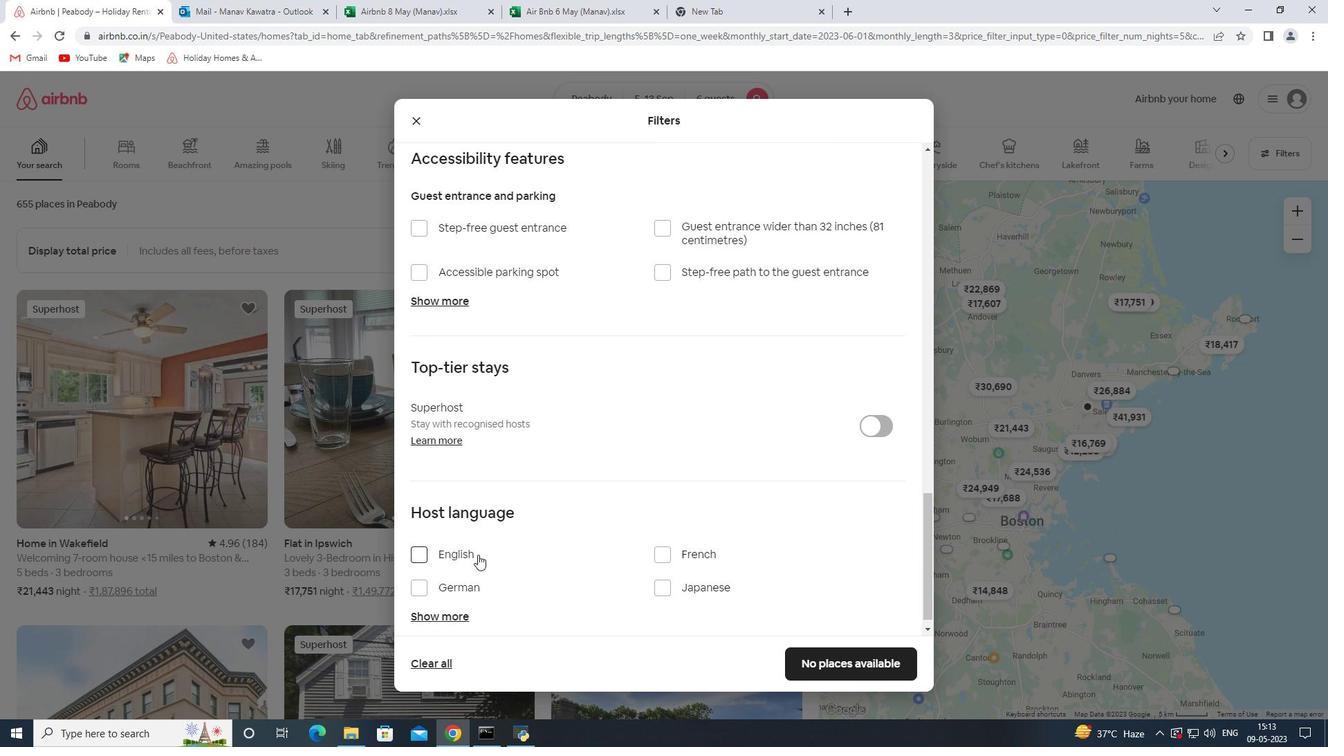 
Action: Mouse moved to (887, 660)
Screenshot: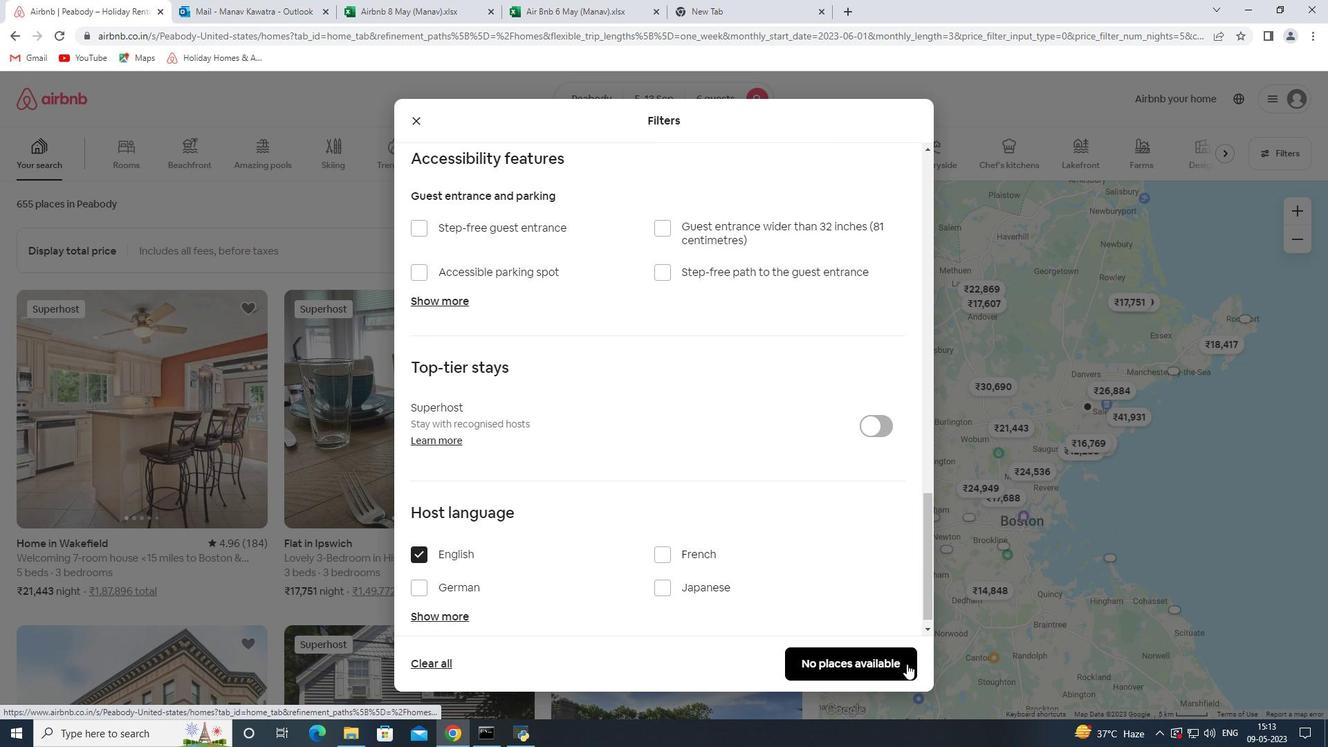 
Action: Mouse pressed left at (887, 660)
Screenshot: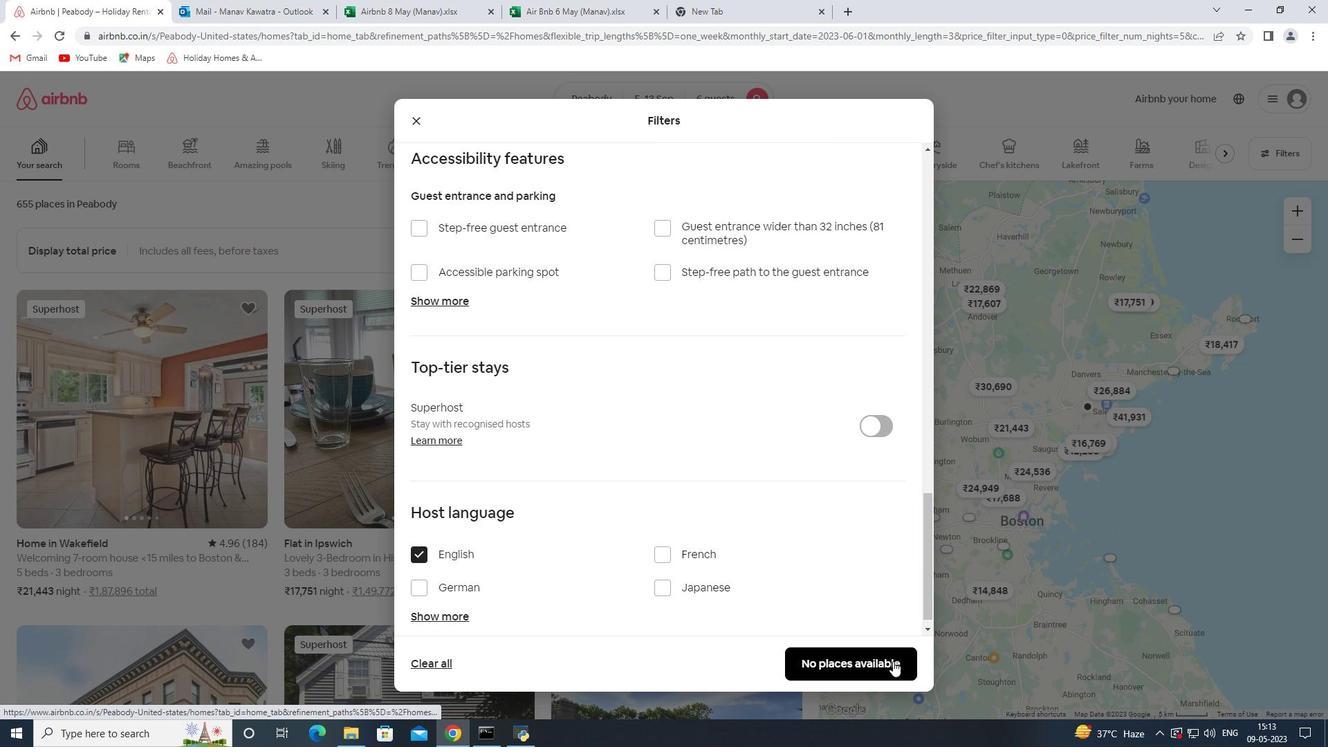
Action: Mouse moved to (878, 592)
Screenshot: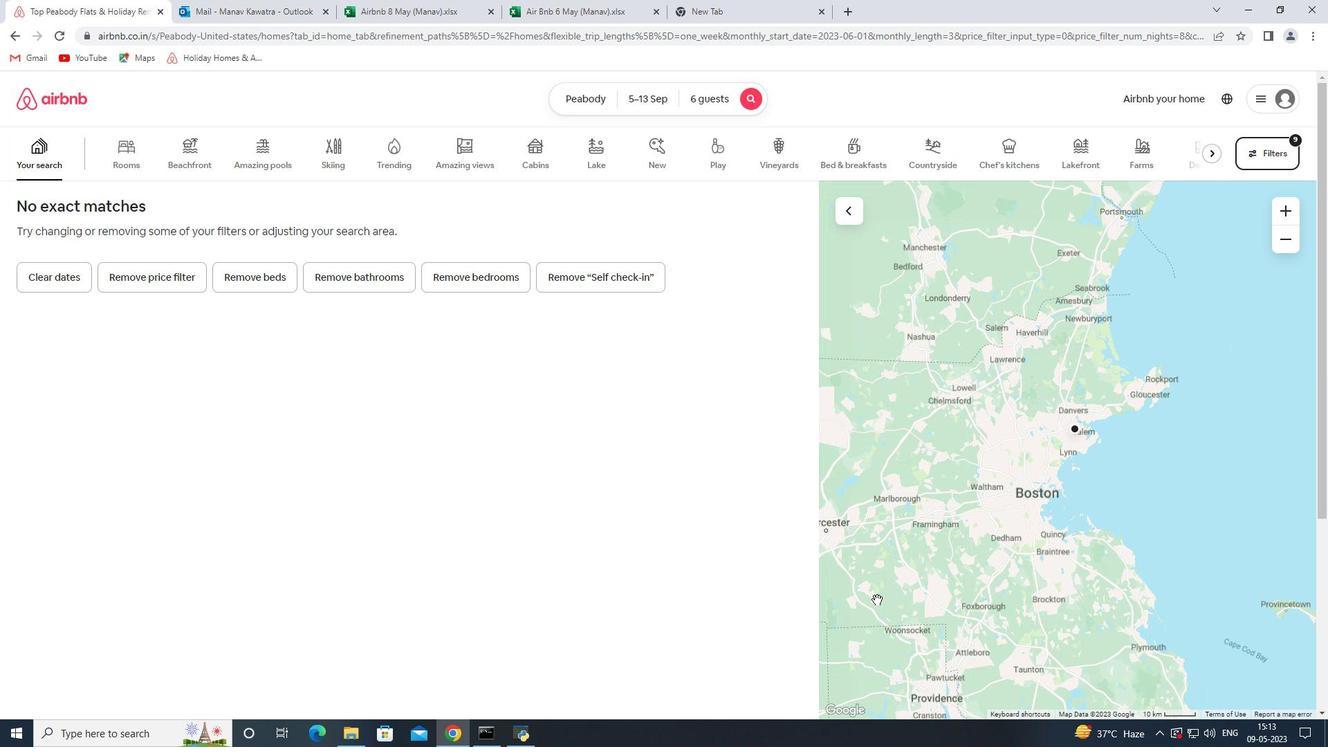 
